 Task: Find connections with filter location Tetuán de las Victorias with filter topic #Businessmindsetswith filter profile language English with filter current company Dubai Jobs, Gulf Jobs, Jobs in Dubai, Qatar, Kuwait - Boyen Haddin & The Giant HR Consultant with filter school Chaudhary Devi Lal University with filter industry Wineries with filter service category Tax Law with filter keywords title Technical Writer
Action: Mouse moved to (635, 72)
Screenshot: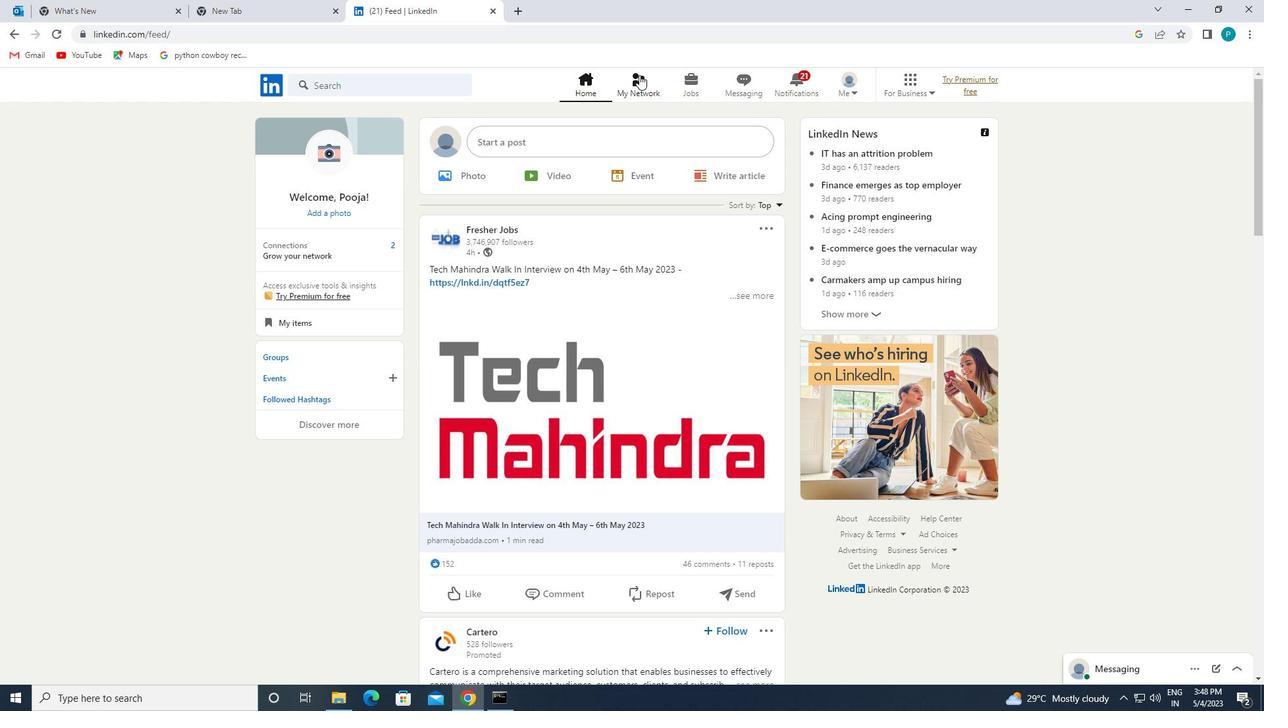 
Action: Mouse pressed left at (635, 72)
Screenshot: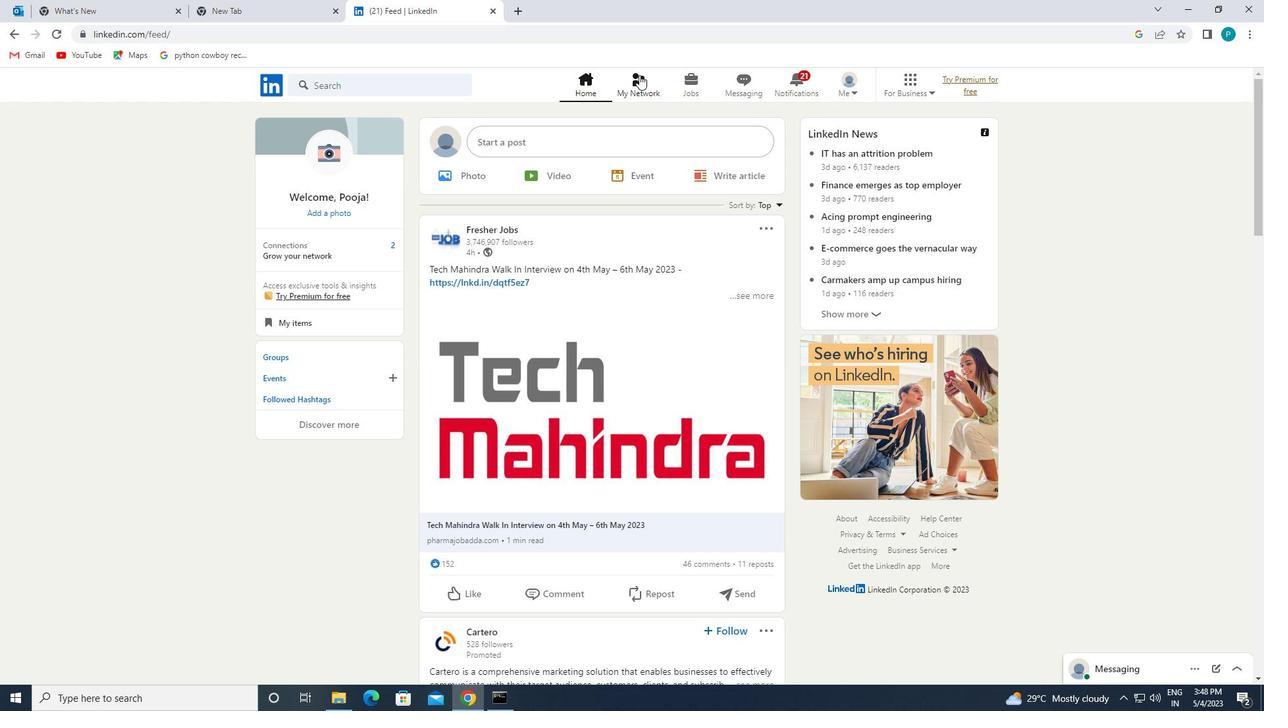 
Action: Mouse moved to (372, 163)
Screenshot: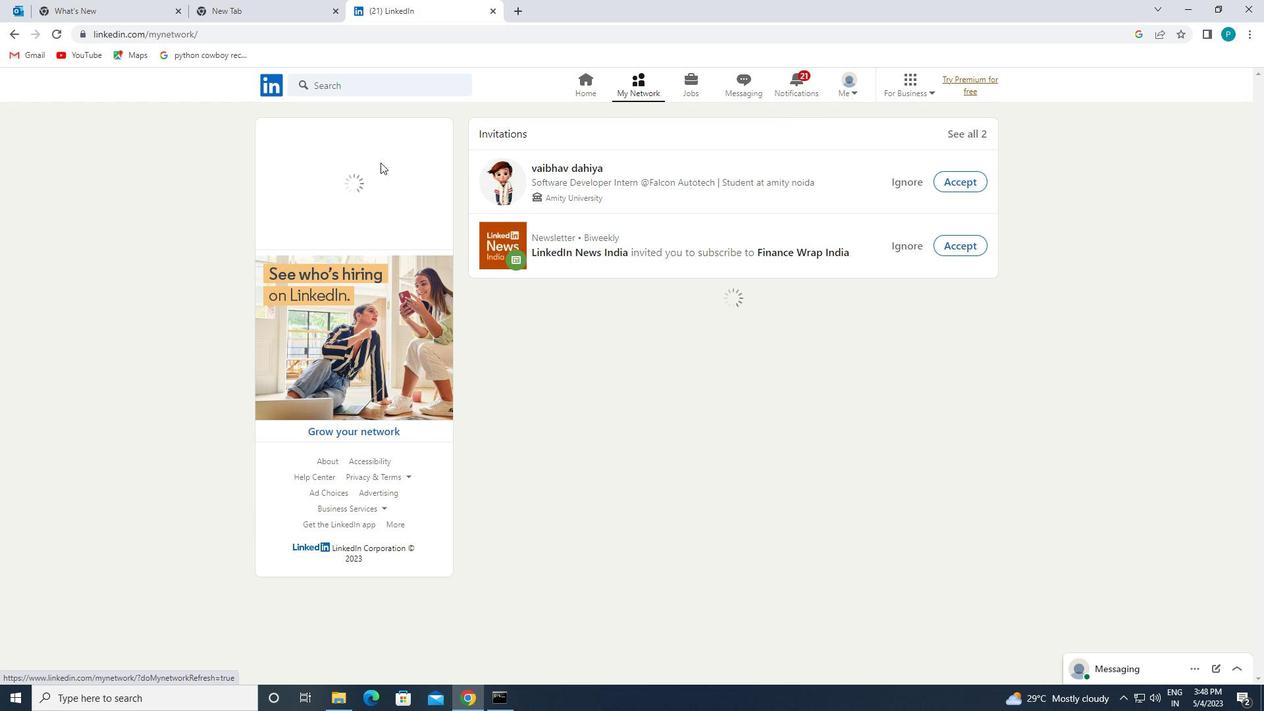 
Action: Mouse pressed left at (372, 163)
Screenshot: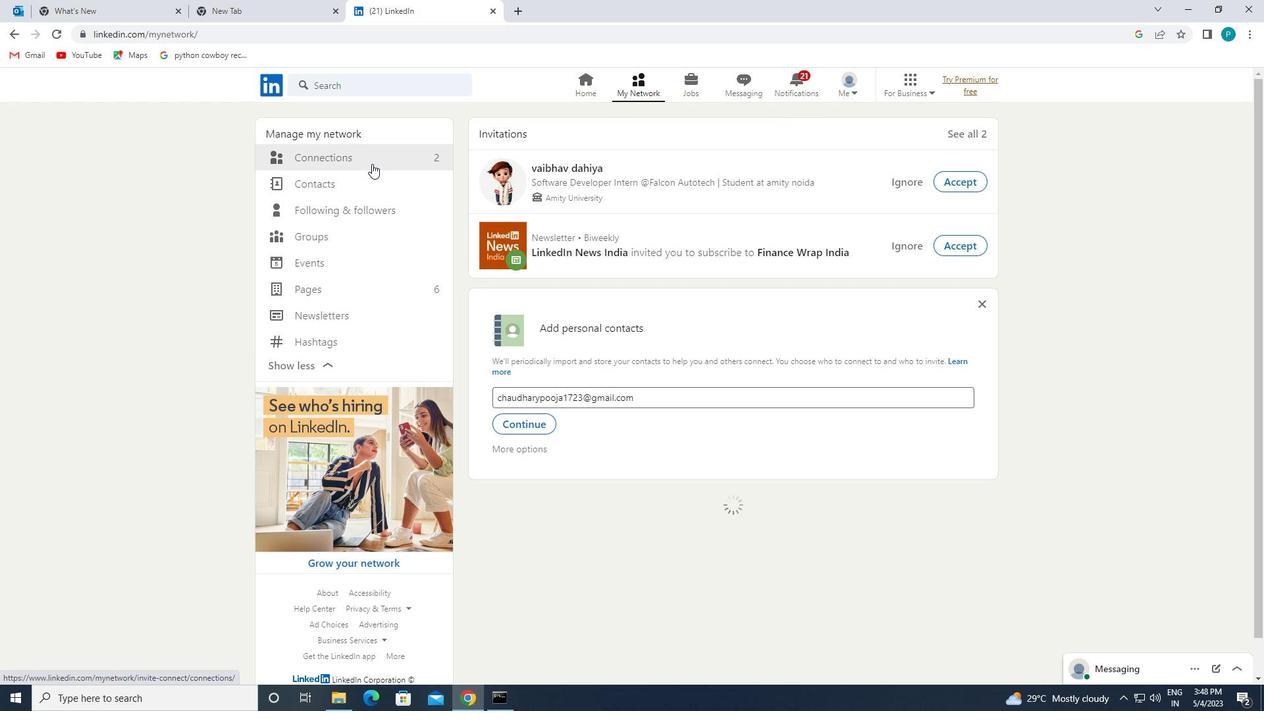 
Action: Mouse moved to (723, 156)
Screenshot: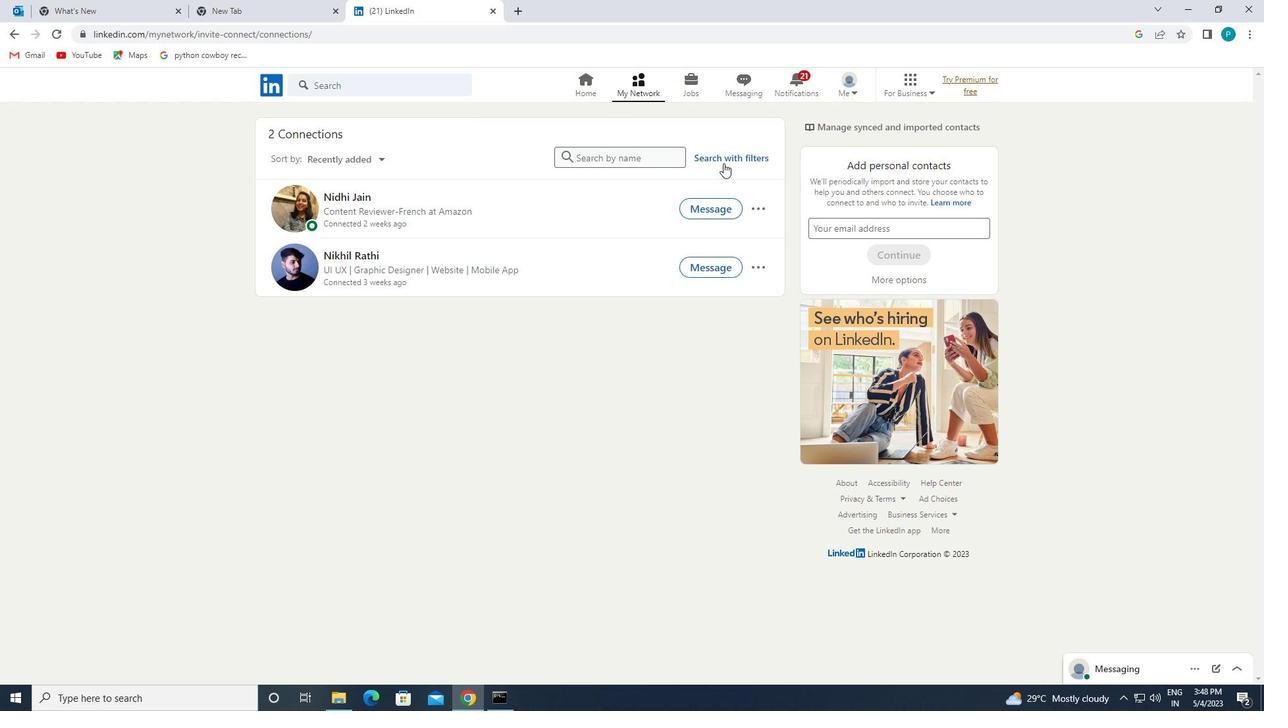 
Action: Mouse pressed left at (723, 156)
Screenshot: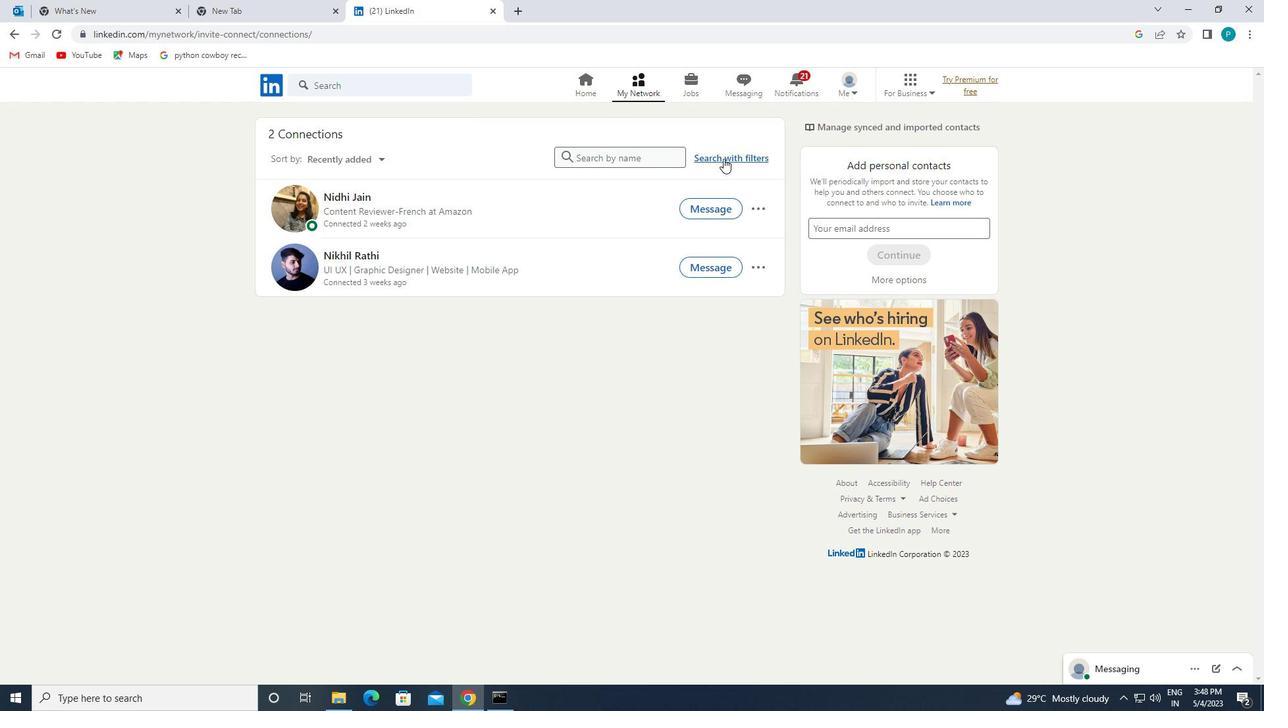 
Action: Mouse moved to (679, 125)
Screenshot: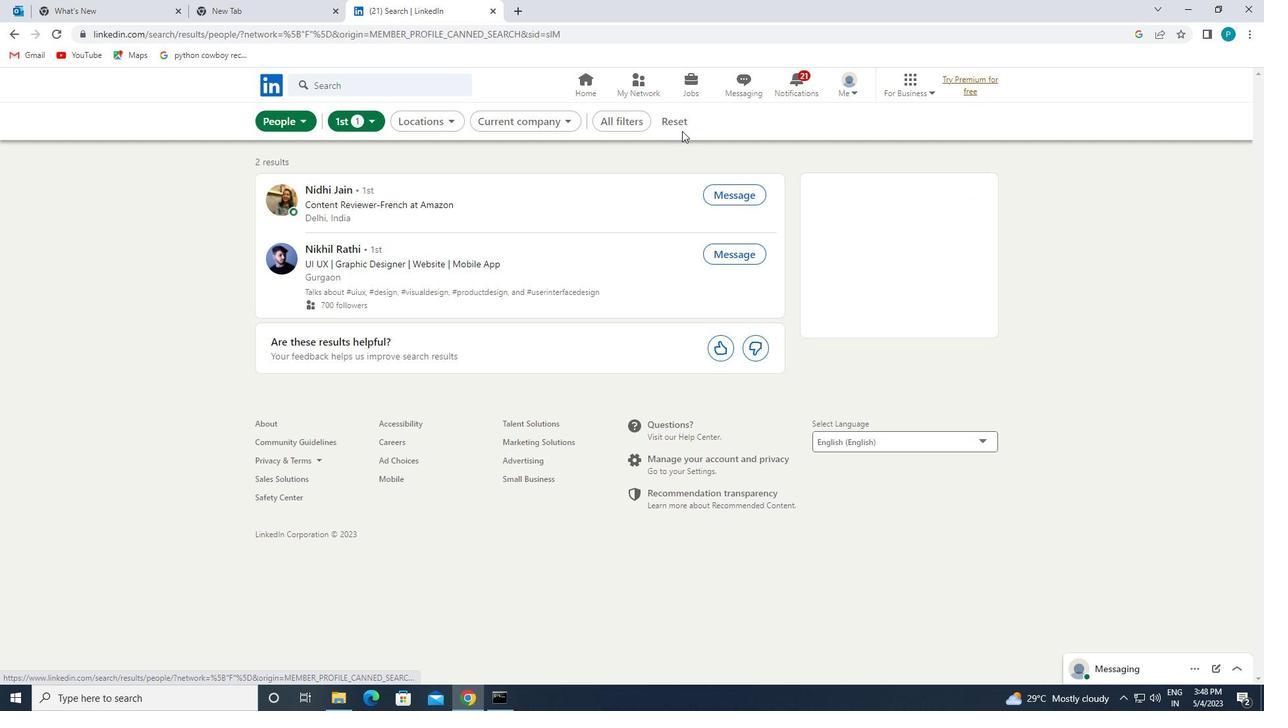 
Action: Mouse pressed left at (679, 125)
Screenshot: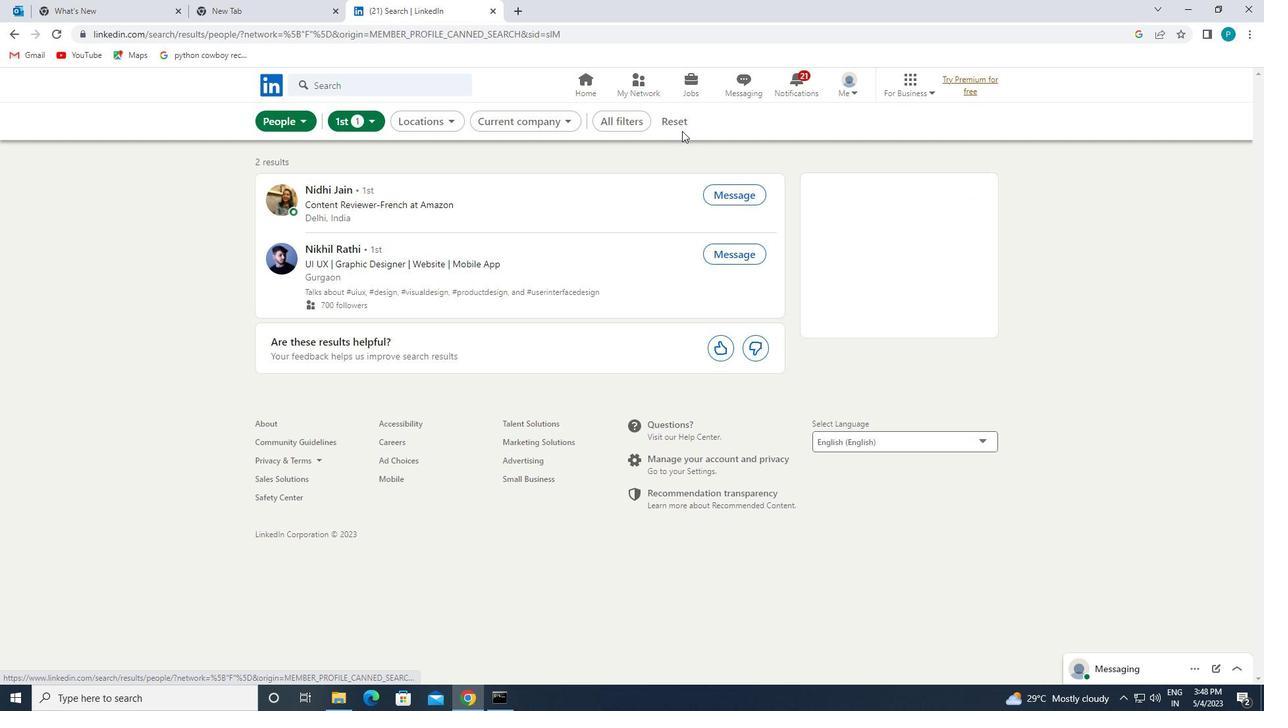
Action: Mouse moved to (666, 115)
Screenshot: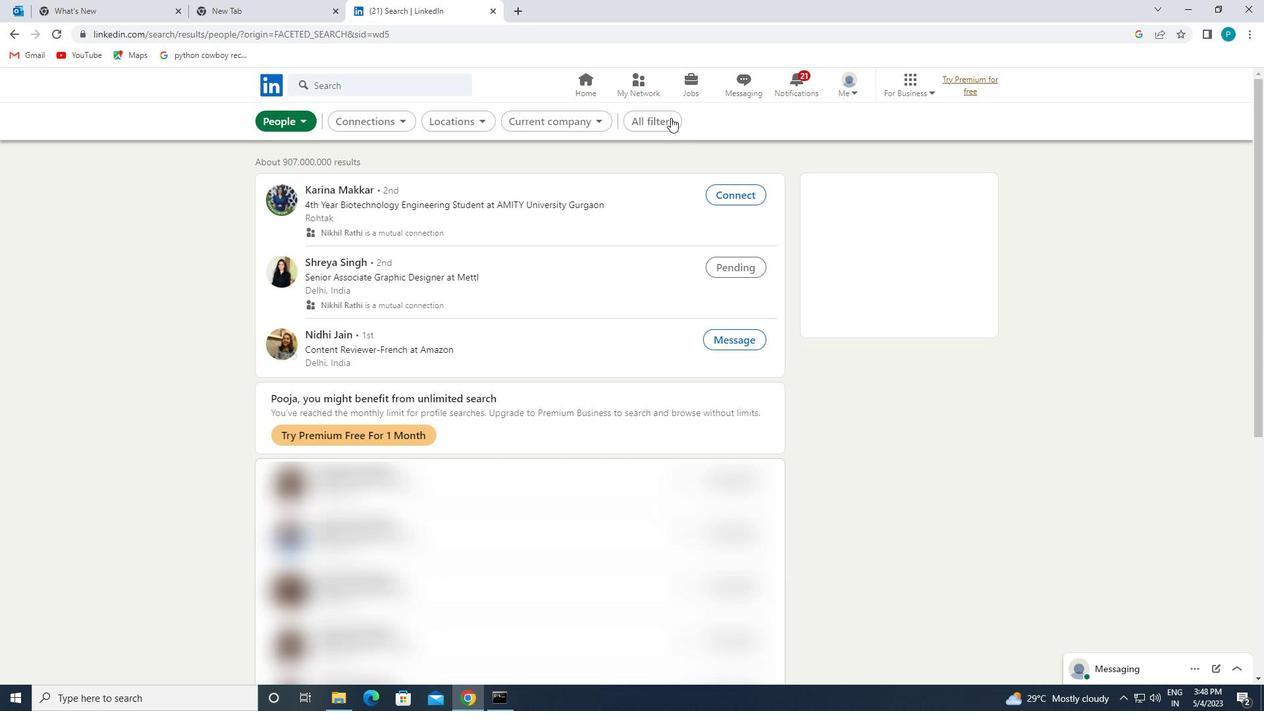
Action: Mouse pressed left at (666, 115)
Screenshot: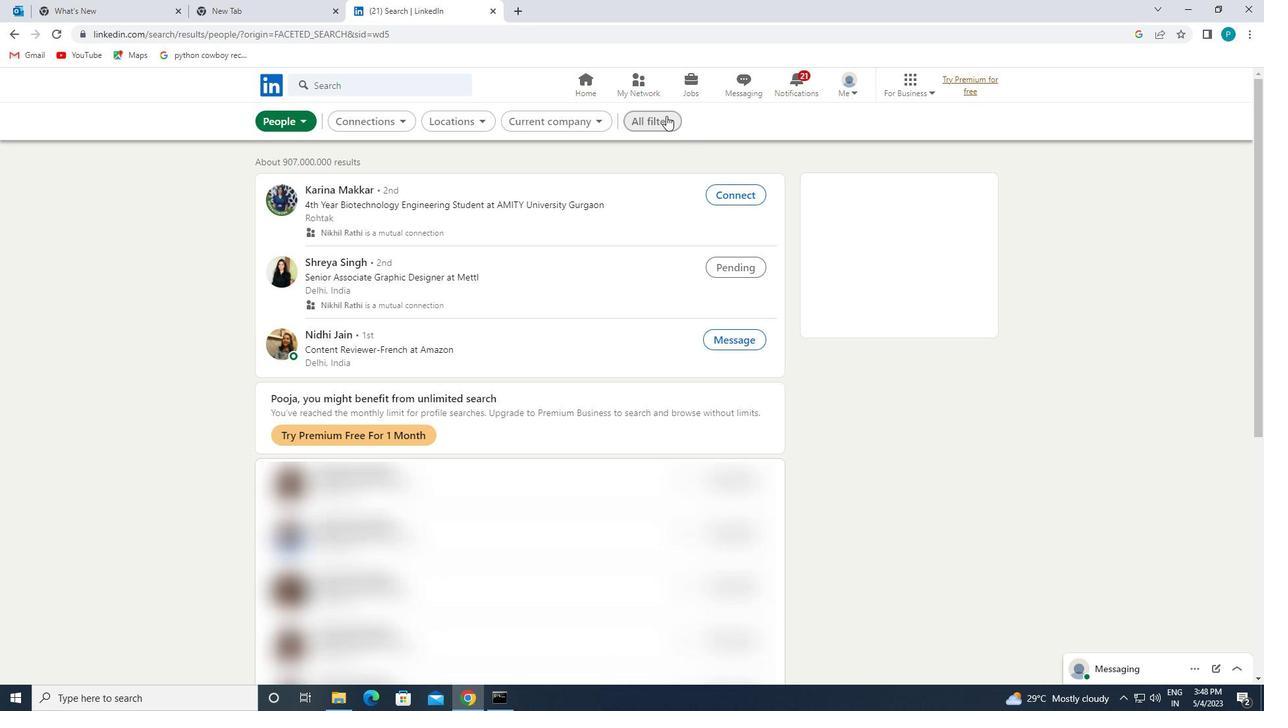 
Action: Mouse moved to (1263, 493)
Screenshot: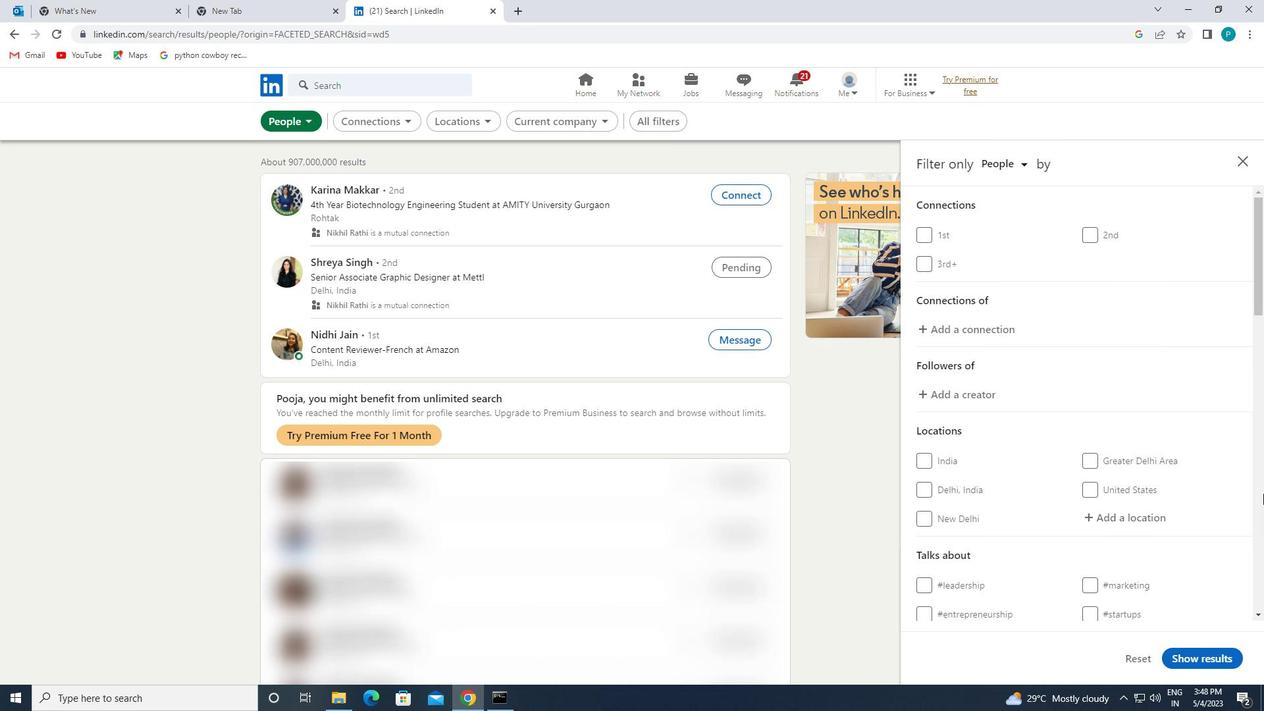 
Action: Mouse scrolled (1263, 493) with delta (0, 0)
Screenshot: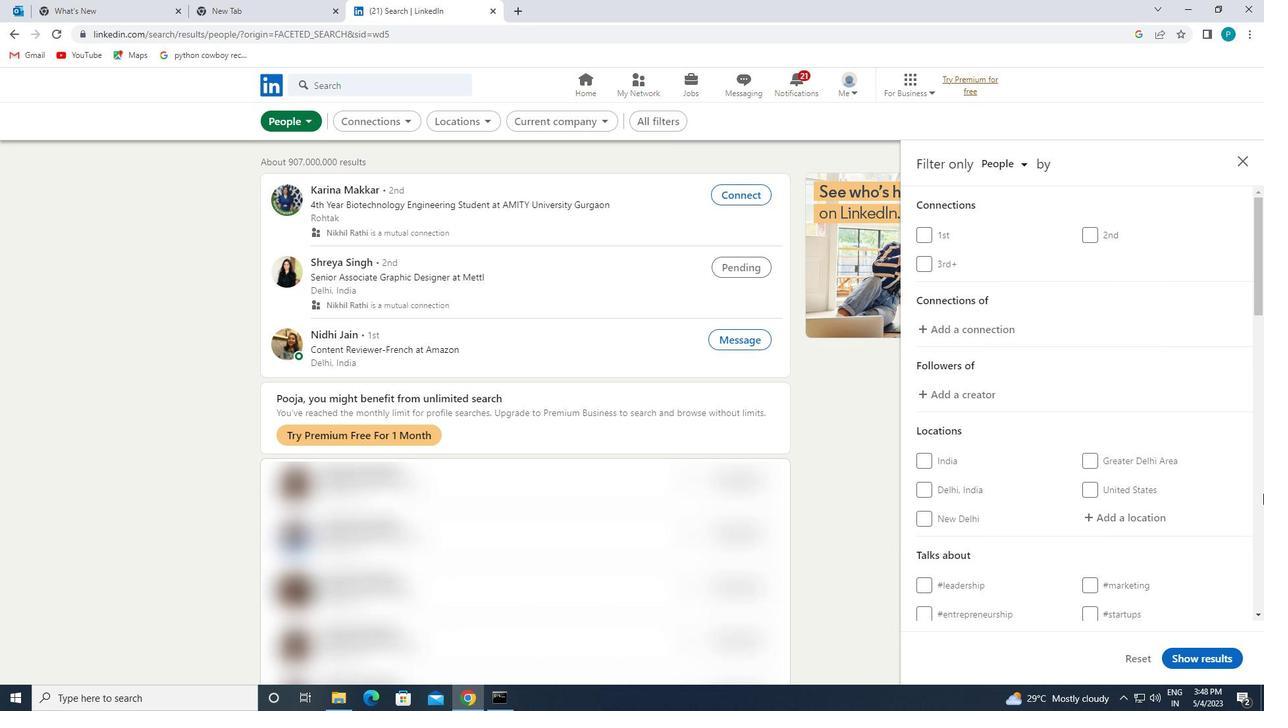 
Action: Mouse moved to (1251, 489)
Screenshot: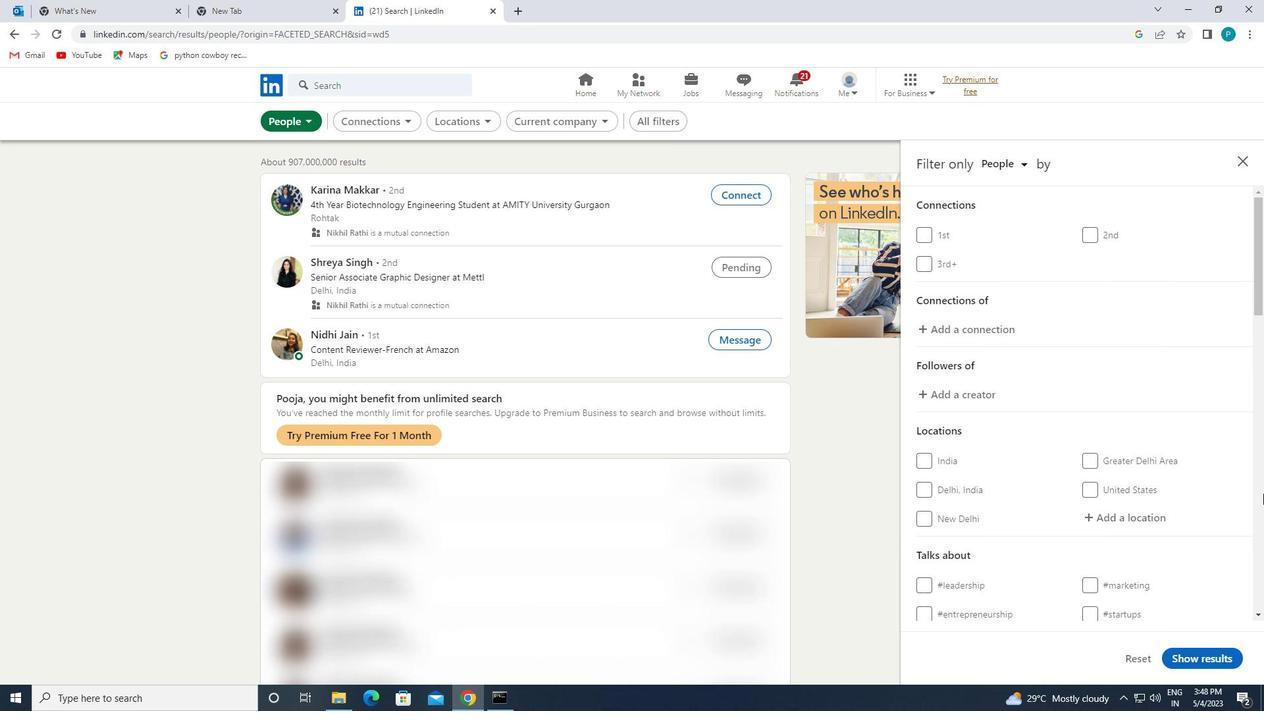 
Action: Mouse scrolled (1251, 488) with delta (0, 0)
Screenshot: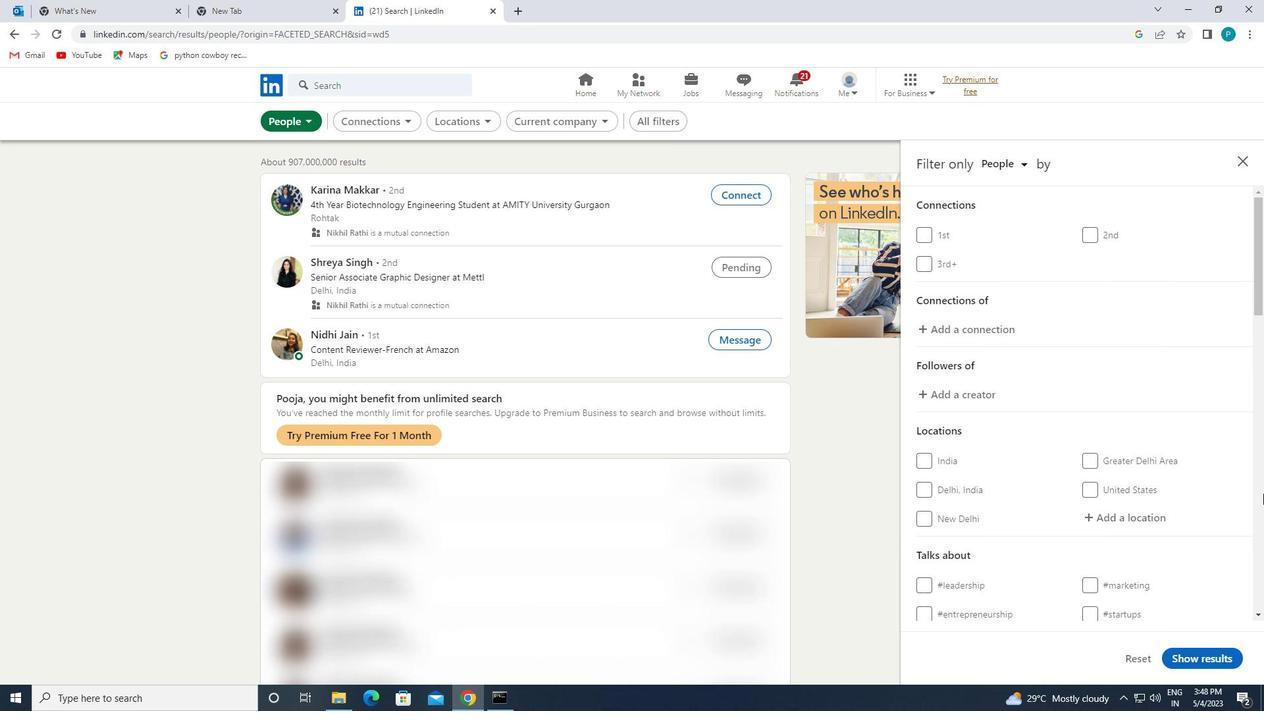 
Action: Mouse moved to (1132, 388)
Screenshot: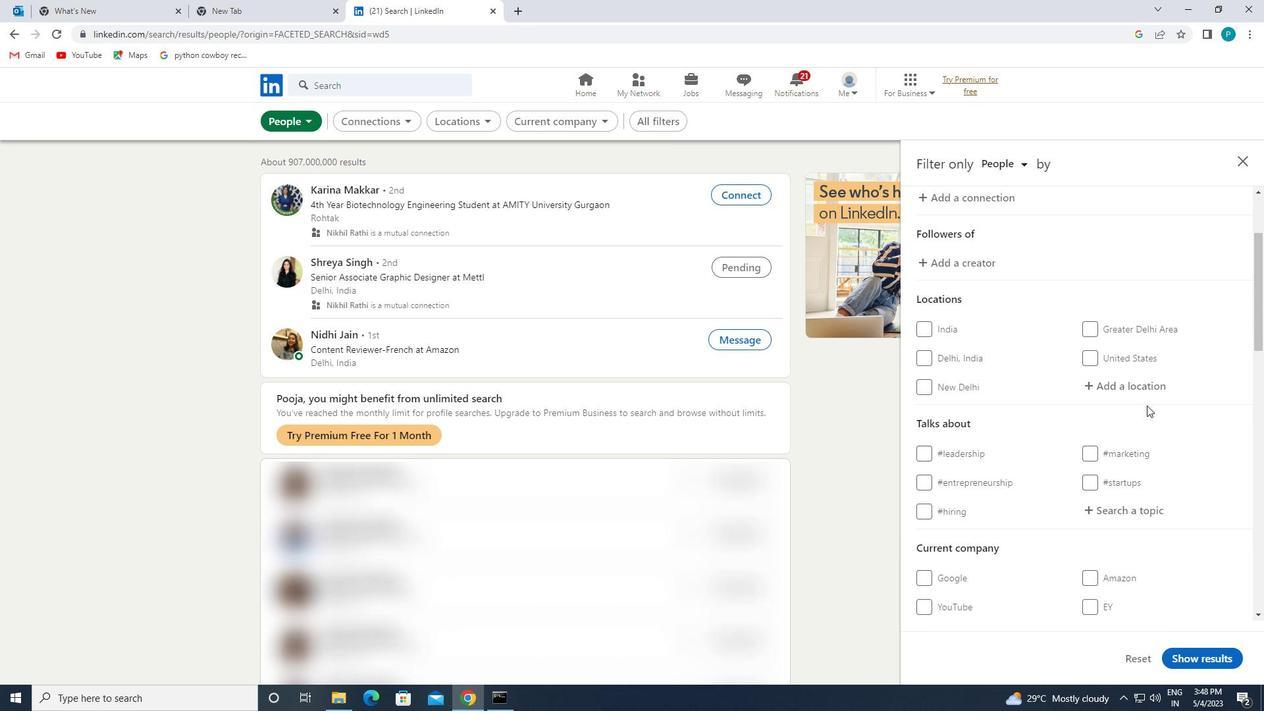 
Action: Mouse pressed left at (1132, 388)
Screenshot: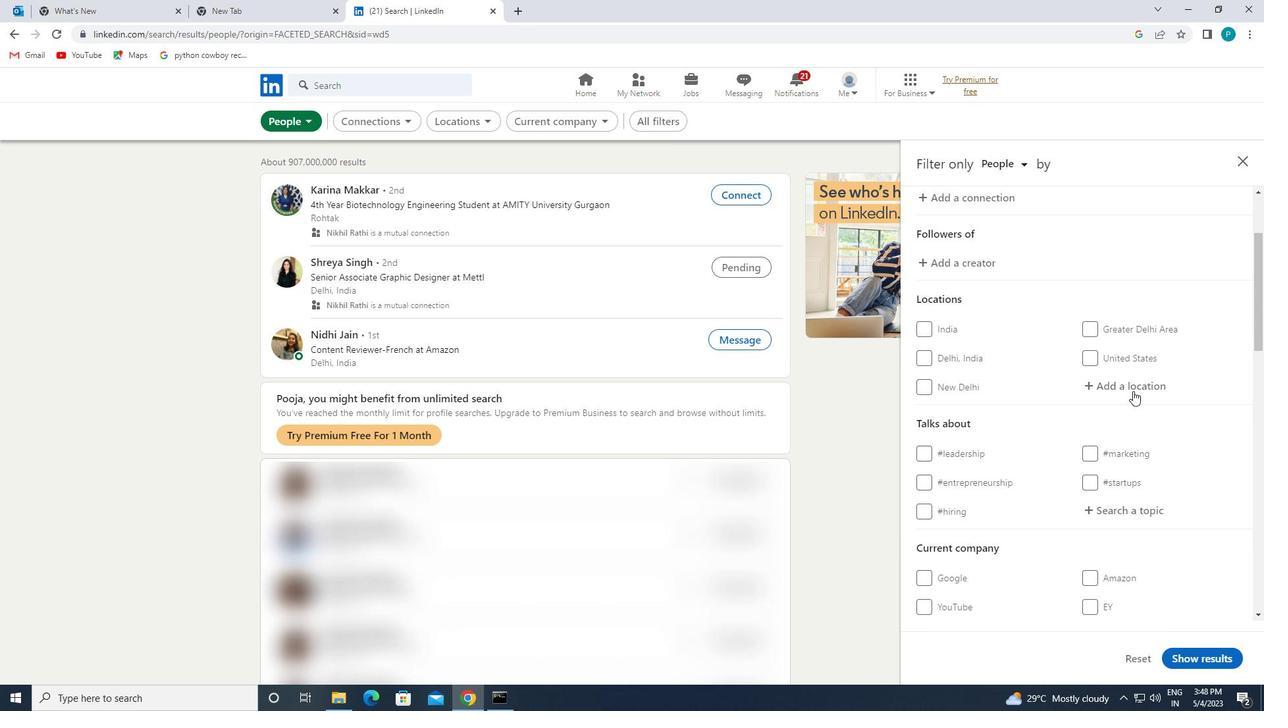 
Action: Key pressed <Key.caps_lock>t<Key.caps_lock>etuan<Key.space>de<Key.space>las
Screenshot: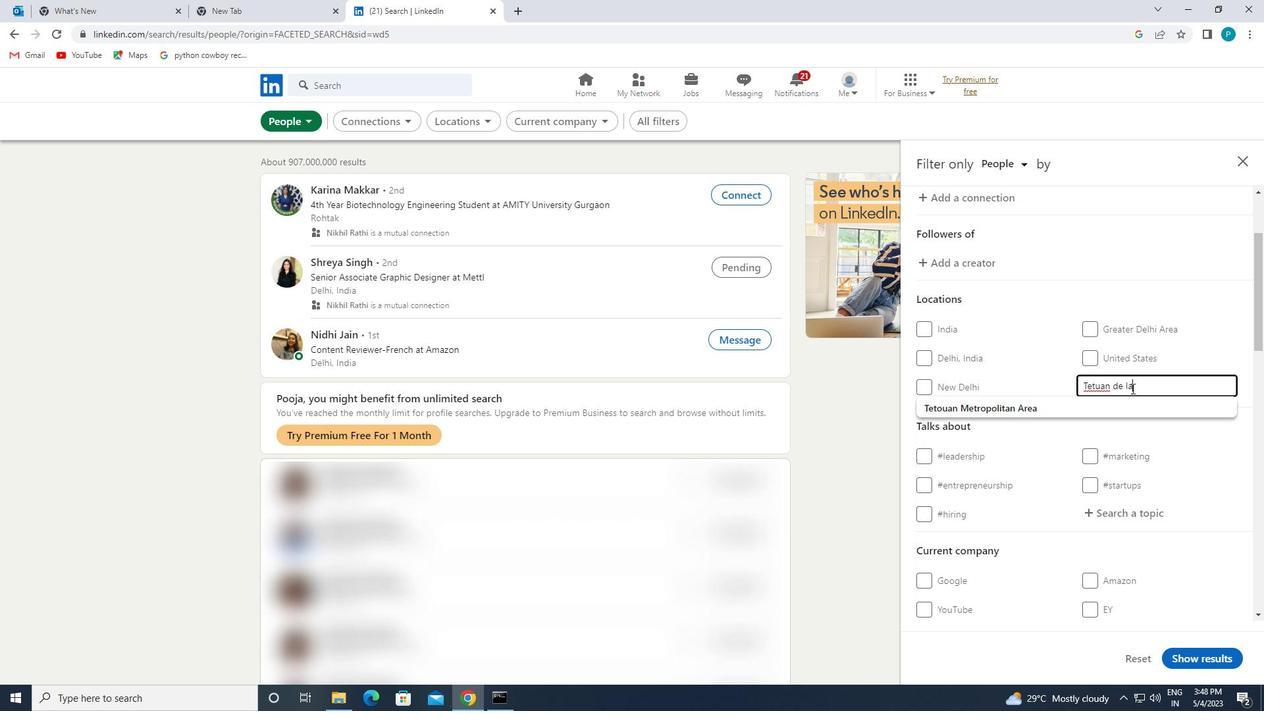 
Action: Mouse moved to (1170, 383)
Screenshot: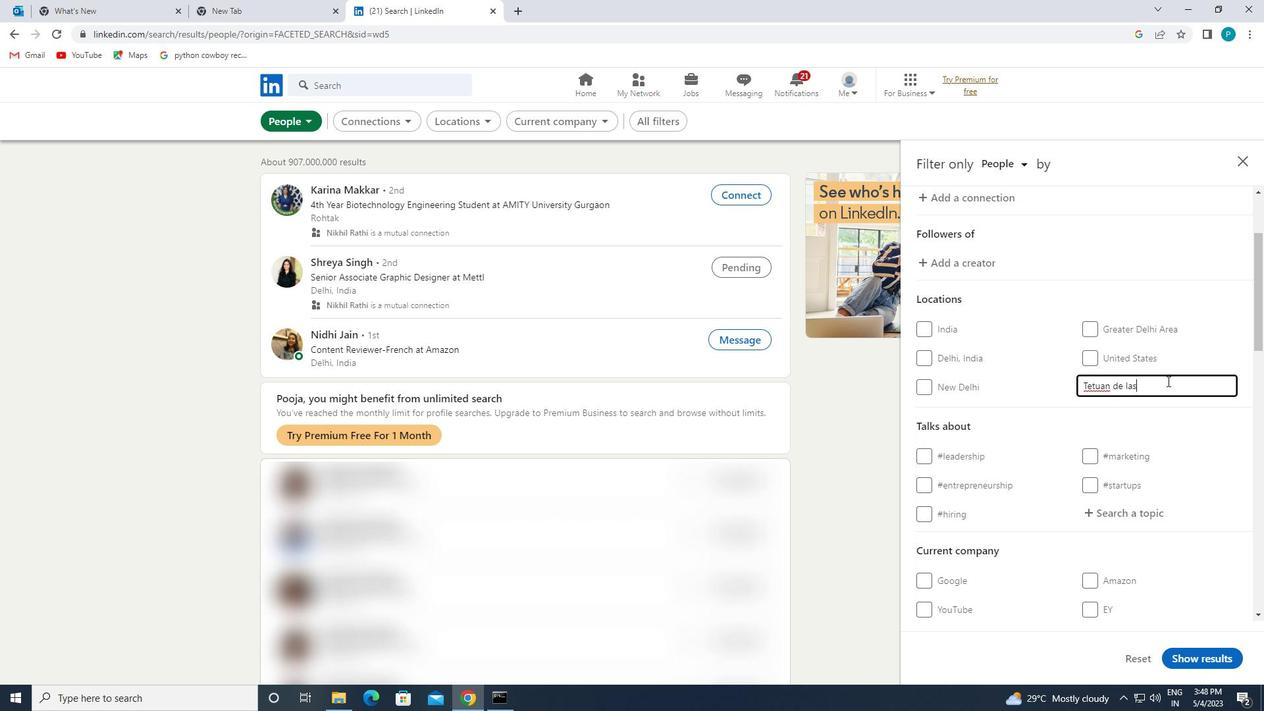 
Action: Key pressed <Key.space><Key.caps_lock>v<Key.caps_lock>ictorias
Screenshot: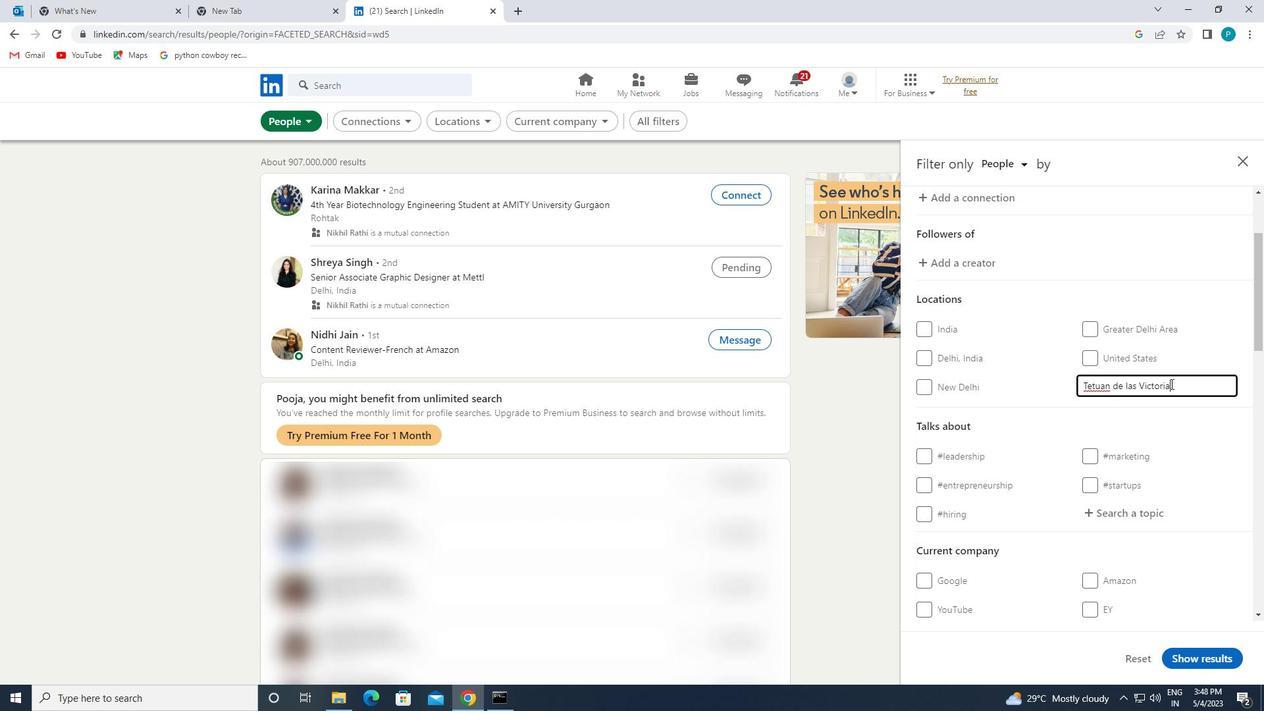 
Action: Mouse moved to (1170, 426)
Screenshot: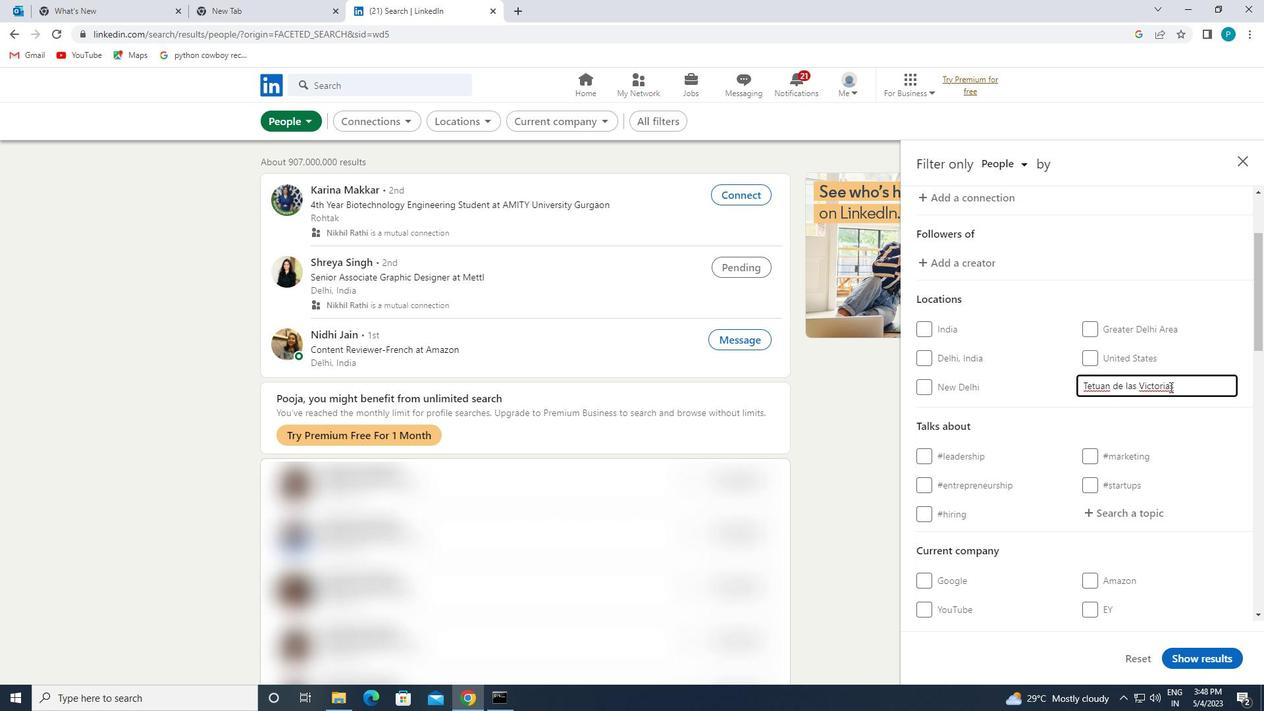 
Action: Mouse scrolled (1170, 425) with delta (0, 0)
Screenshot: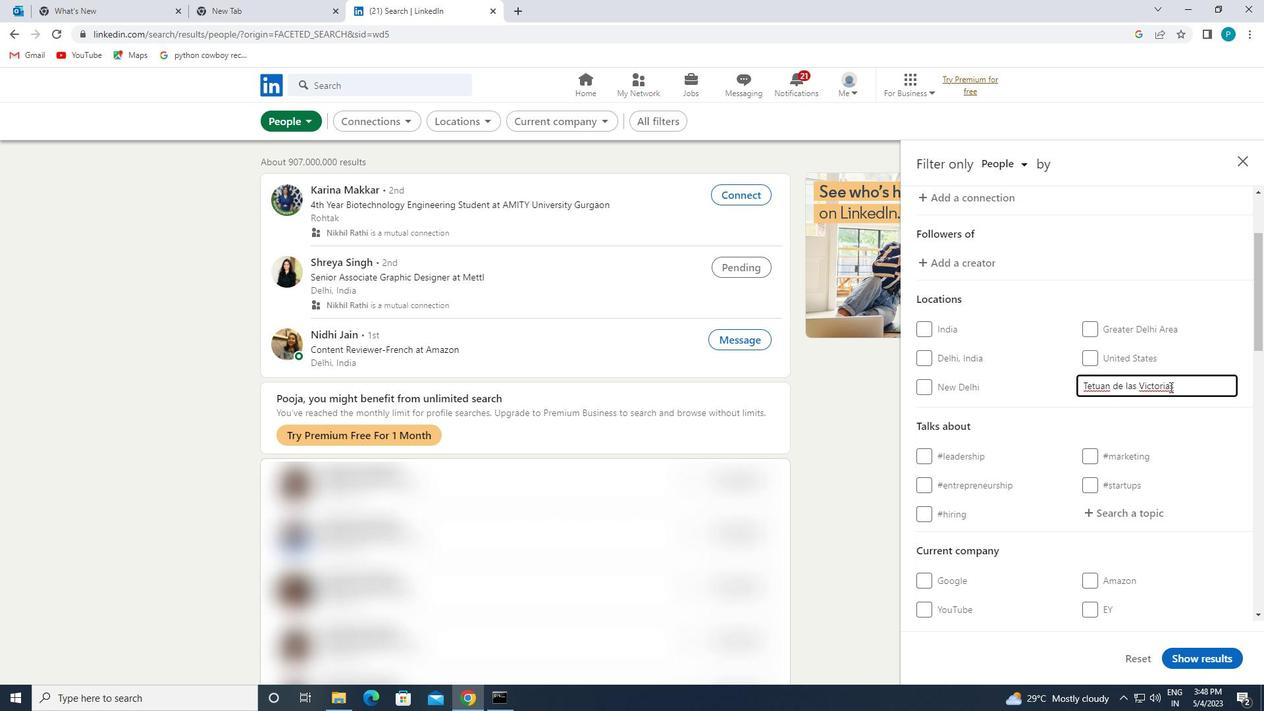 
Action: Mouse moved to (1170, 431)
Screenshot: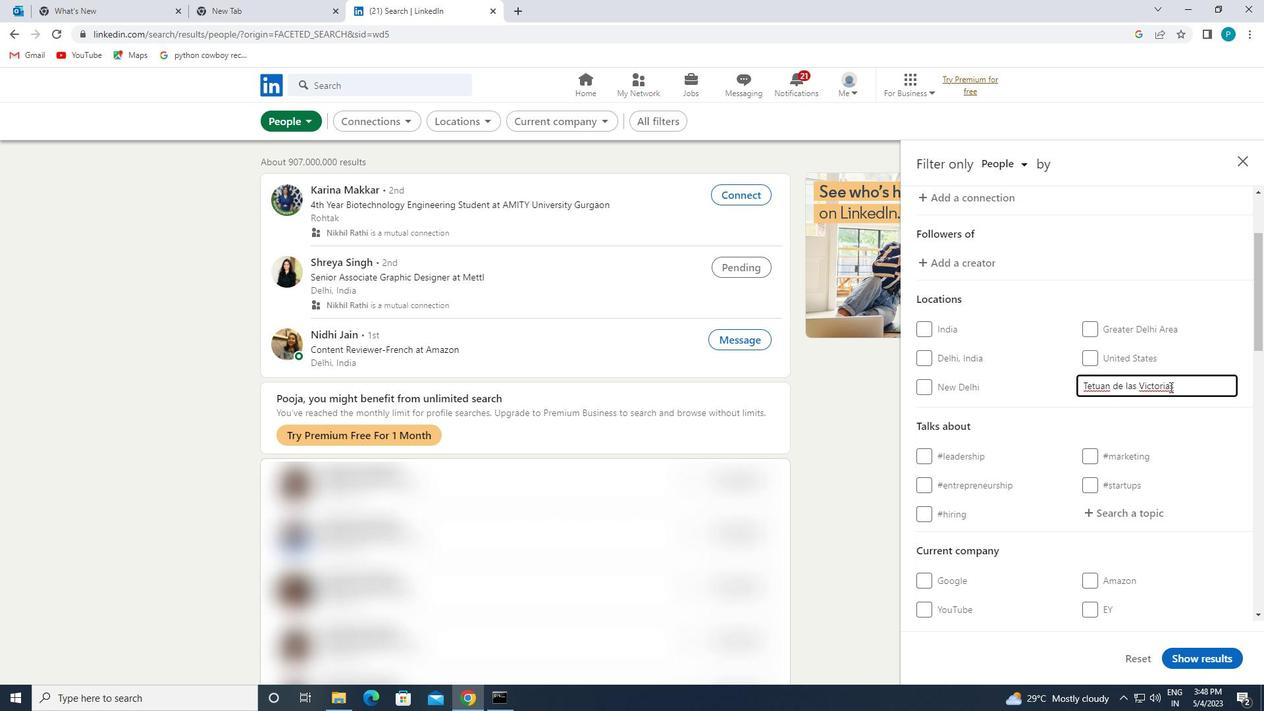 
Action: Mouse scrolled (1170, 430) with delta (0, 0)
Screenshot: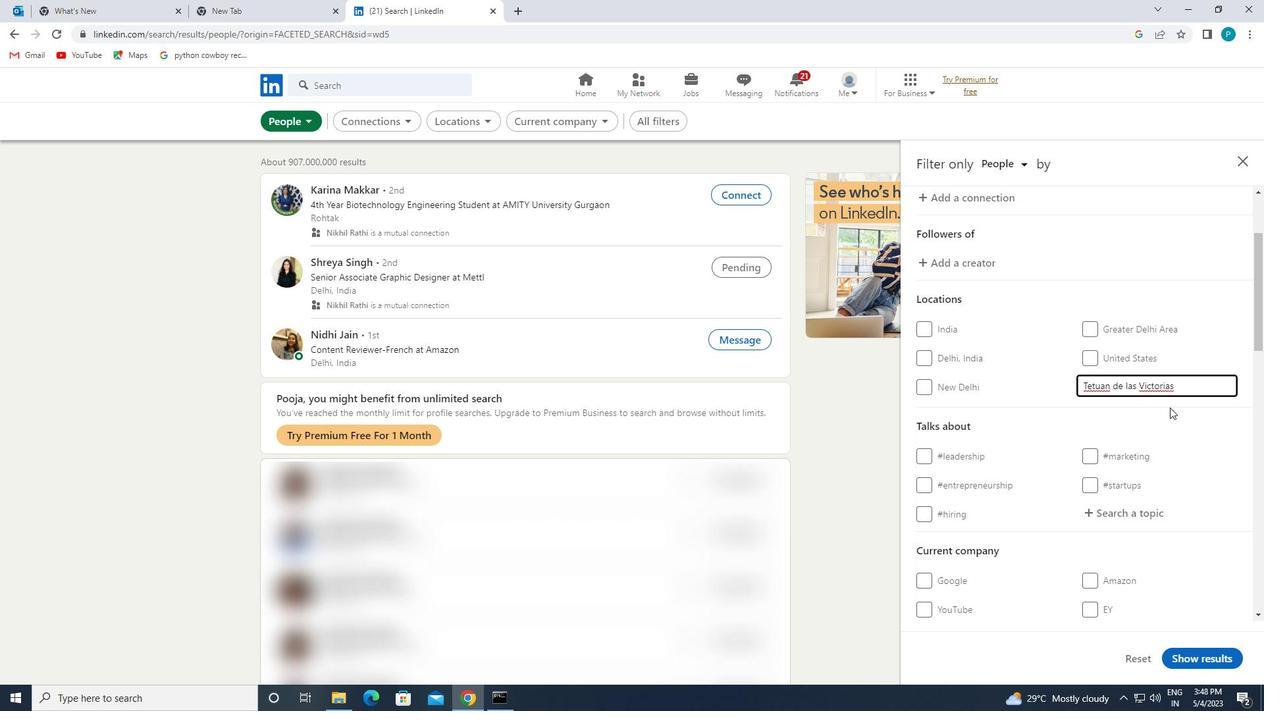 
Action: Mouse moved to (1128, 399)
Screenshot: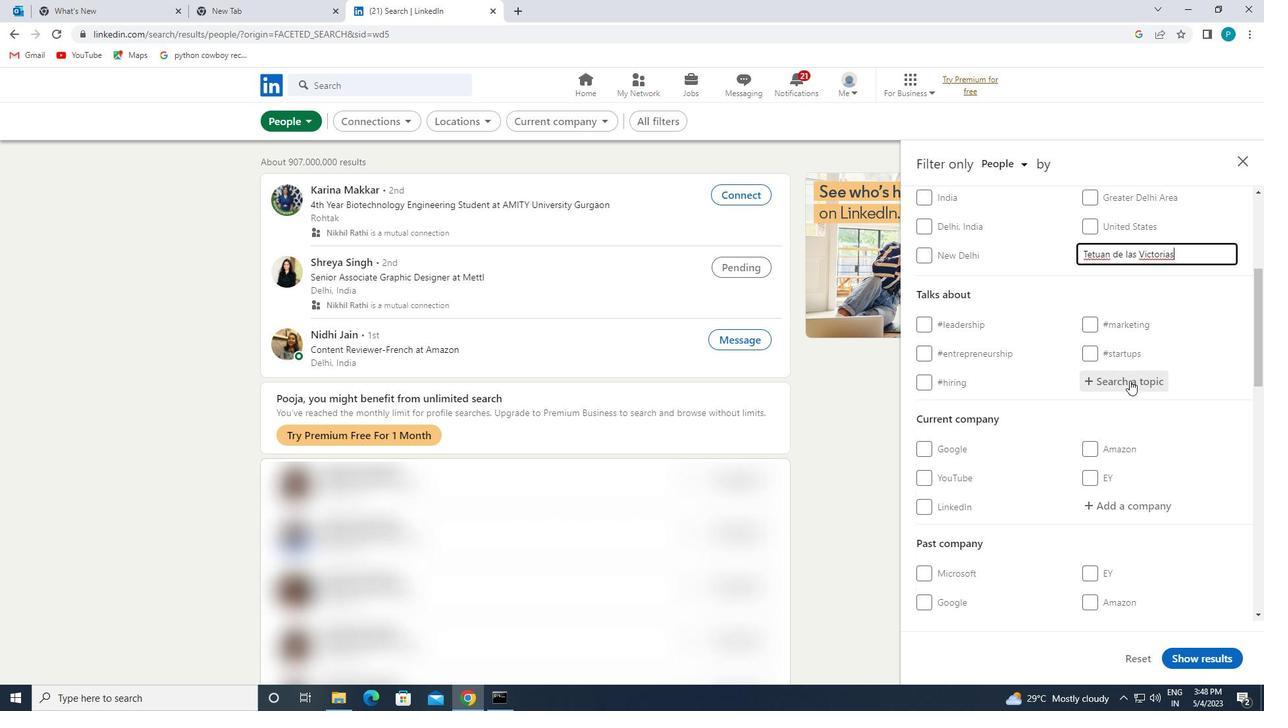 
Action: Mouse scrolled (1128, 398) with delta (0, 0)
Screenshot: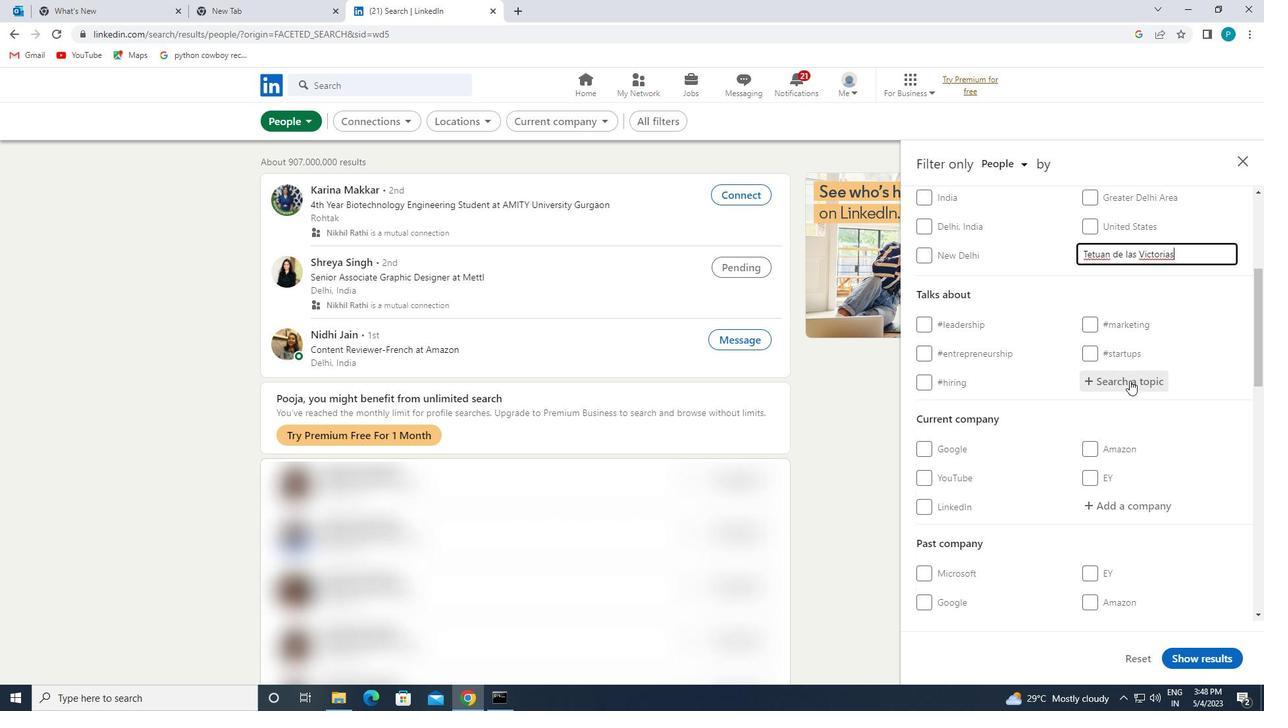 
Action: Mouse moved to (1128, 399)
Screenshot: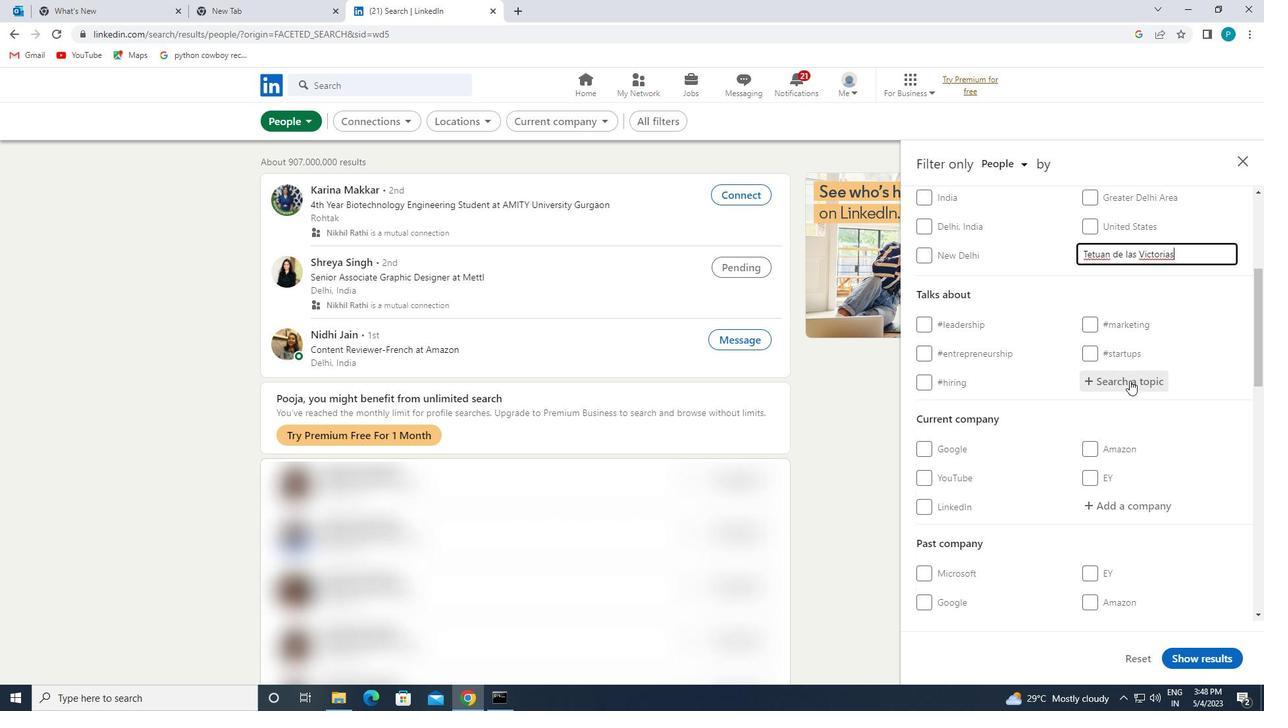 
Action: Mouse scrolled (1128, 399) with delta (0, 0)
Screenshot: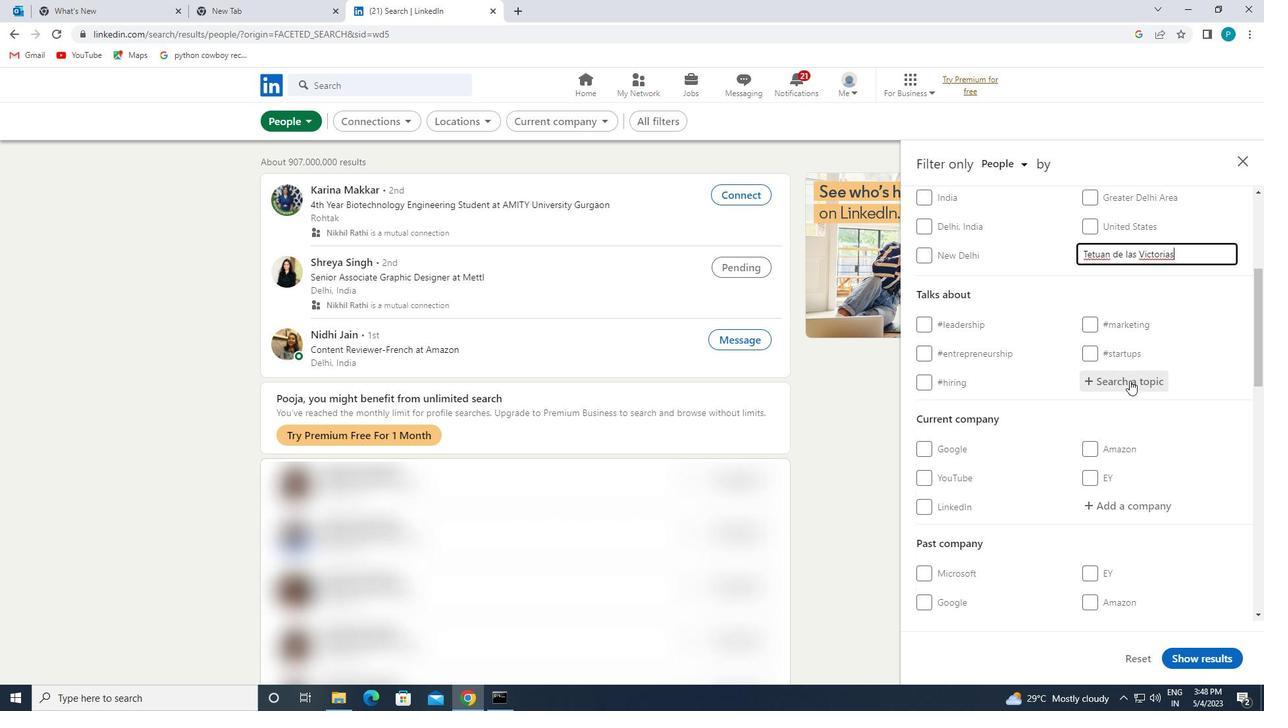
Action: Mouse moved to (1128, 401)
Screenshot: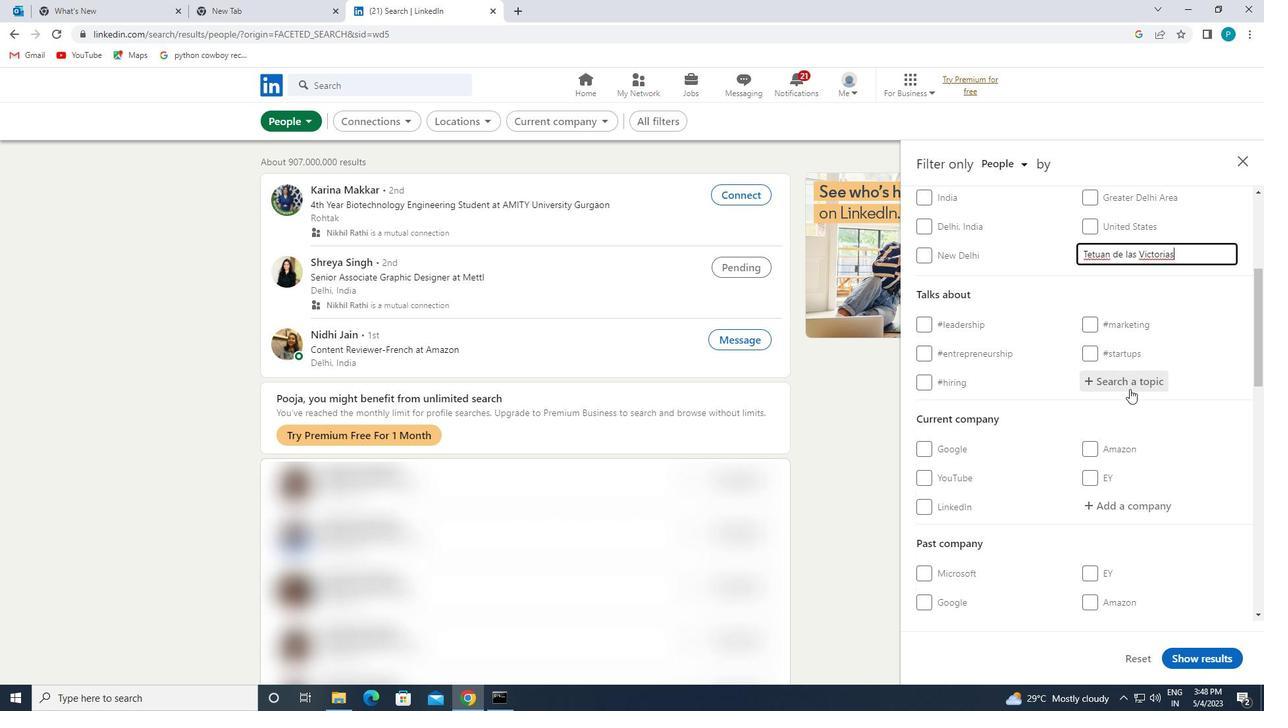 
Action: Mouse scrolled (1128, 401) with delta (0, 0)
Screenshot: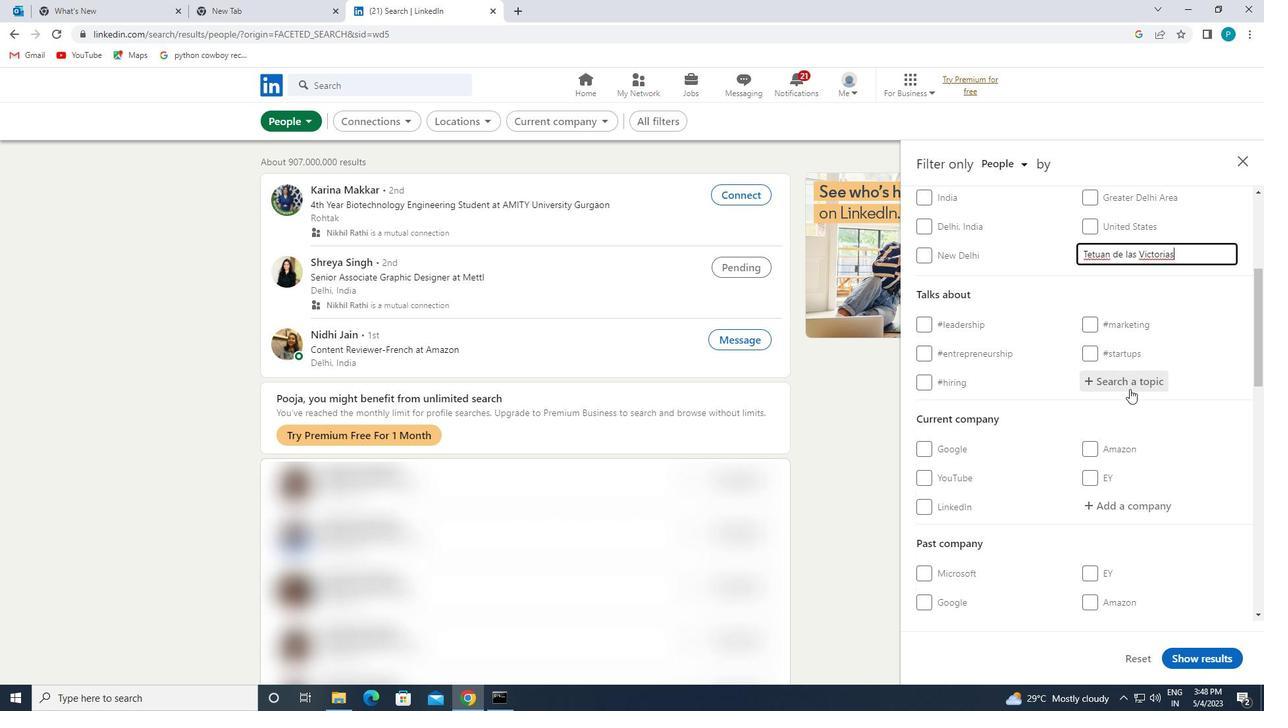 
Action: Mouse moved to (1127, 404)
Screenshot: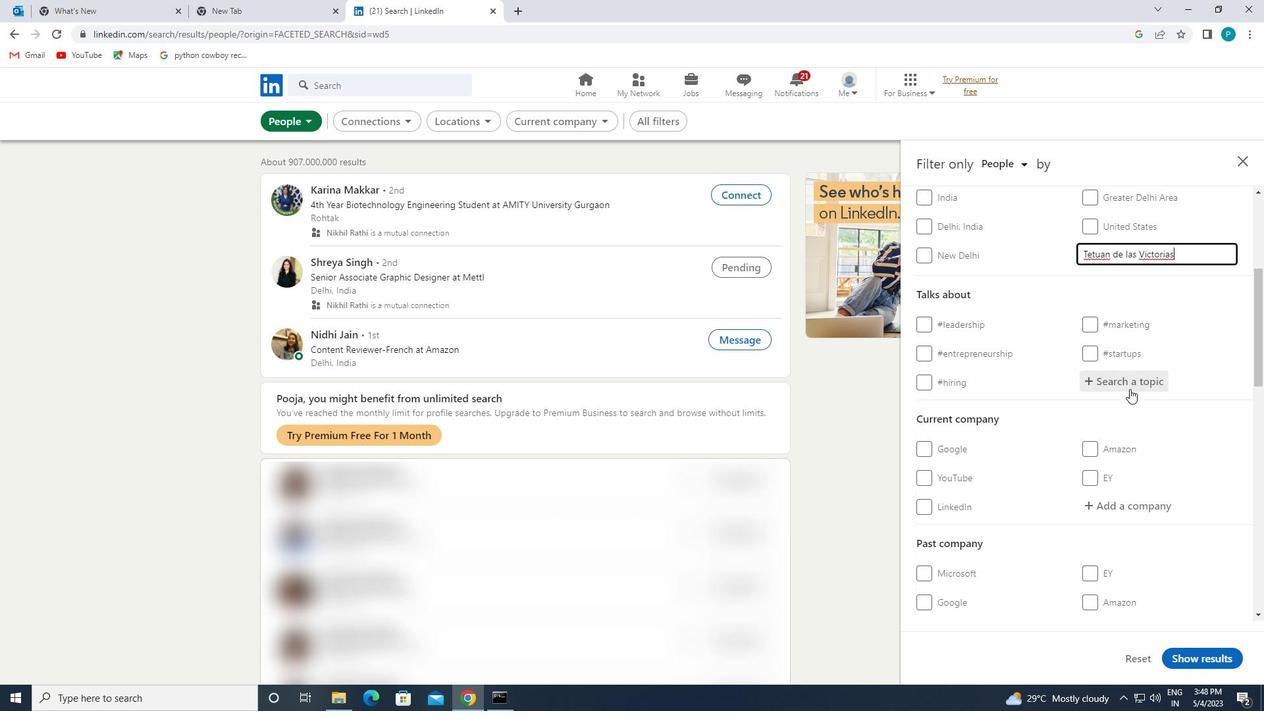 
Action: Mouse scrolled (1127, 403) with delta (0, 0)
Screenshot: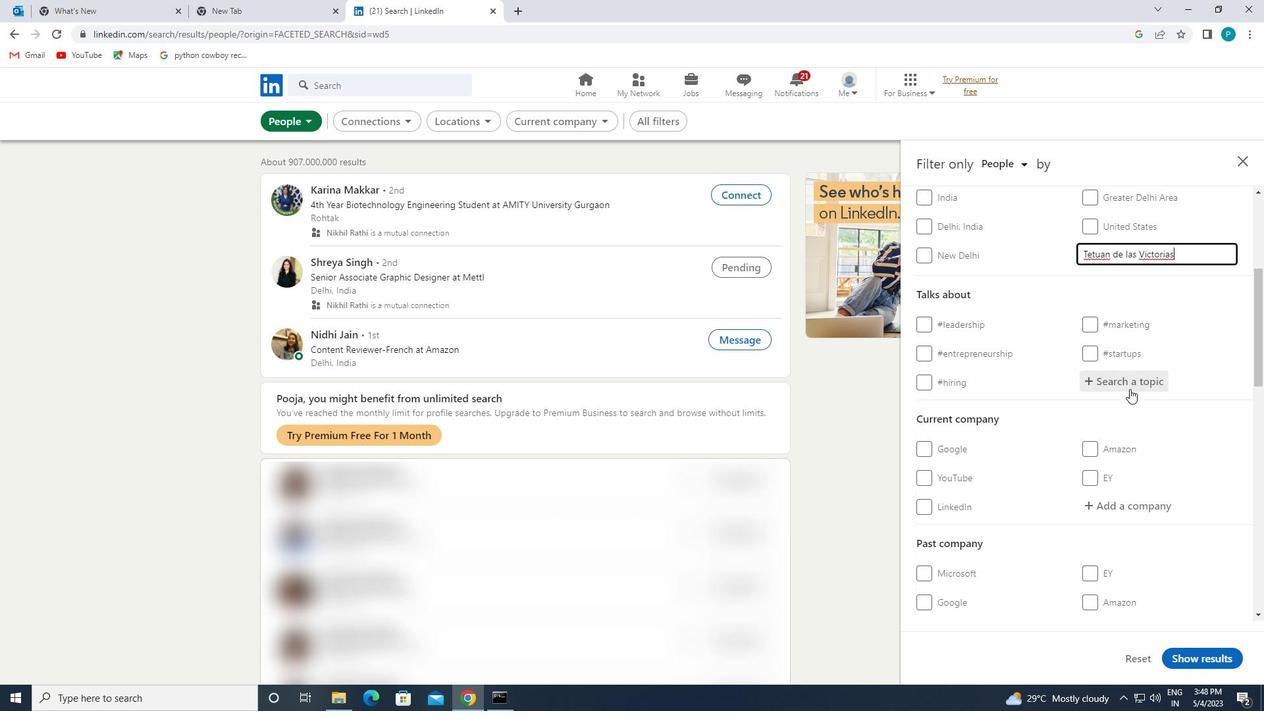 
Action: Mouse moved to (1131, 264)
Screenshot: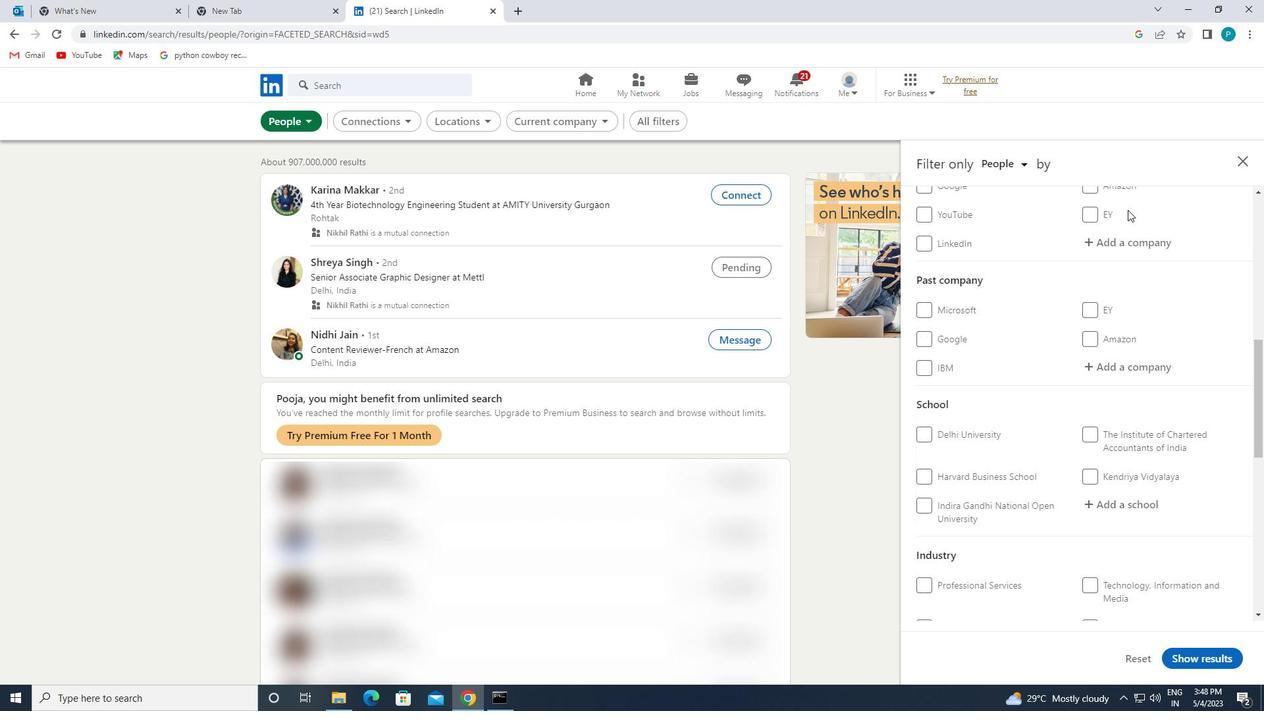 
Action: Mouse scrolled (1131, 265) with delta (0, 0)
Screenshot: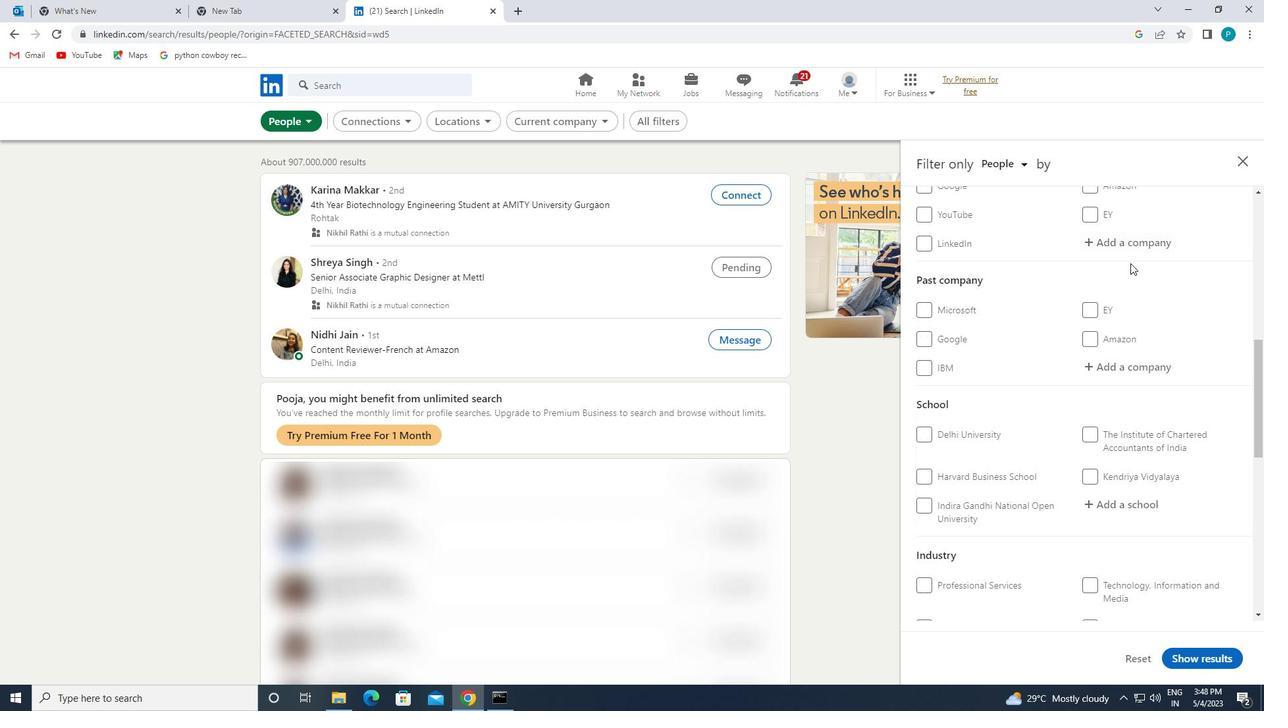 
Action: Mouse scrolled (1131, 265) with delta (0, 0)
Screenshot: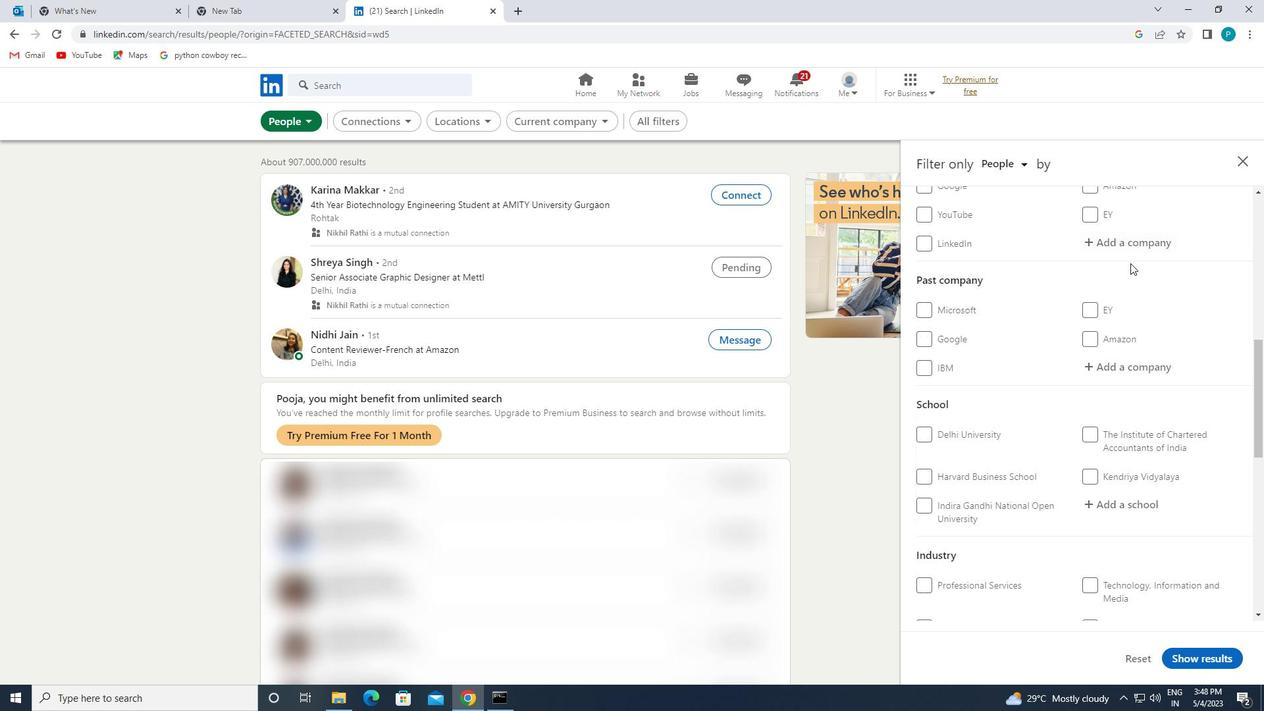 
Action: Mouse scrolled (1131, 265) with delta (0, 0)
Screenshot: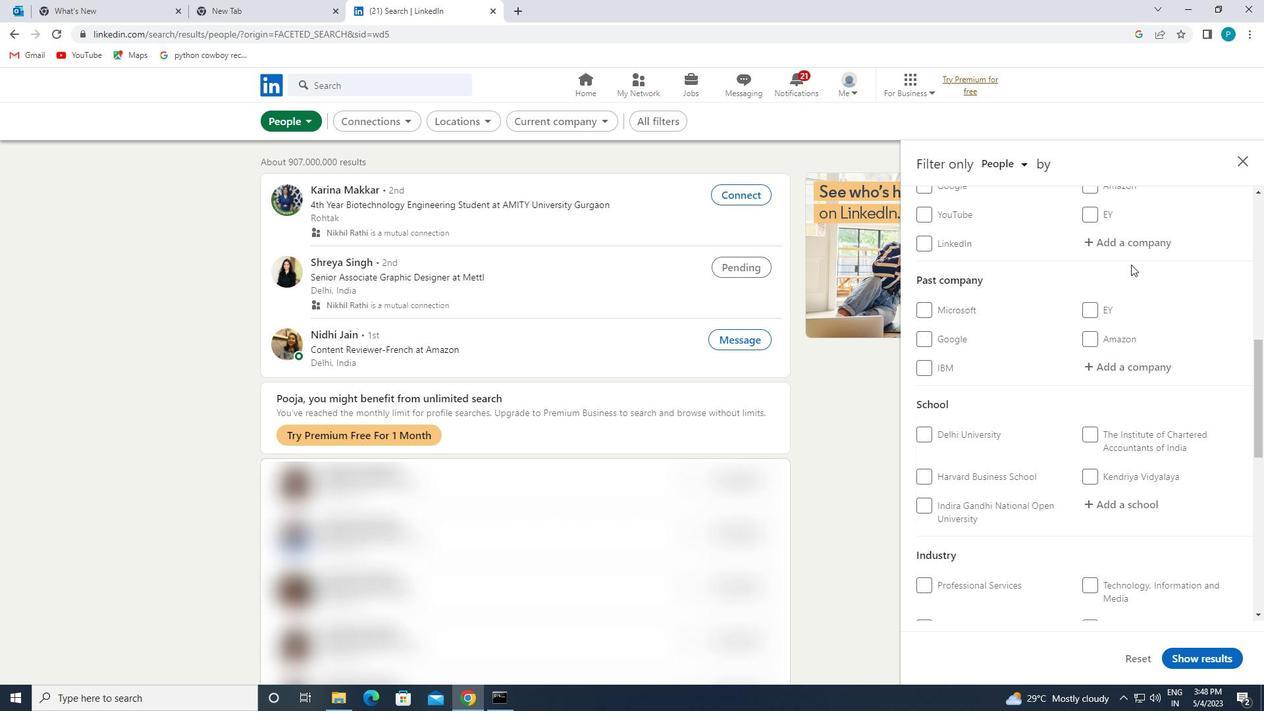 
Action: Mouse moved to (1147, 312)
Screenshot: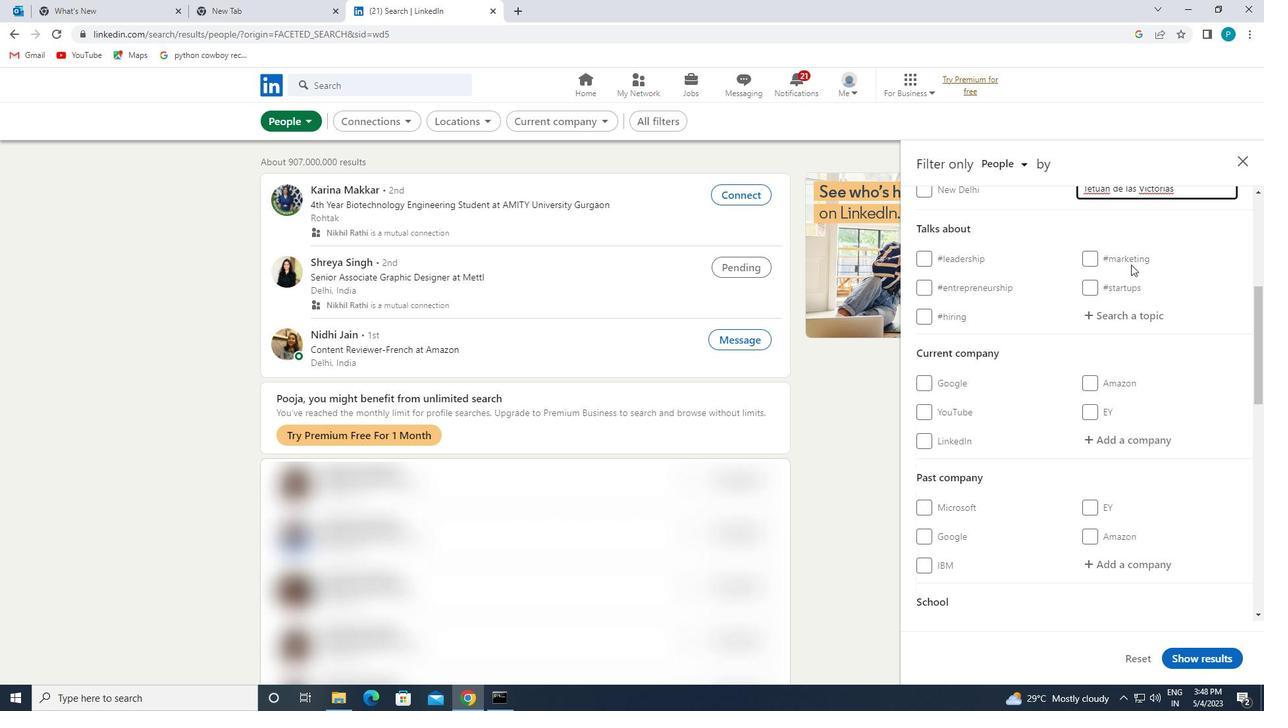 
Action: Mouse pressed left at (1147, 312)
Screenshot: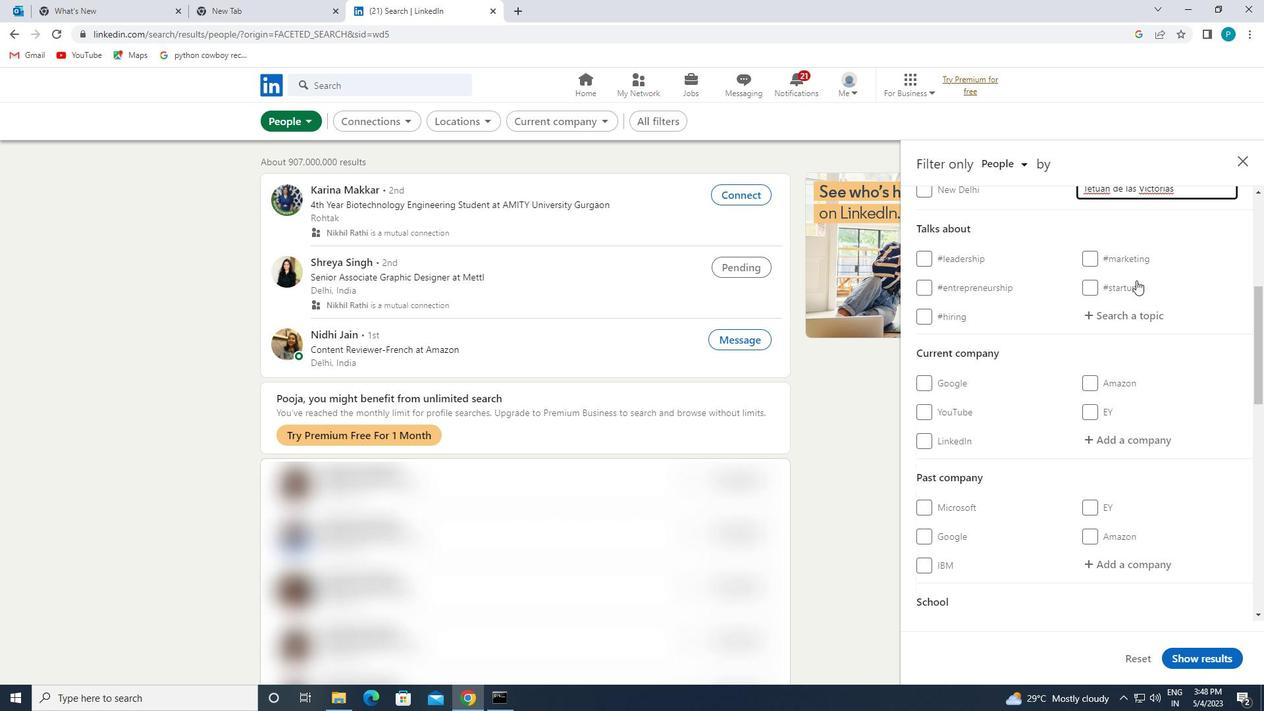 
Action: Key pressed <Key.shift>#<Key.caps_lock>B<Key.caps_lock>USINESSMINDSETS
Screenshot: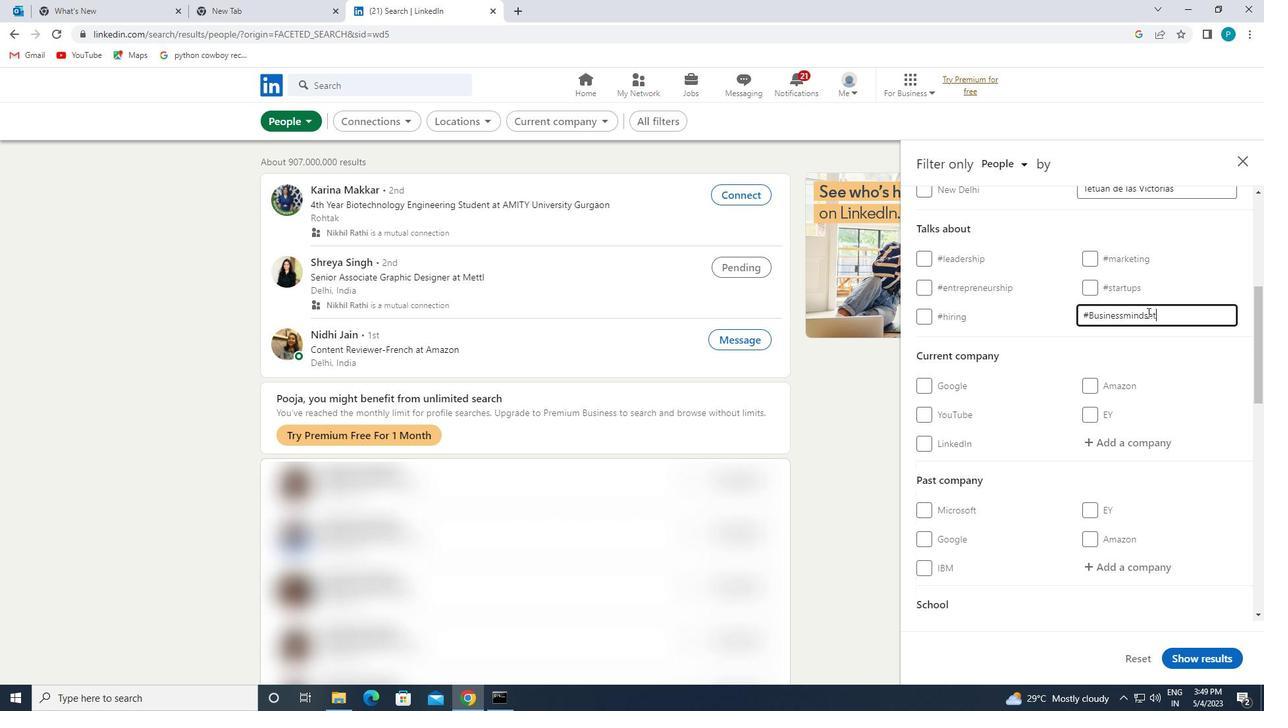 
Action: Mouse moved to (1133, 302)
Screenshot: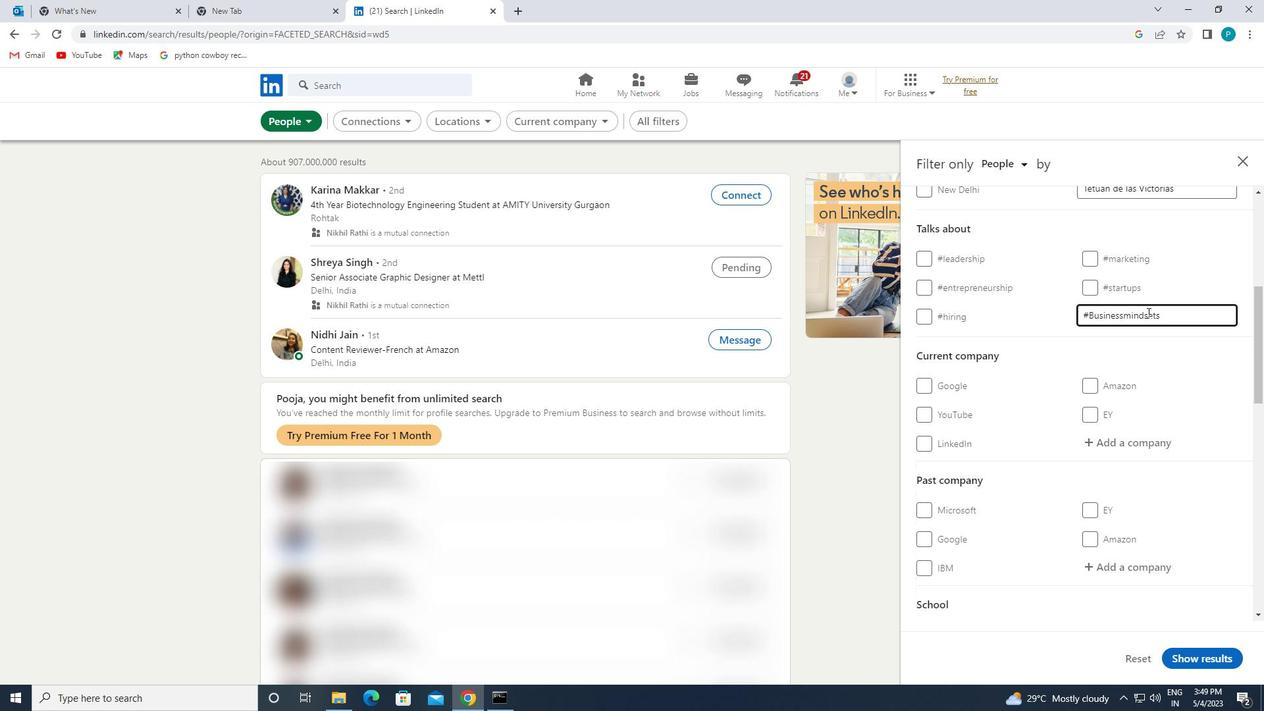 
Action: Mouse scrolled (1133, 301) with delta (0, 0)
Screenshot: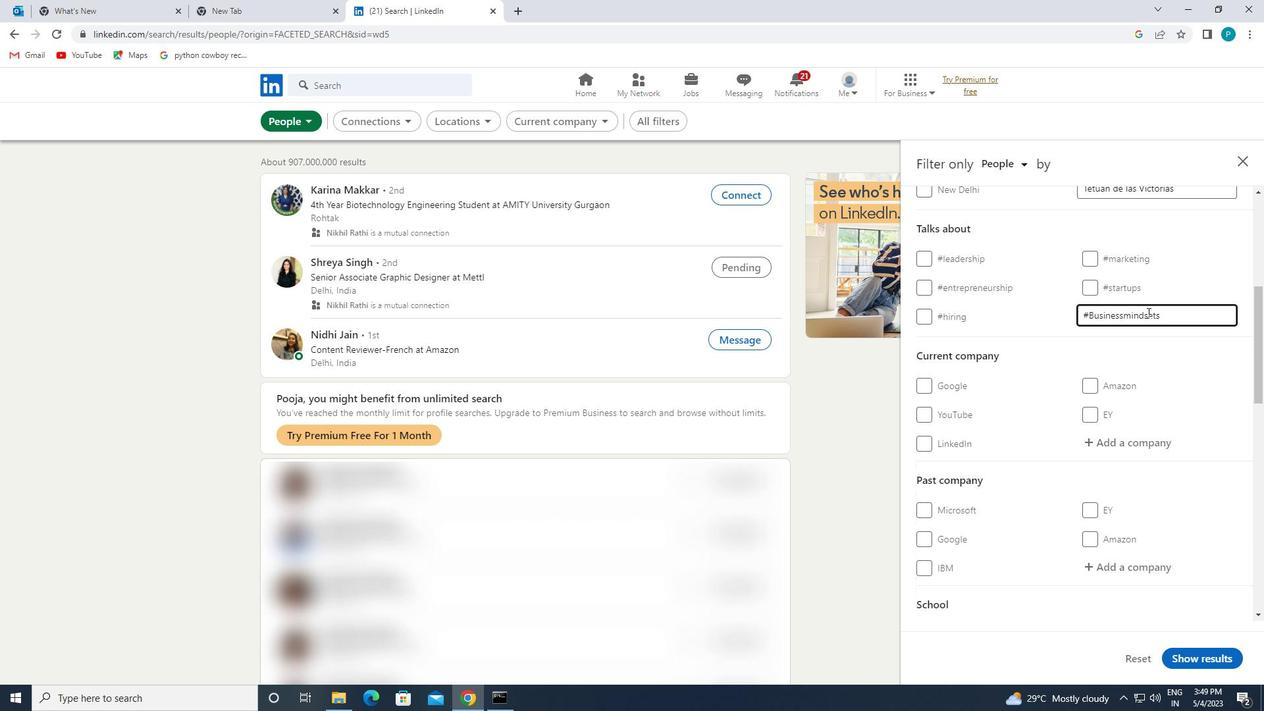 
Action: Mouse scrolled (1133, 301) with delta (0, 0)
Screenshot: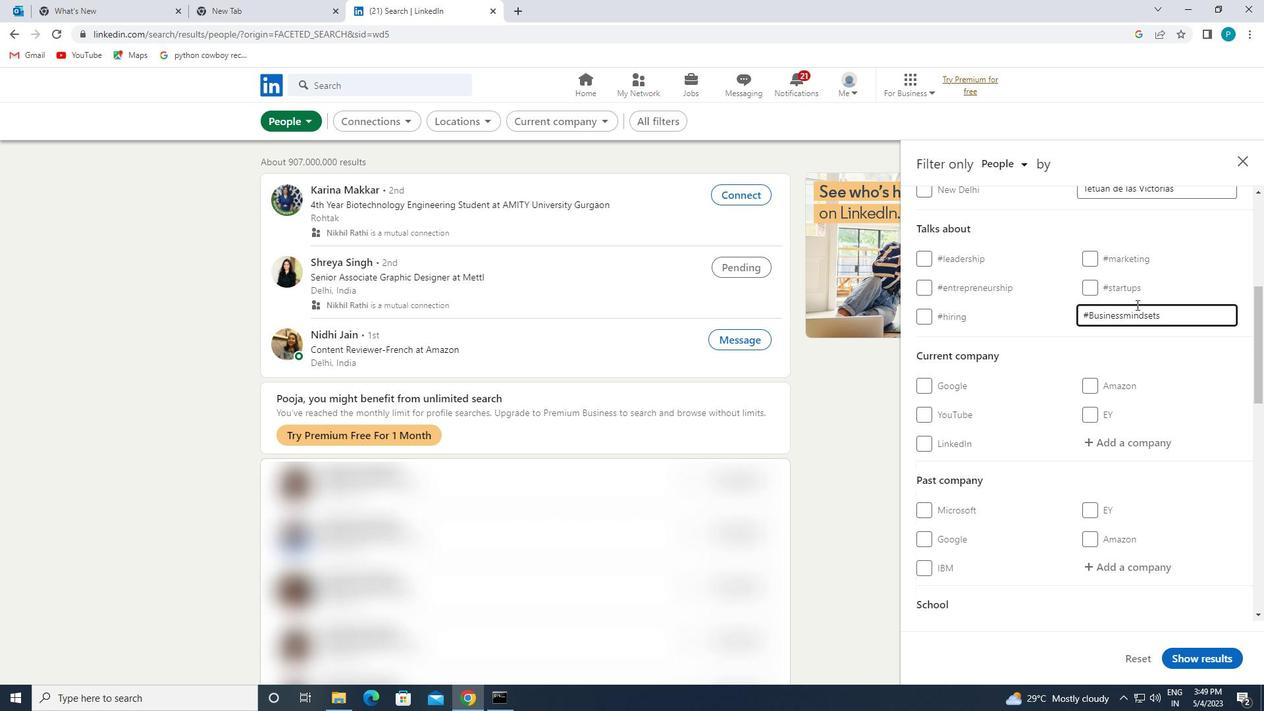 
Action: Mouse scrolled (1133, 301) with delta (0, 0)
Screenshot: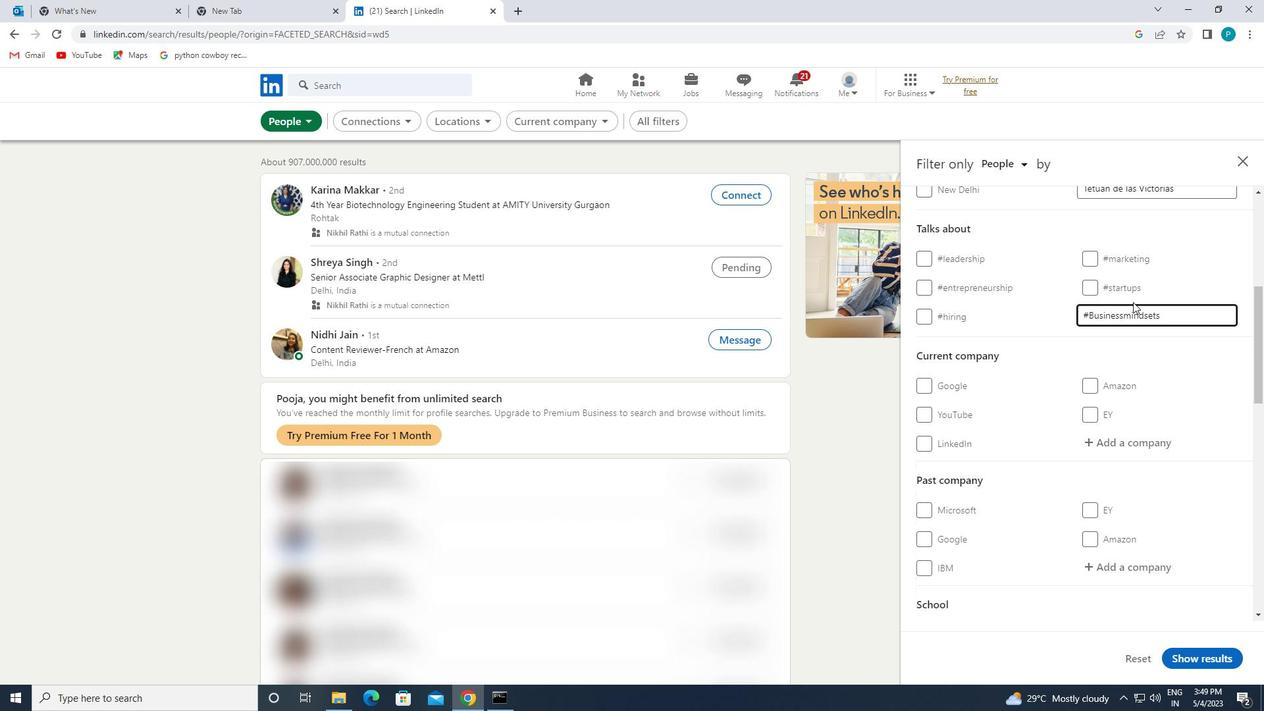 
Action: Mouse moved to (1039, 391)
Screenshot: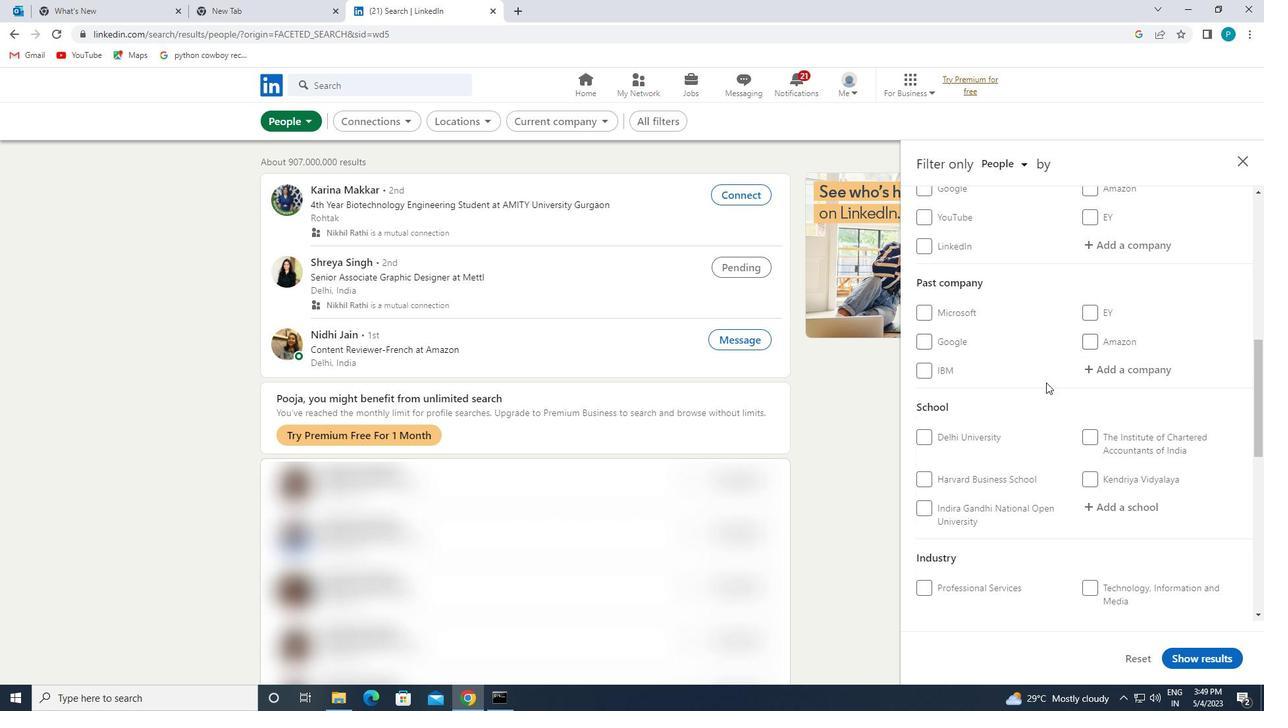 
Action: Mouse scrolled (1039, 390) with delta (0, 0)
Screenshot: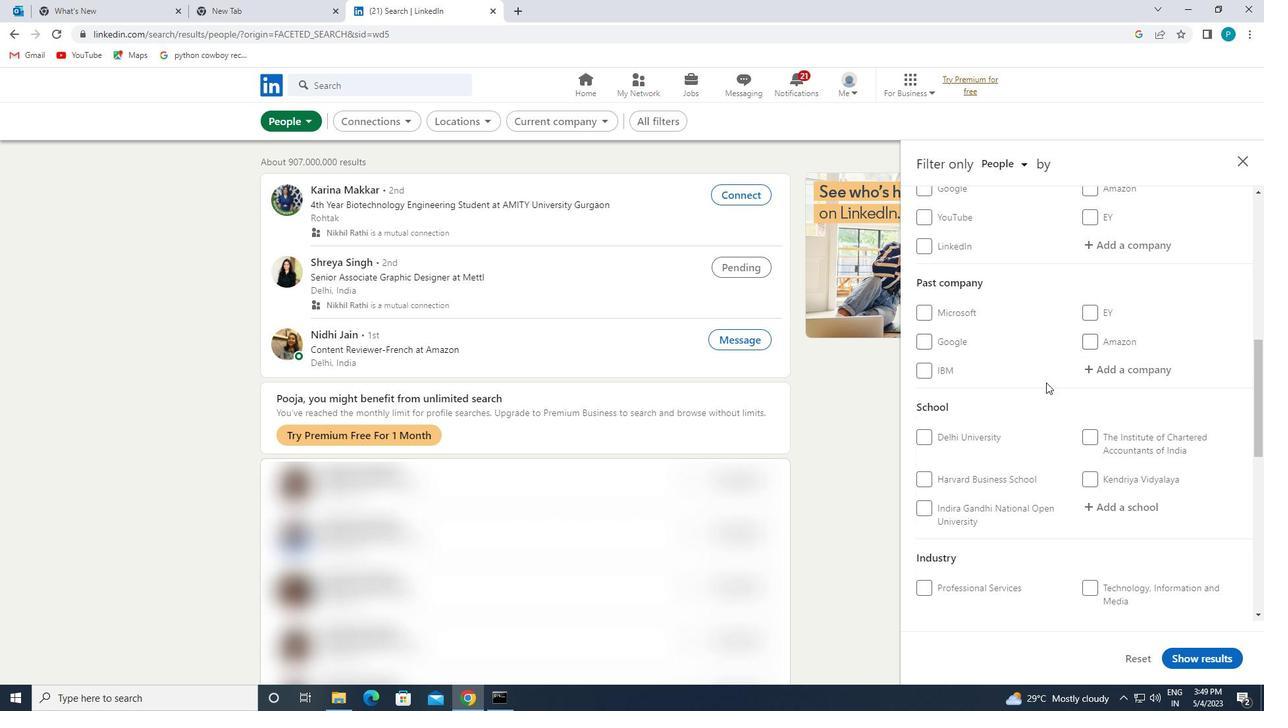
Action: Mouse moved to (1033, 402)
Screenshot: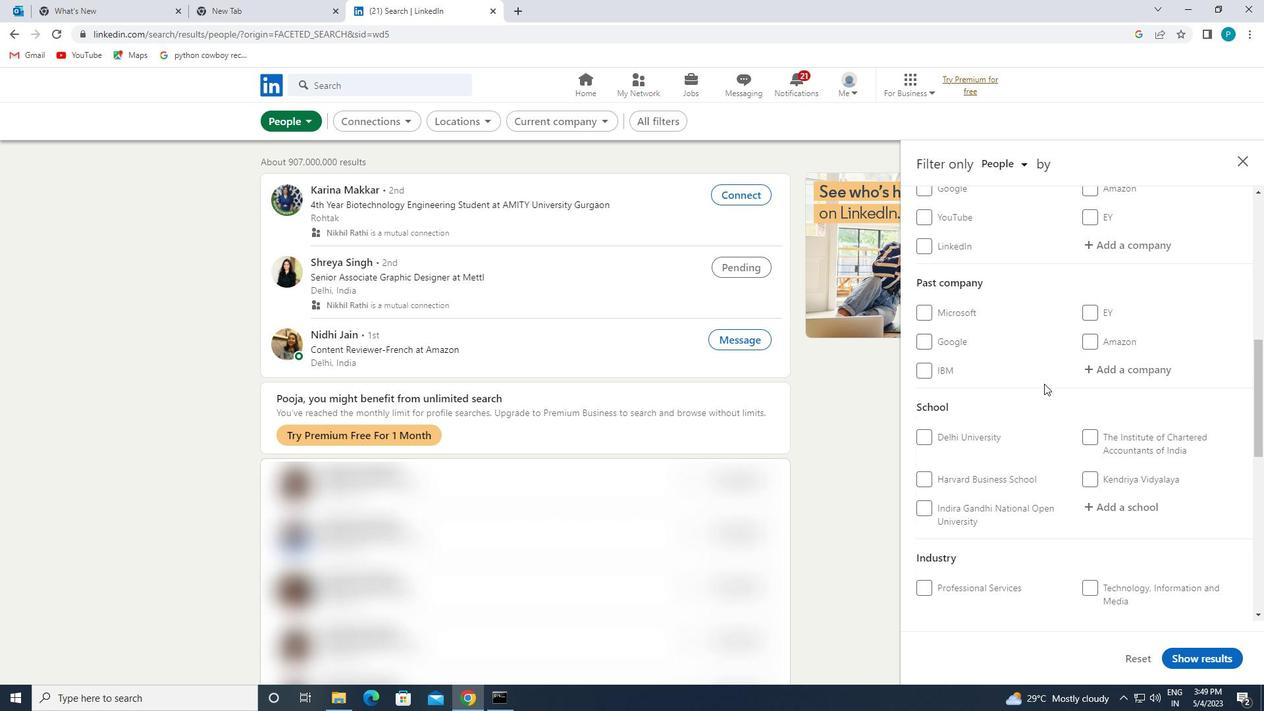 
Action: Mouse scrolled (1033, 401) with delta (0, 0)
Screenshot: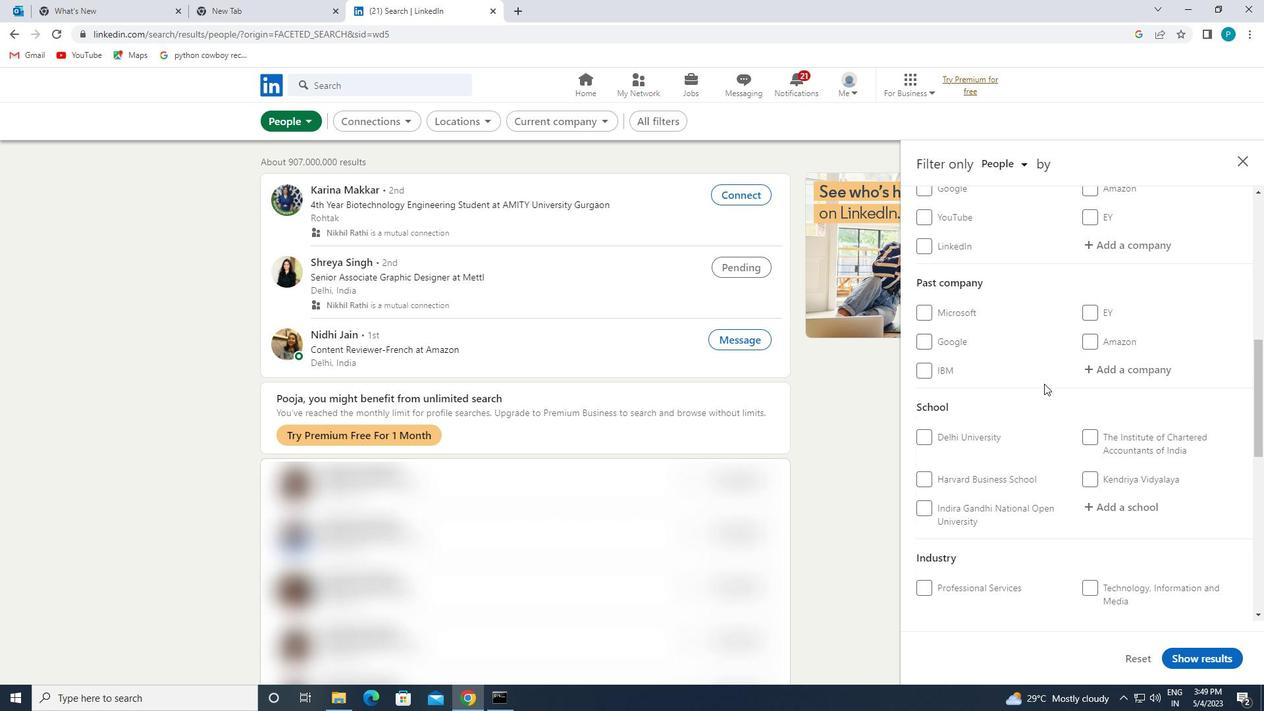 
Action: Mouse moved to (976, 474)
Screenshot: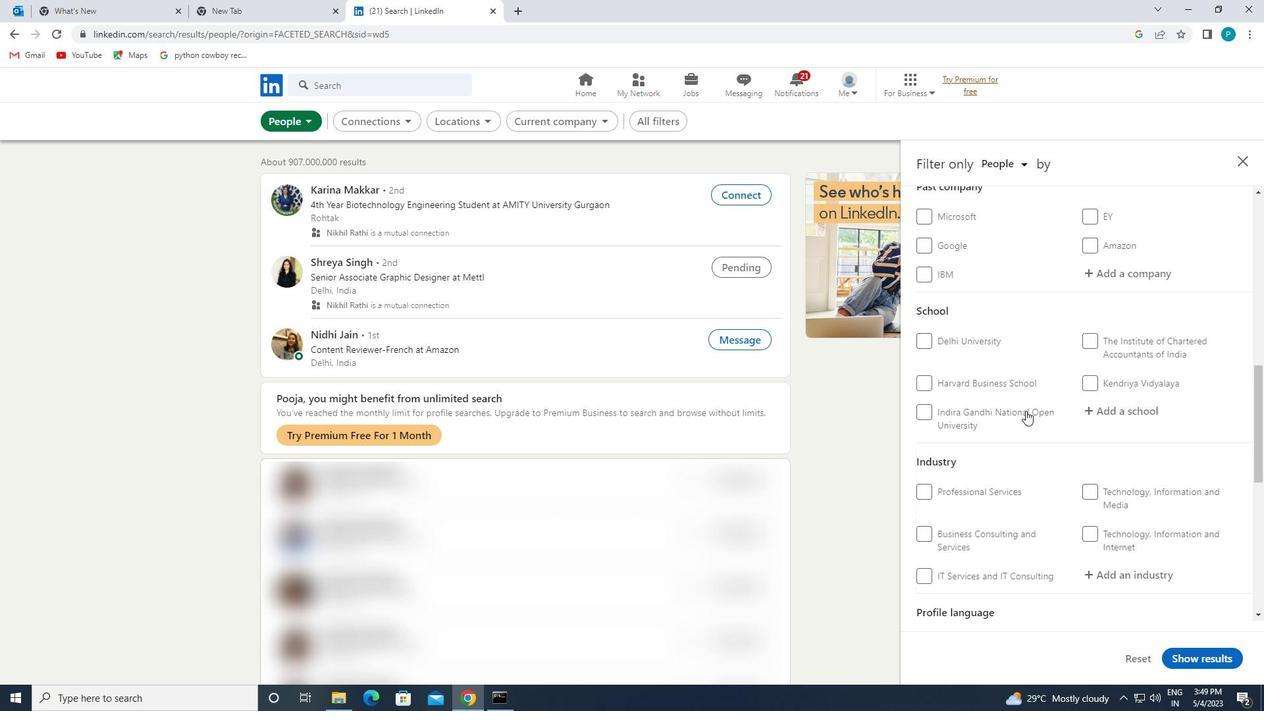 
Action: Mouse scrolled (976, 474) with delta (0, 0)
Screenshot: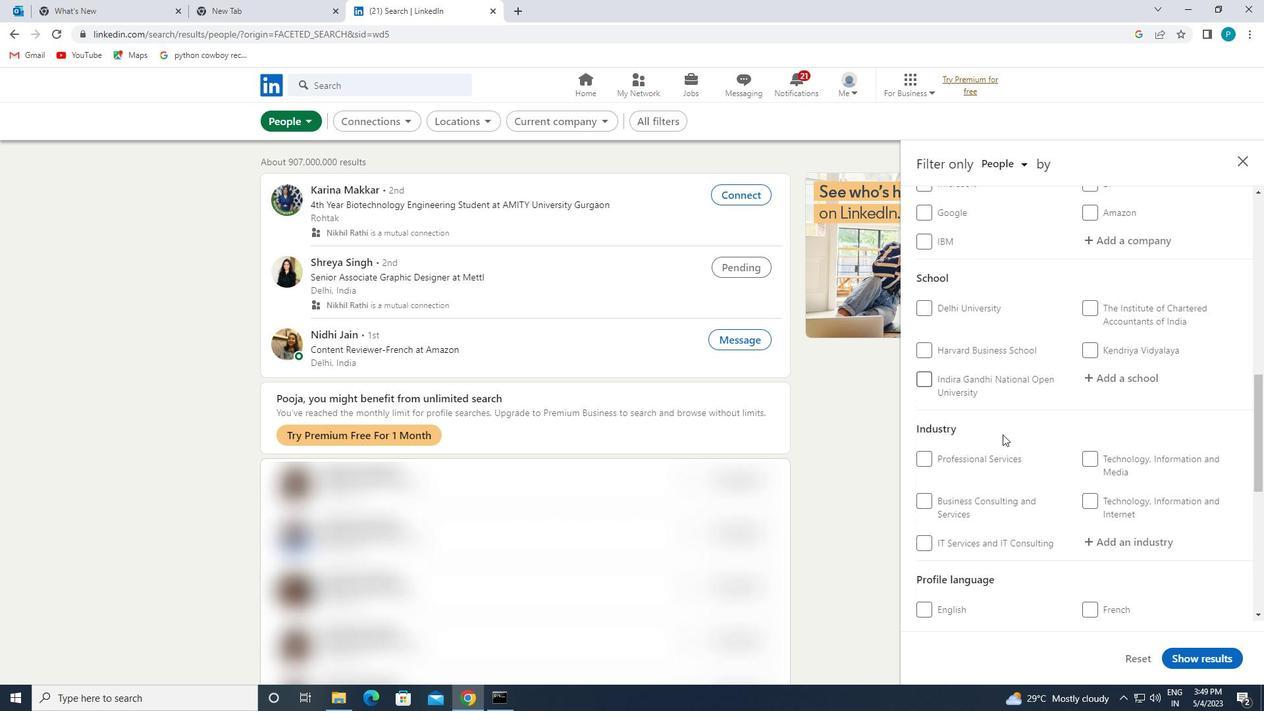 
Action: Mouse moved to (976, 475)
Screenshot: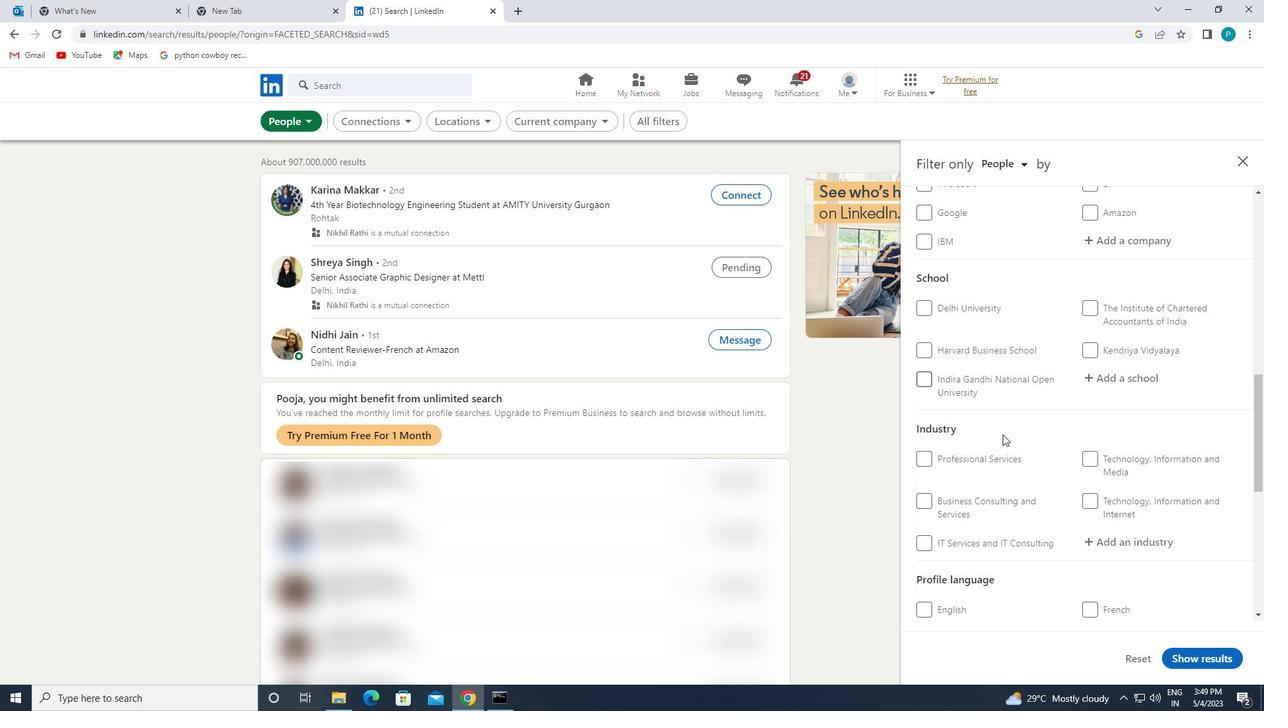 
Action: Mouse scrolled (976, 474) with delta (0, 0)
Screenshot: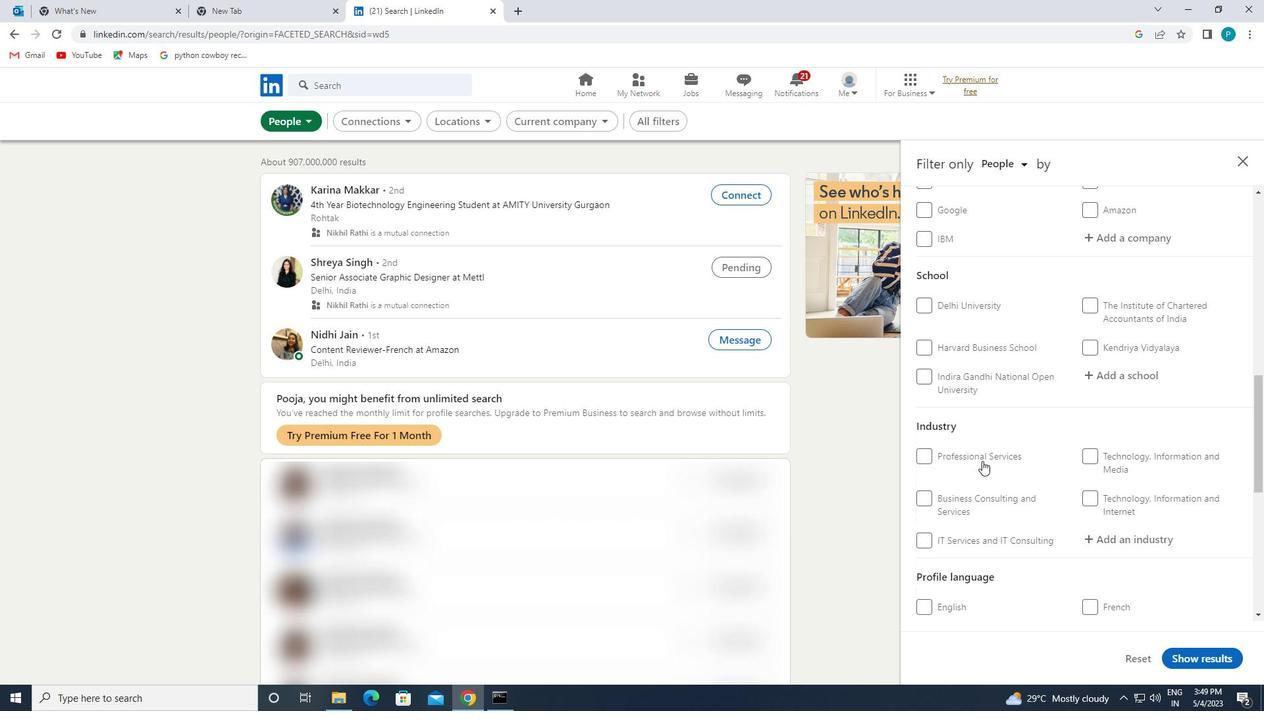 
Action: Mouse moved to (962, 475)
Screenshot: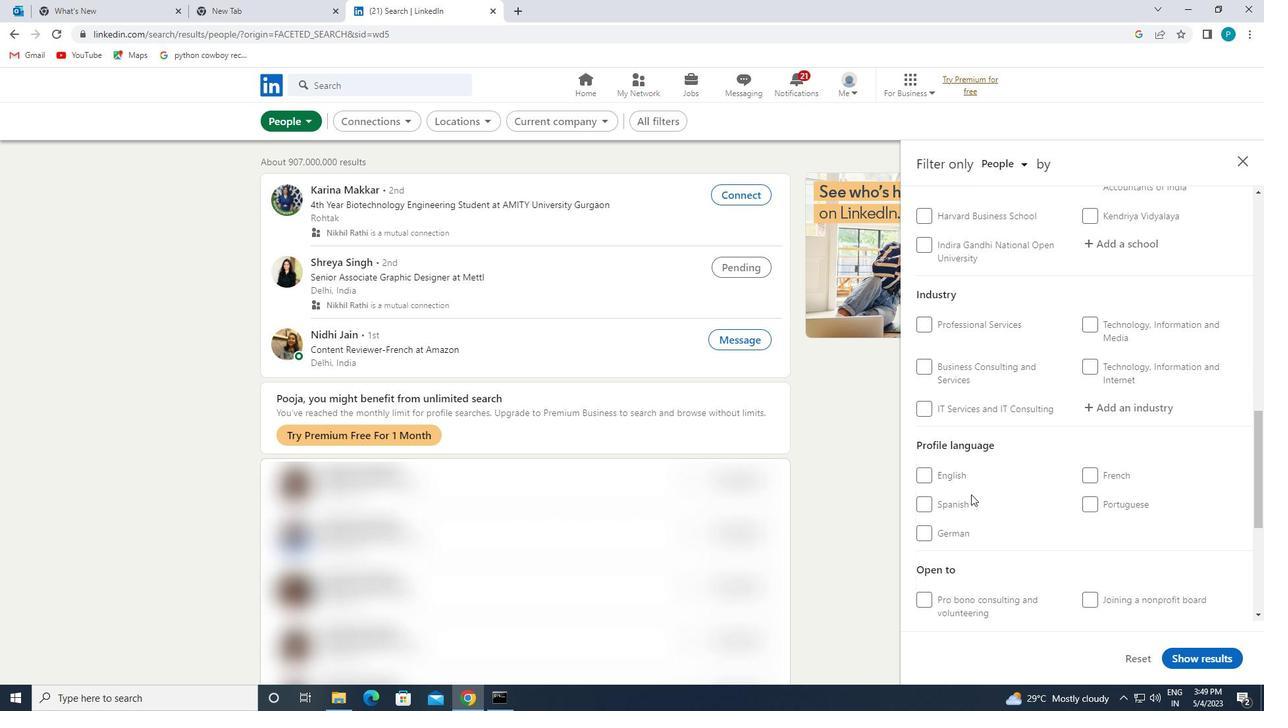
Action: Mouse pressed left at (962, 475)
Screenshot: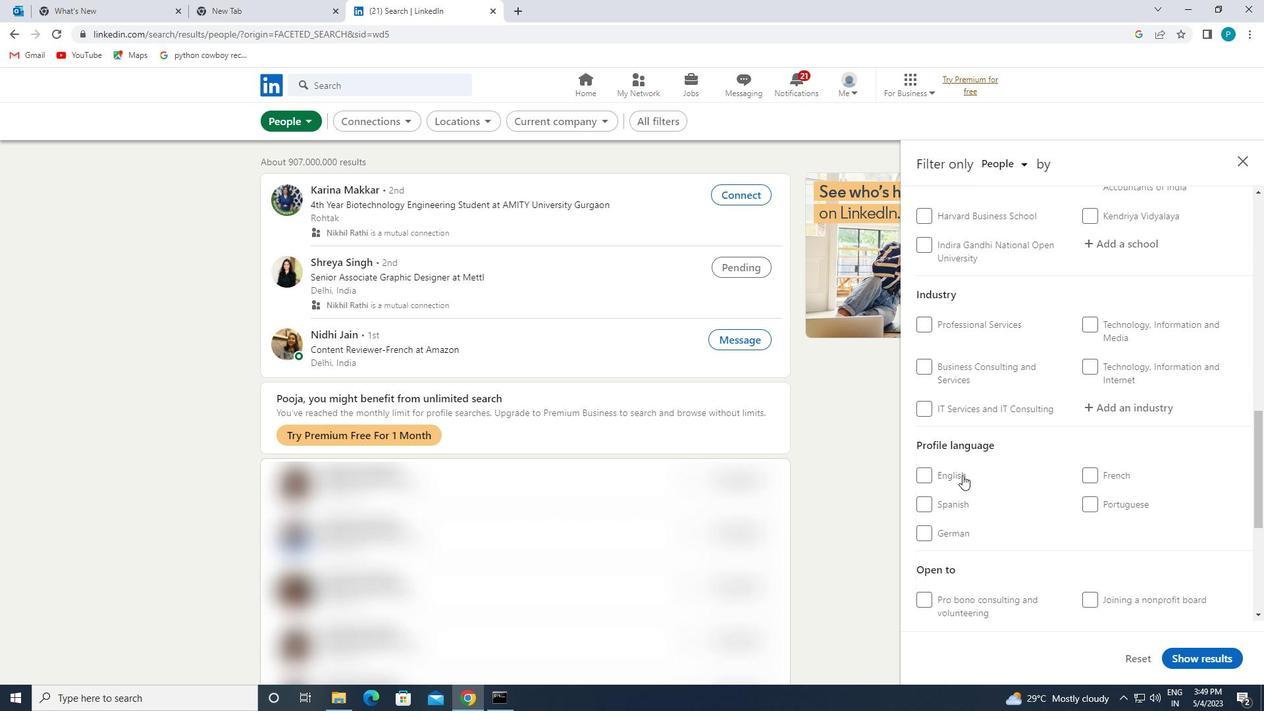
Action: Mouse moved to (1110, 439)
Screenshot: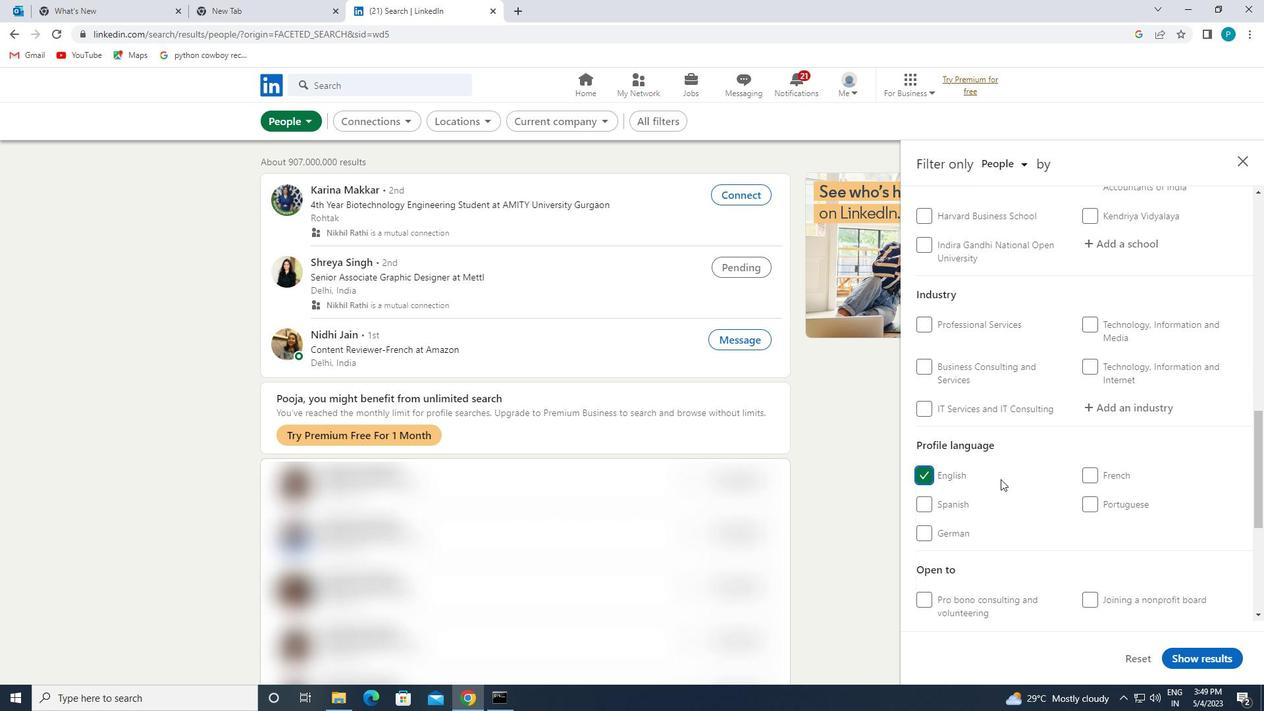 
Action: Mouse scrolled (1110, 440) with delta (0, 0)
Screenshot: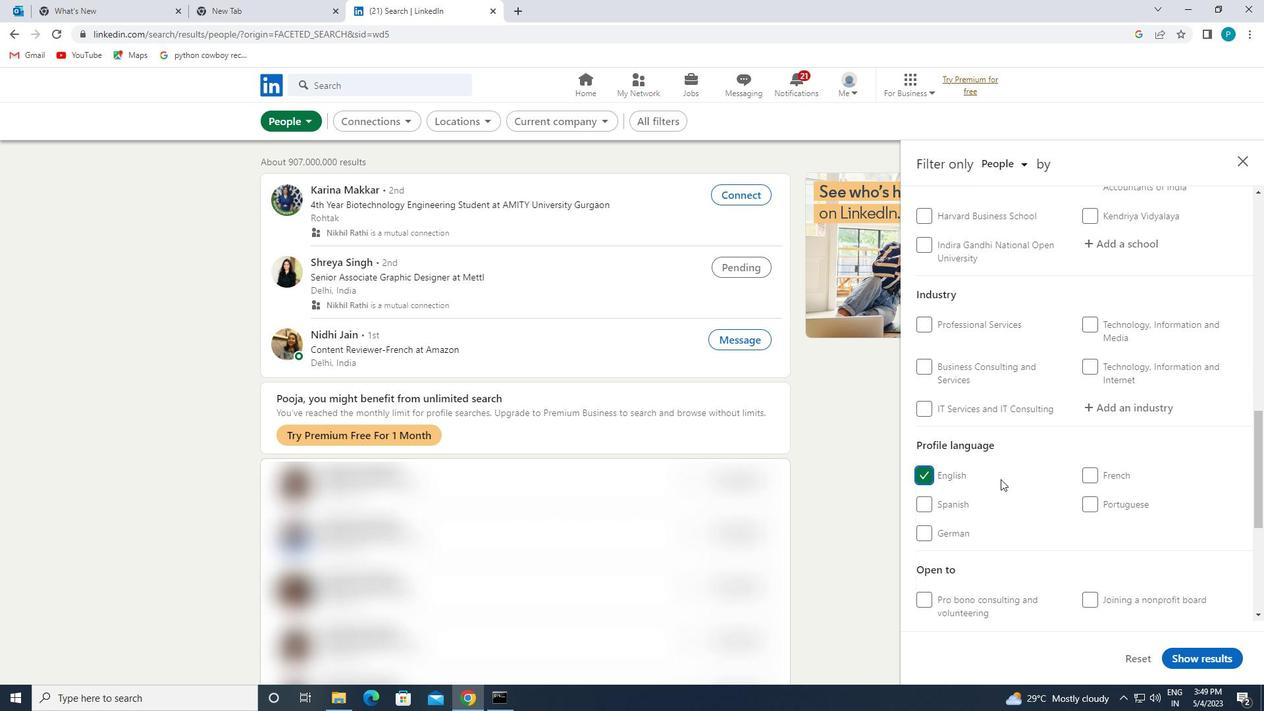 
Action: Mouse moved to (1110, 436)
Screenshot: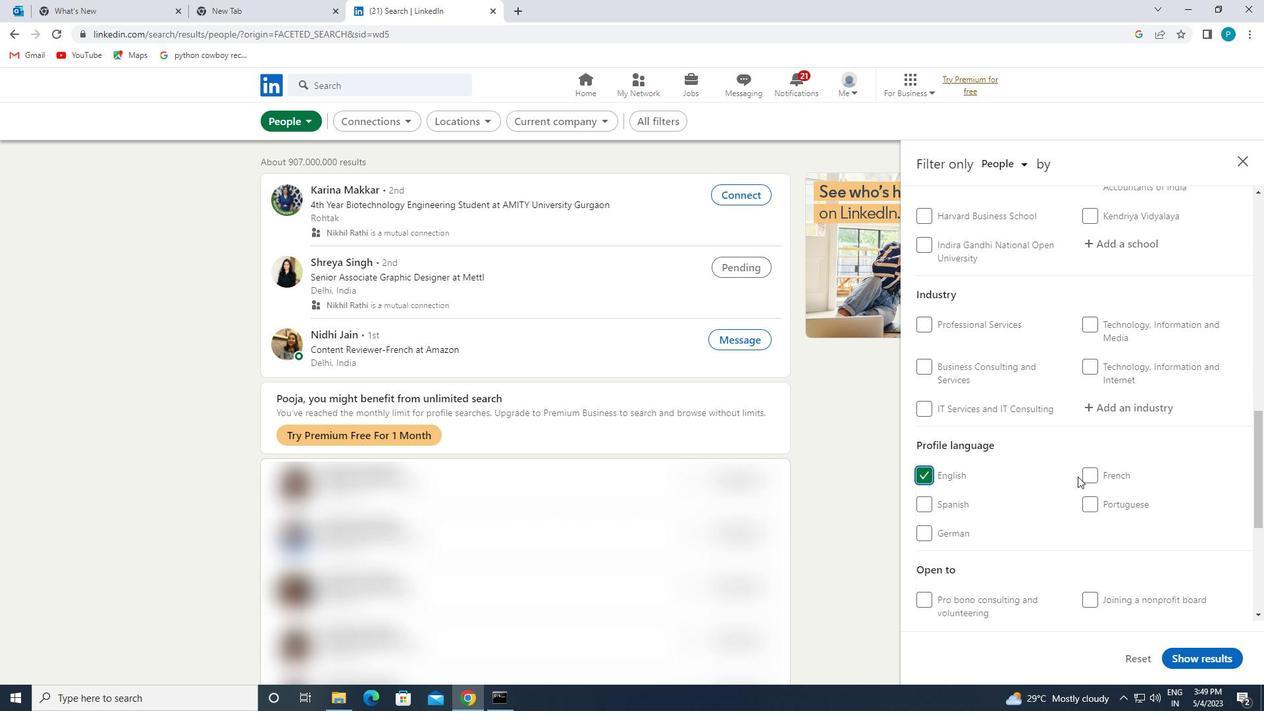 
Action: Mouse scrolled (1110, 437) with delta (0, 0)
Screenshot: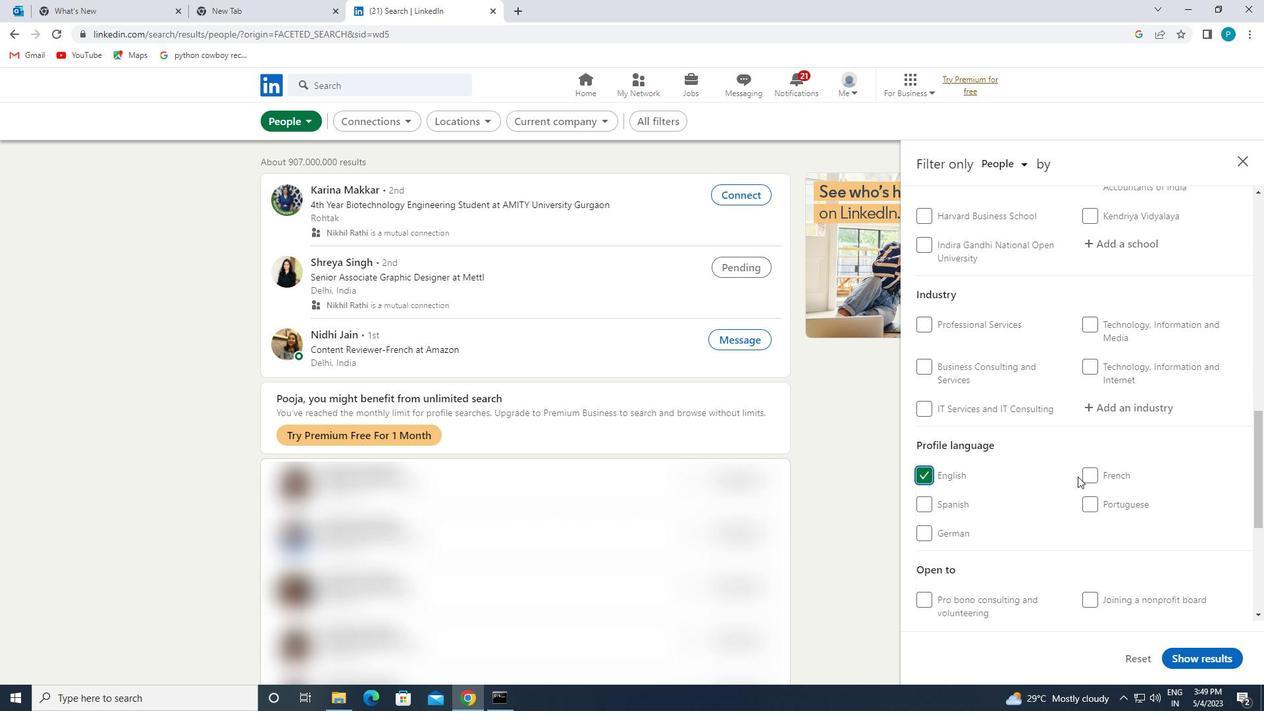 
Action: Mouse moved to (1110, 436)
Screenshot: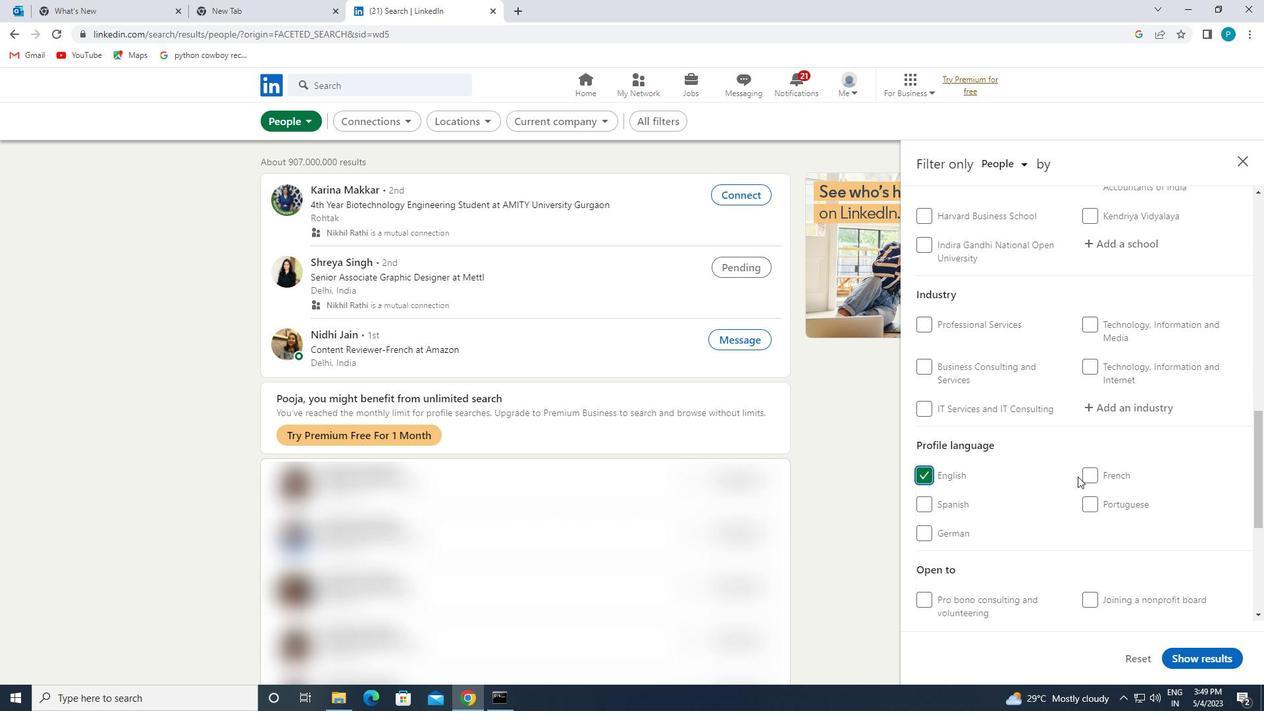 
Action: Mouse scrolled (1110, 437) with delta (0, 0)
Screenshot: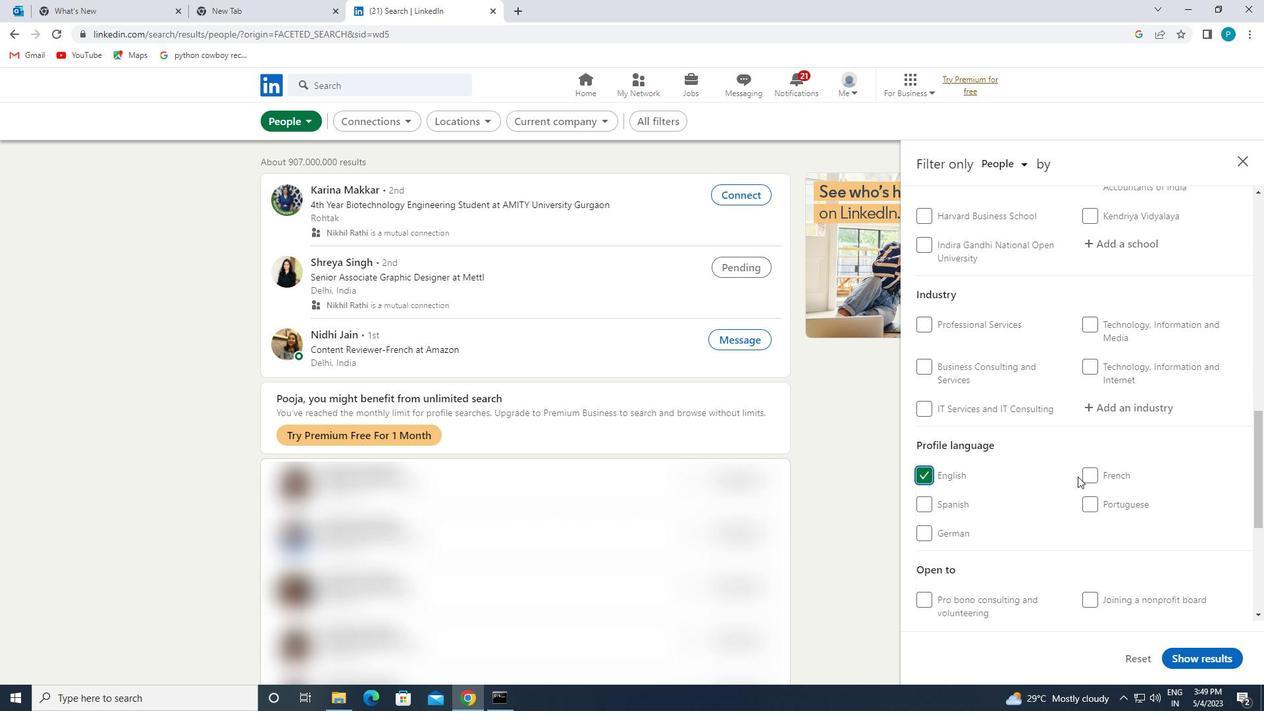 
Action: Mouse moved to (1121, 401)
Screenshot: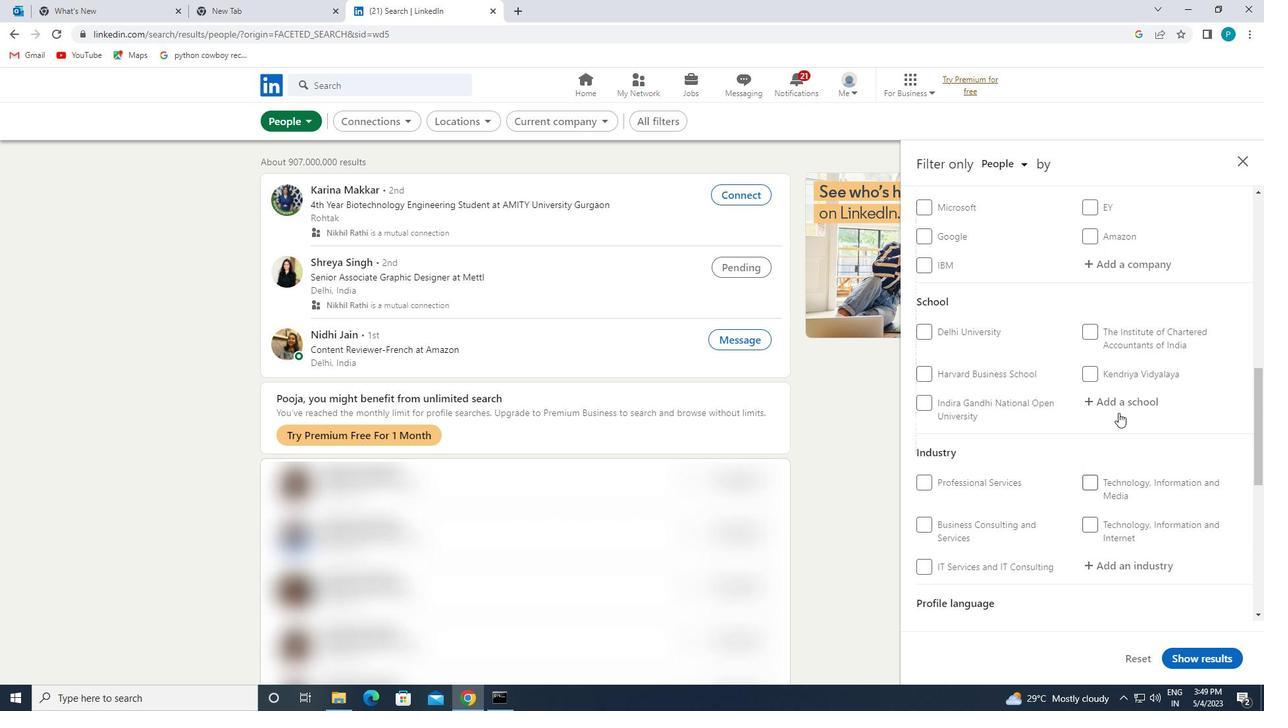 
Action: Mouse scrolled (1121, 402) with delta (0, 0)
Screenshot: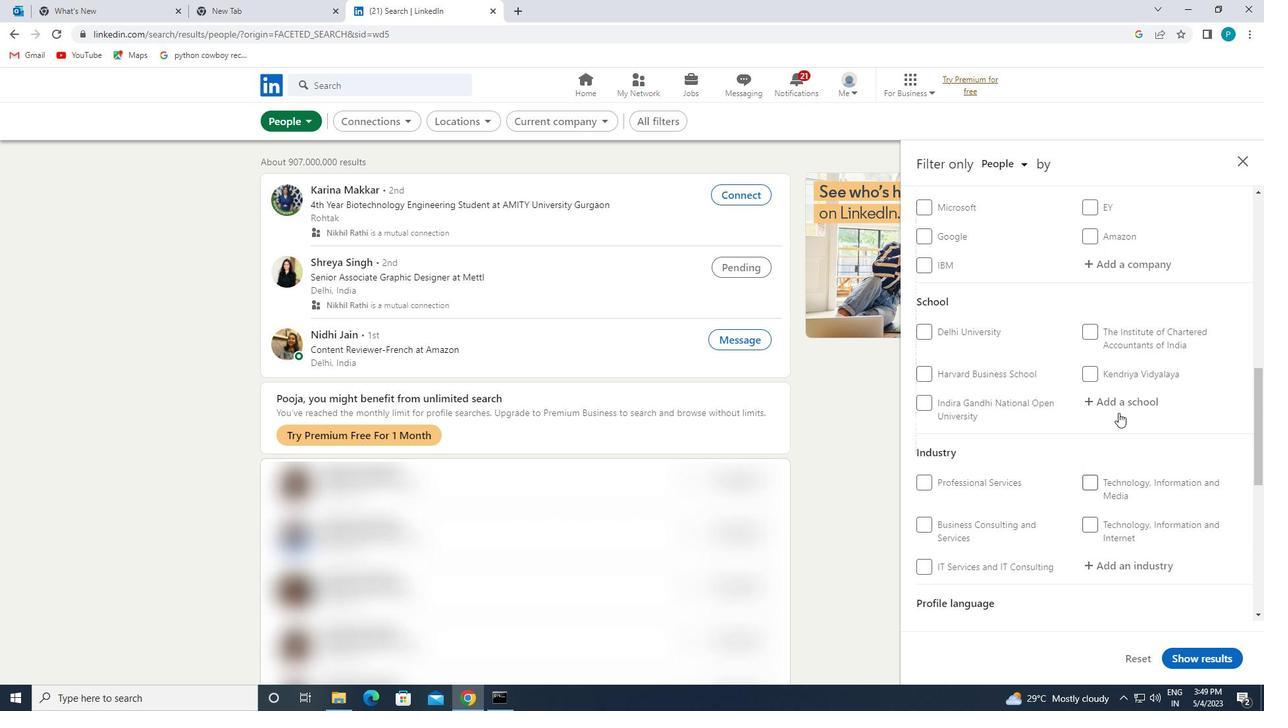 
Action: Mouse moved to (1121, 400)
Screenshot: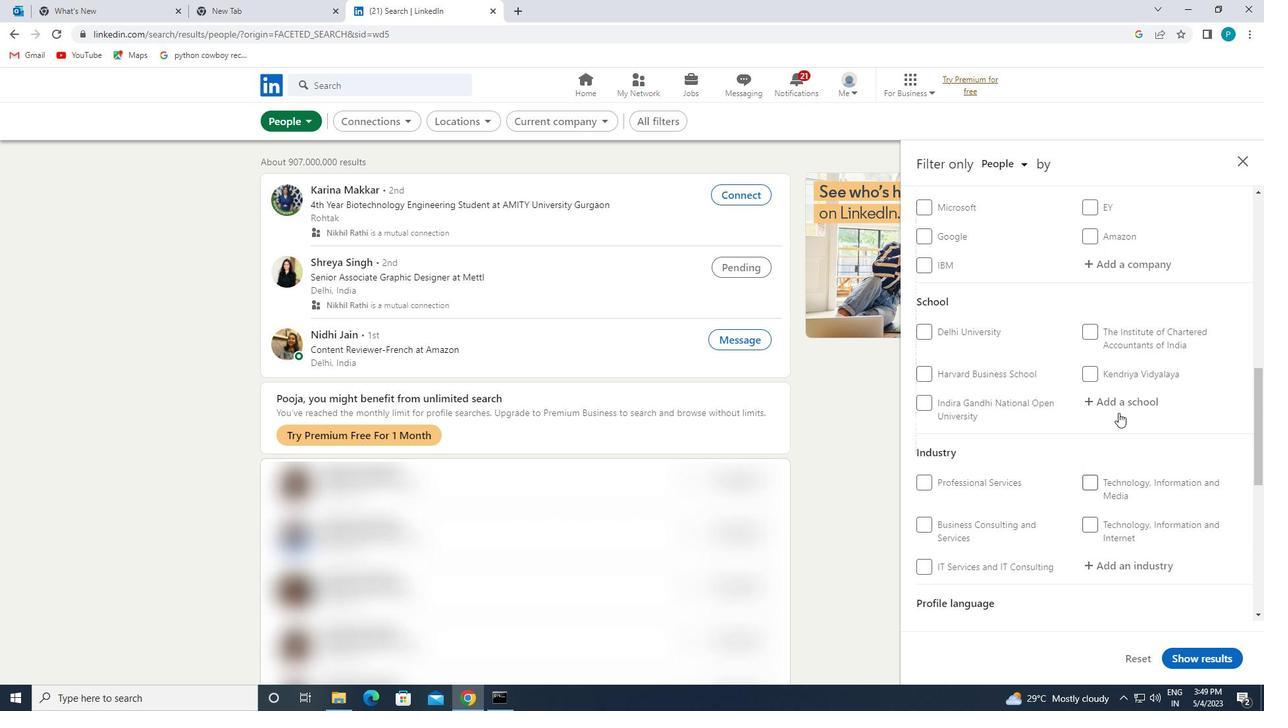 
Action: Mouse scrolled (1121, 401) with delta (0, 0)
Screenshot: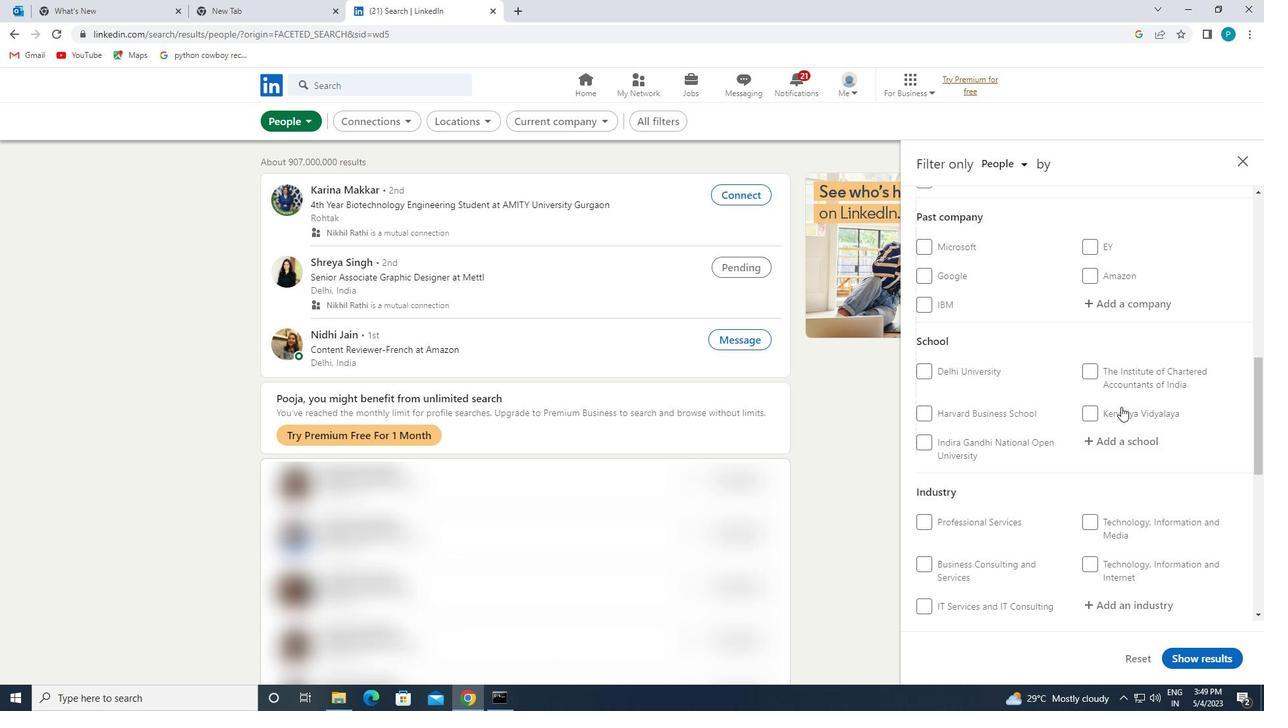 
Action: Mouse moved to (1121, 398)
Screenshot: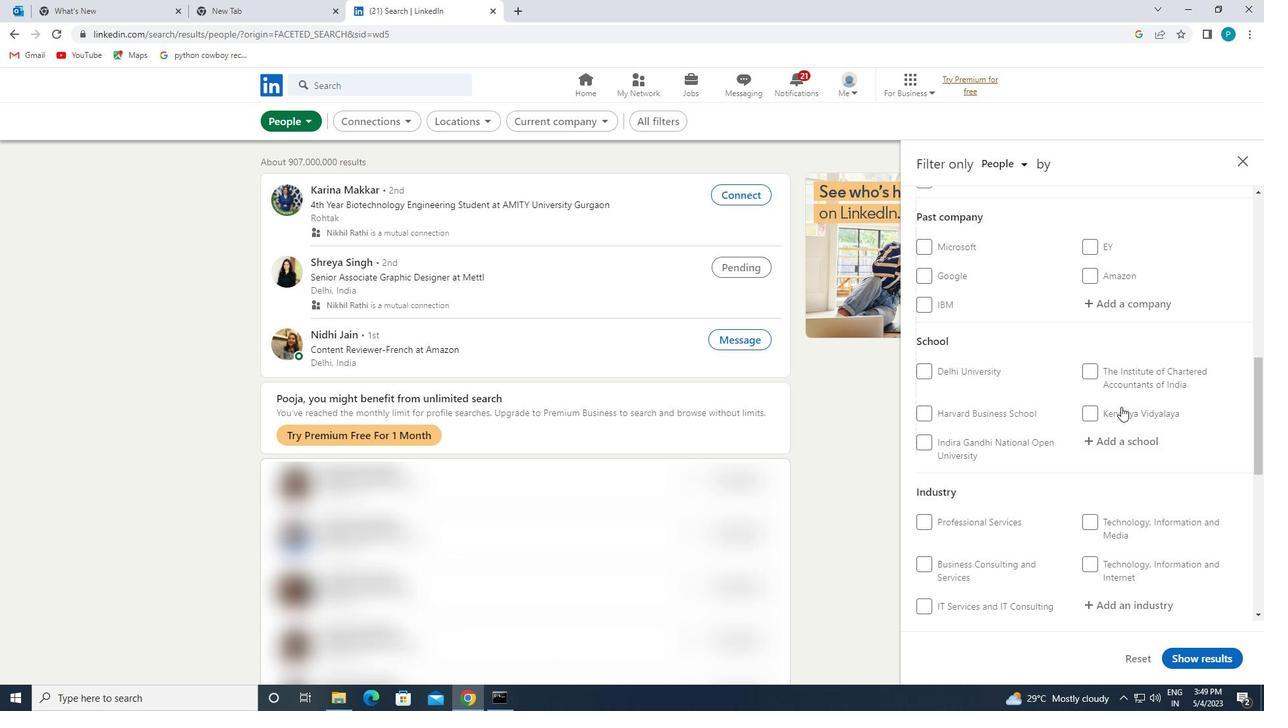 
Action: Mouse scrolled (1121, 399) with delta (0, 0)
Screenshot: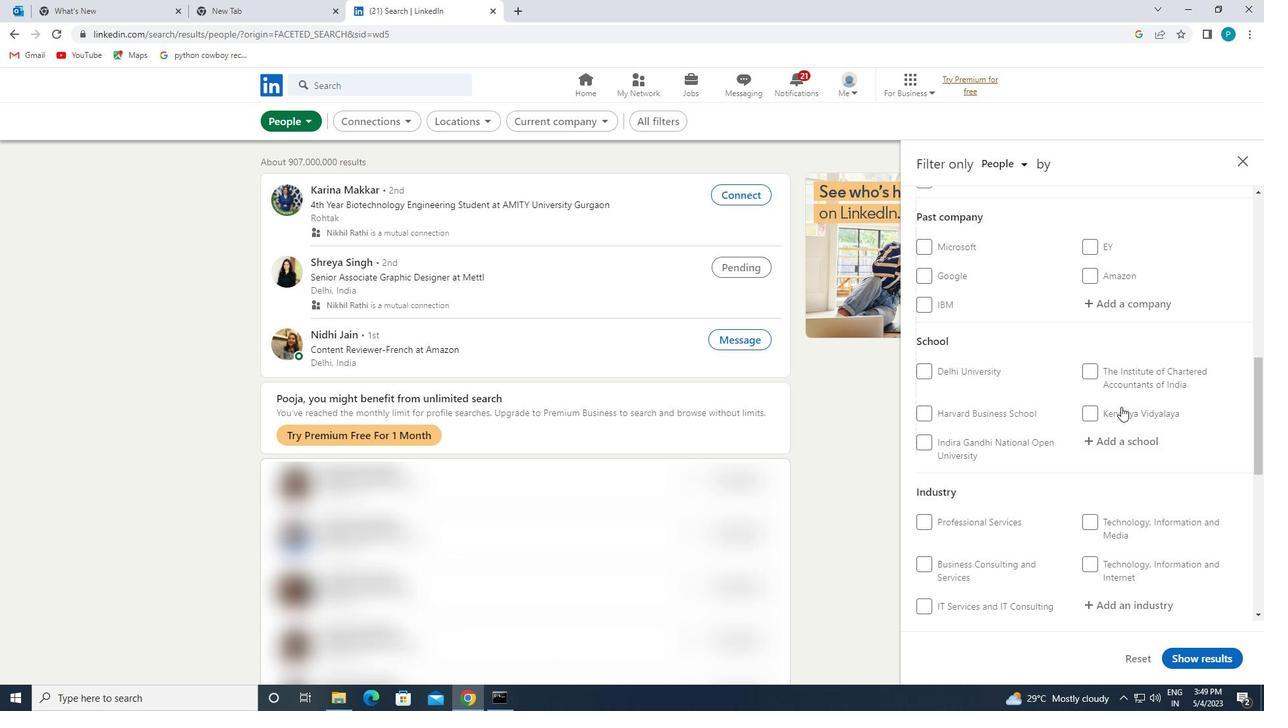 
Action: Mouse moved to (1121, 397)
Screenshot: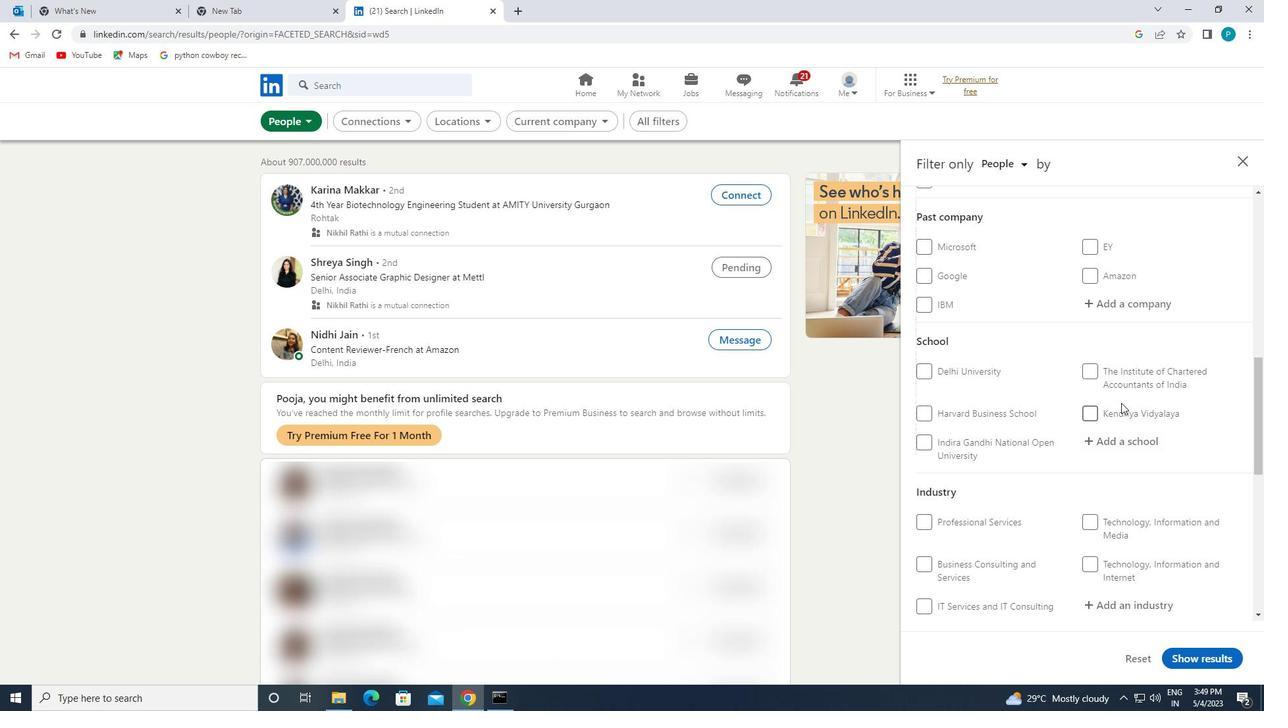 
Action: Mouse scrolled (1121, 398) with delta (0, 0)
Screenshot: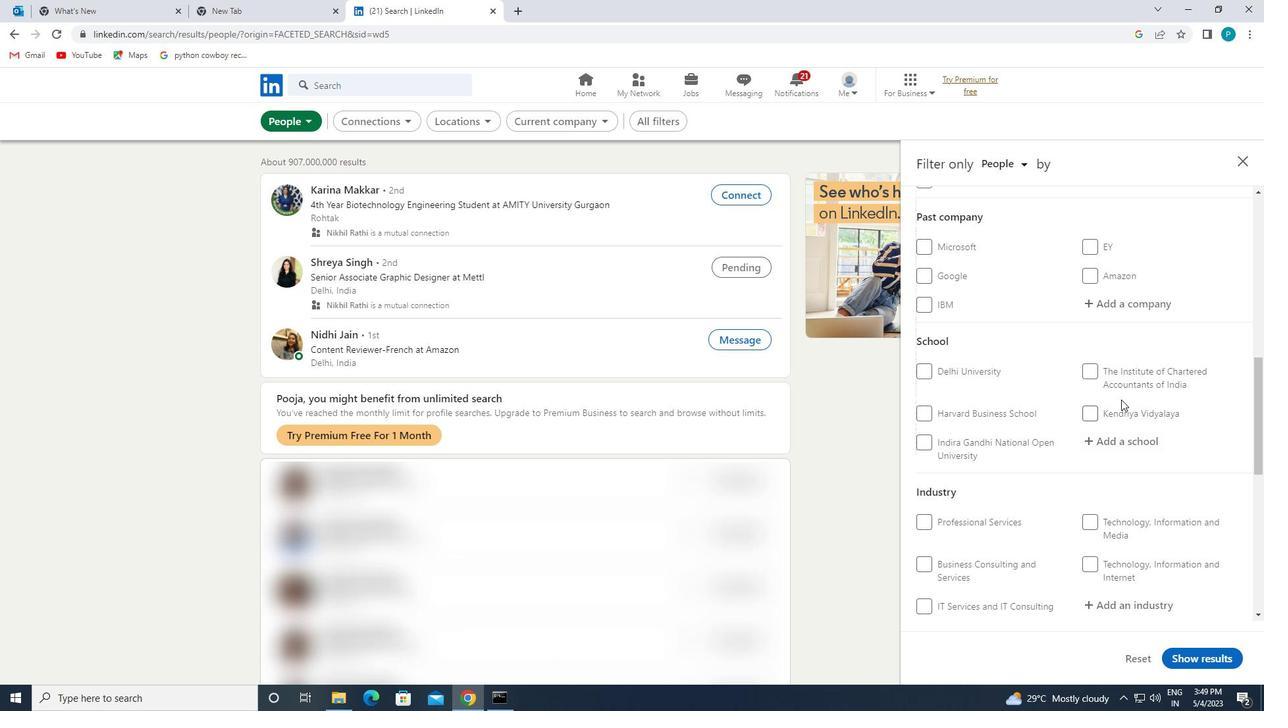 
Action: Mouse moved to (1119, 436)
Screenshot: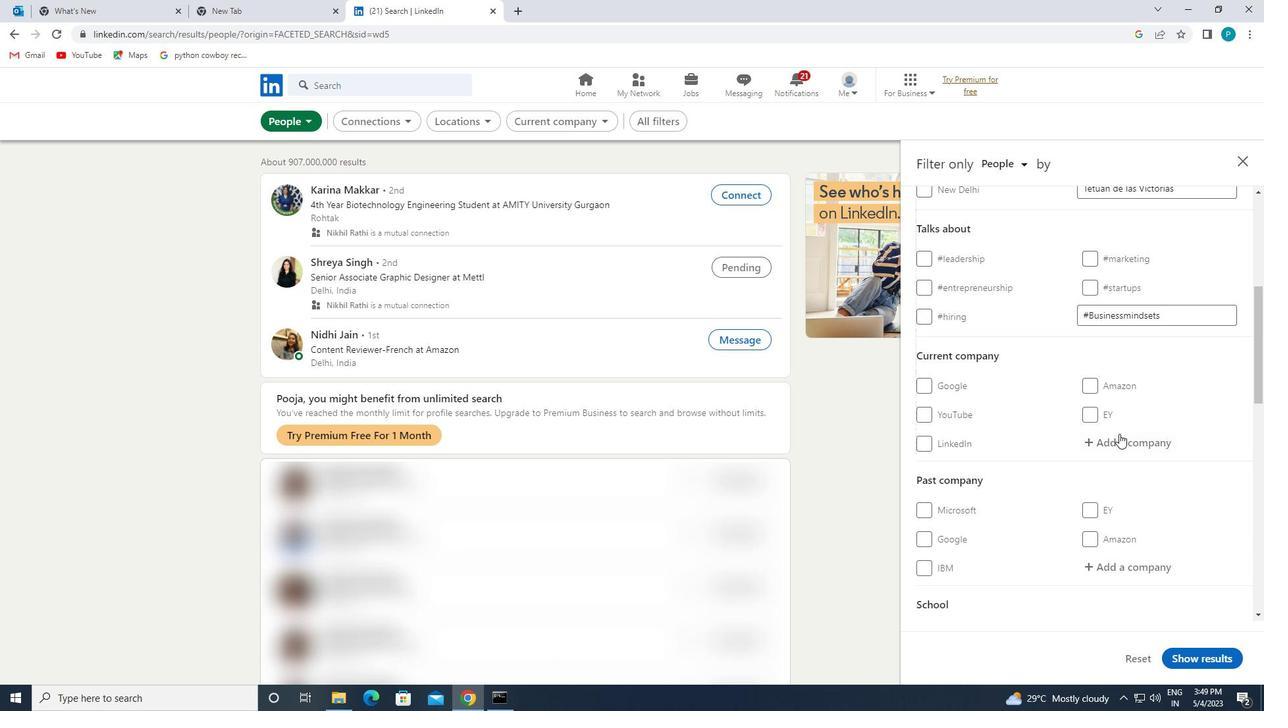 
Action: Mouse pressed left at (1119, 436)
Screenshot: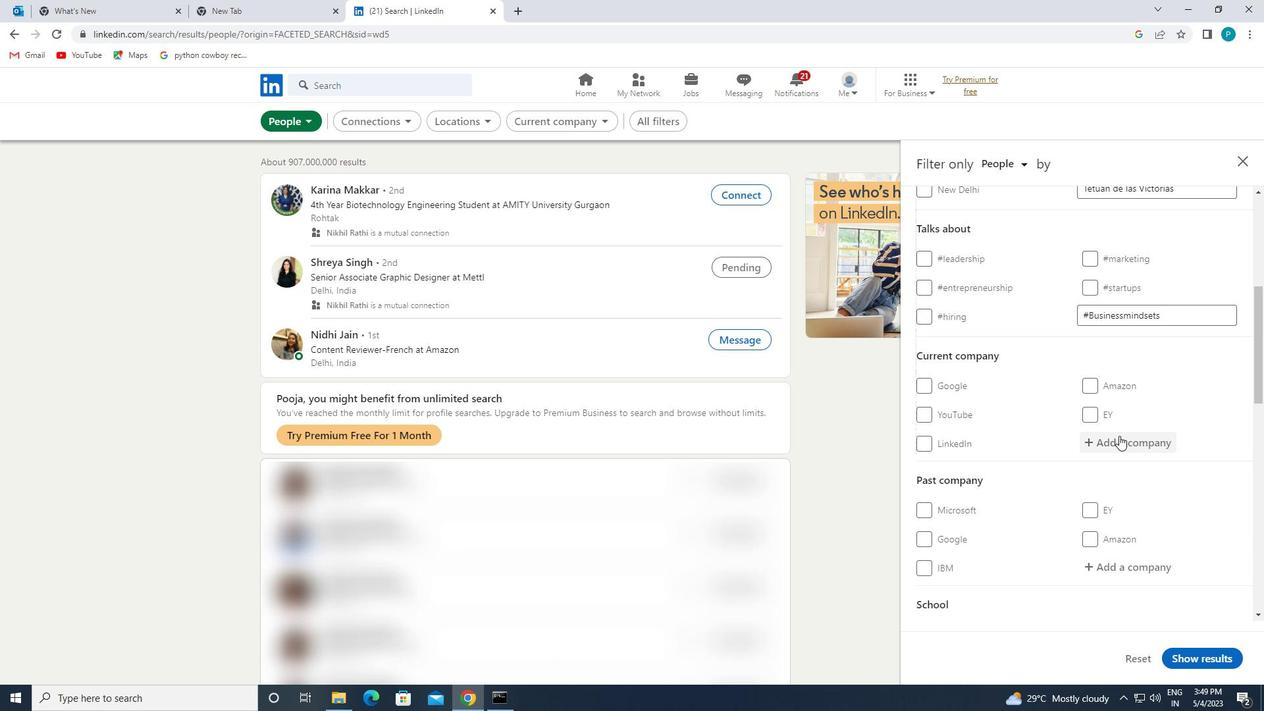 
Action: Key pressed <Key.caps_lock>D<Key.caps_lock>UBAI<Key.space><Key.caps_lock>JO<Key.backspace><Key.caps_lock>OBS
Screenshot: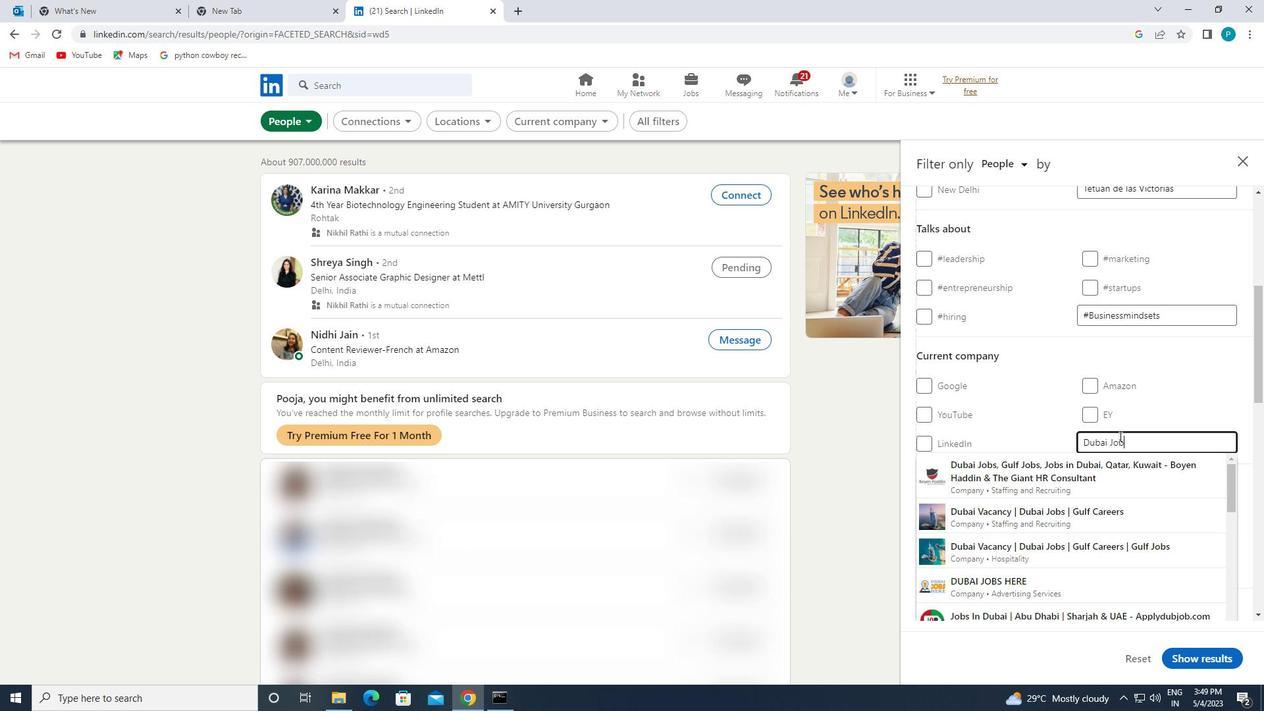 
Action: Mouse moved to (1103, 473)
Screenshot: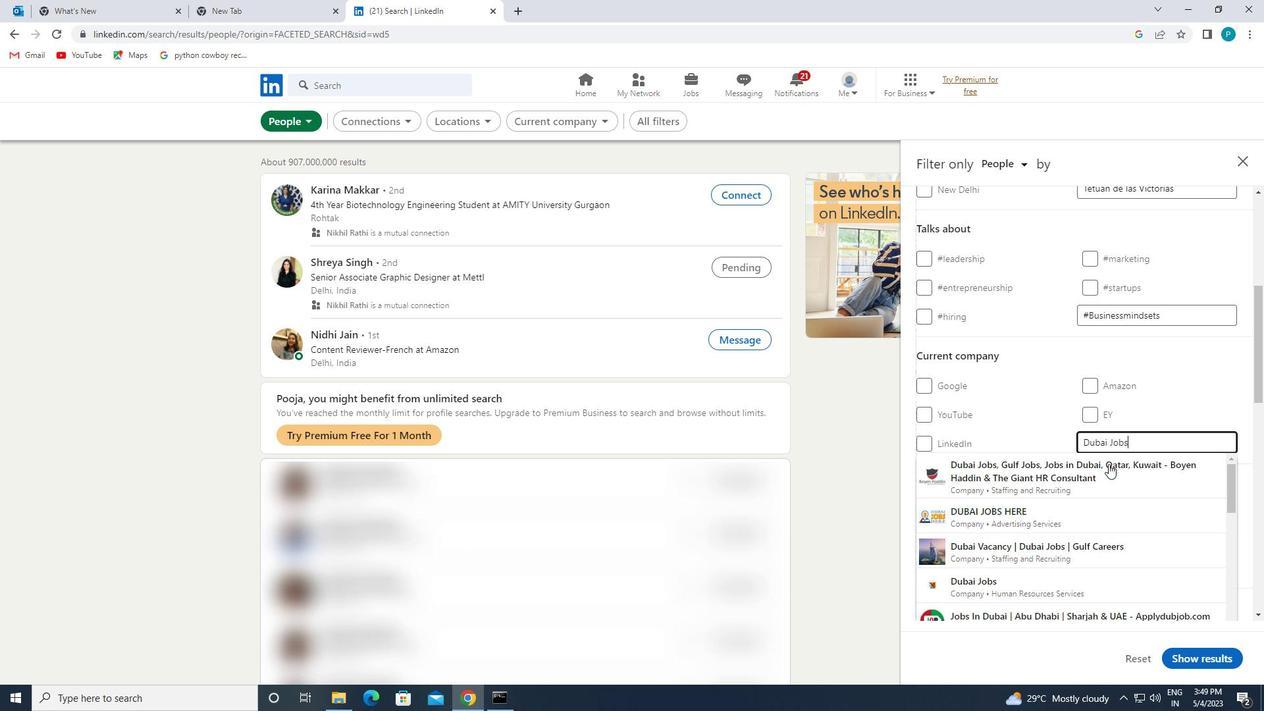 
Action: Mouse pressed left at (1103, 473)
Screenshot: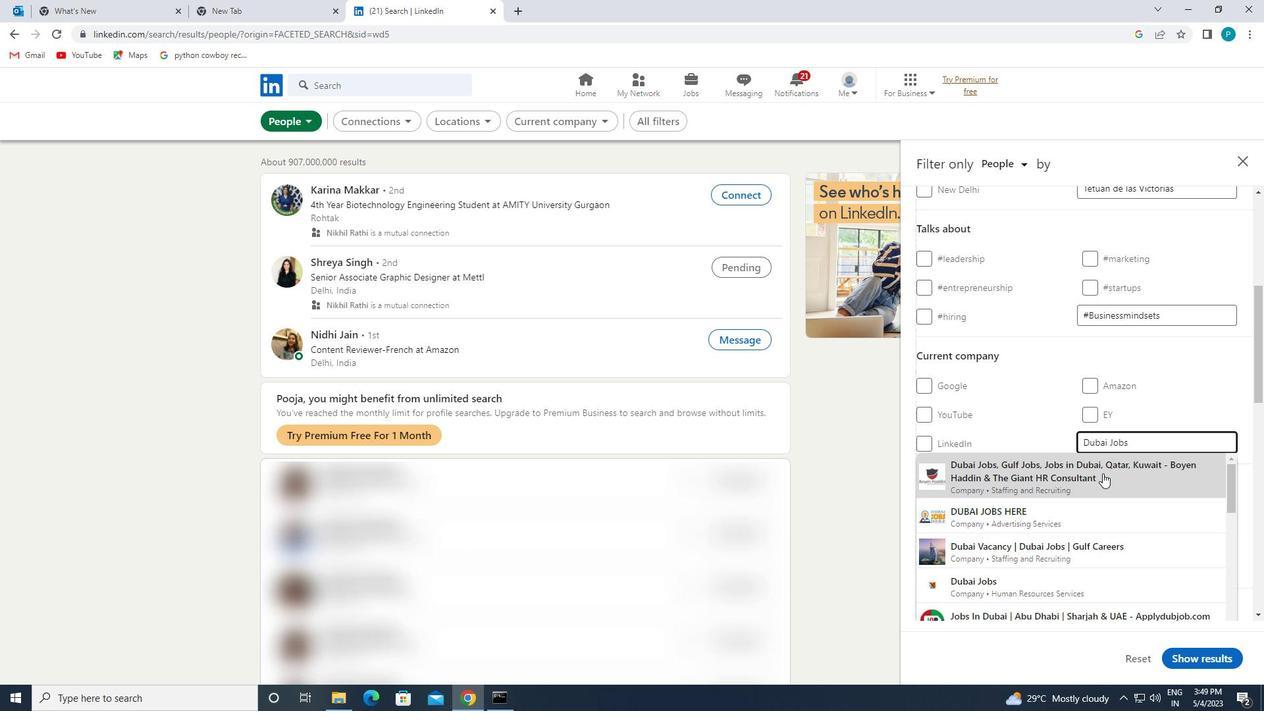 
Action: Mouse moved to (1115, 462)
Screenshot: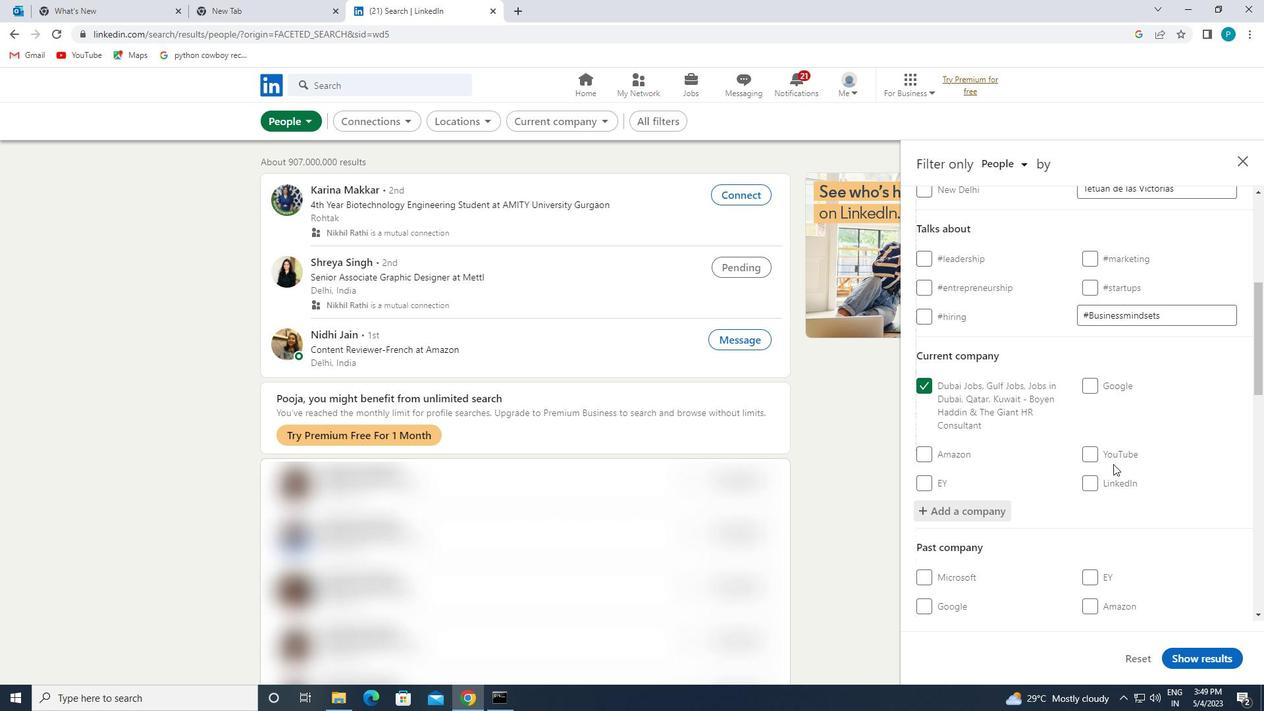 
Action: Mouse scrolled (1115, 461) with delta (0, 0)
Screenshot: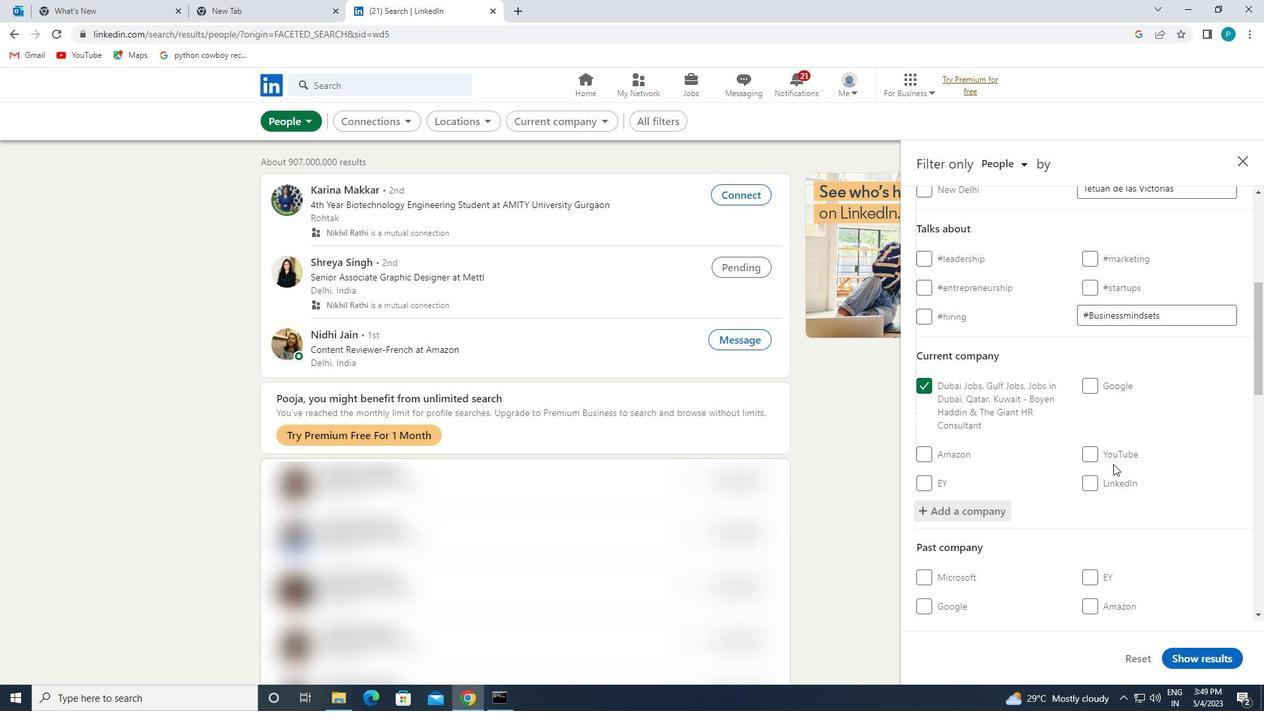 
Action: Mouse scrolled (1115, 461) with delta (0, 0)
Screenshot: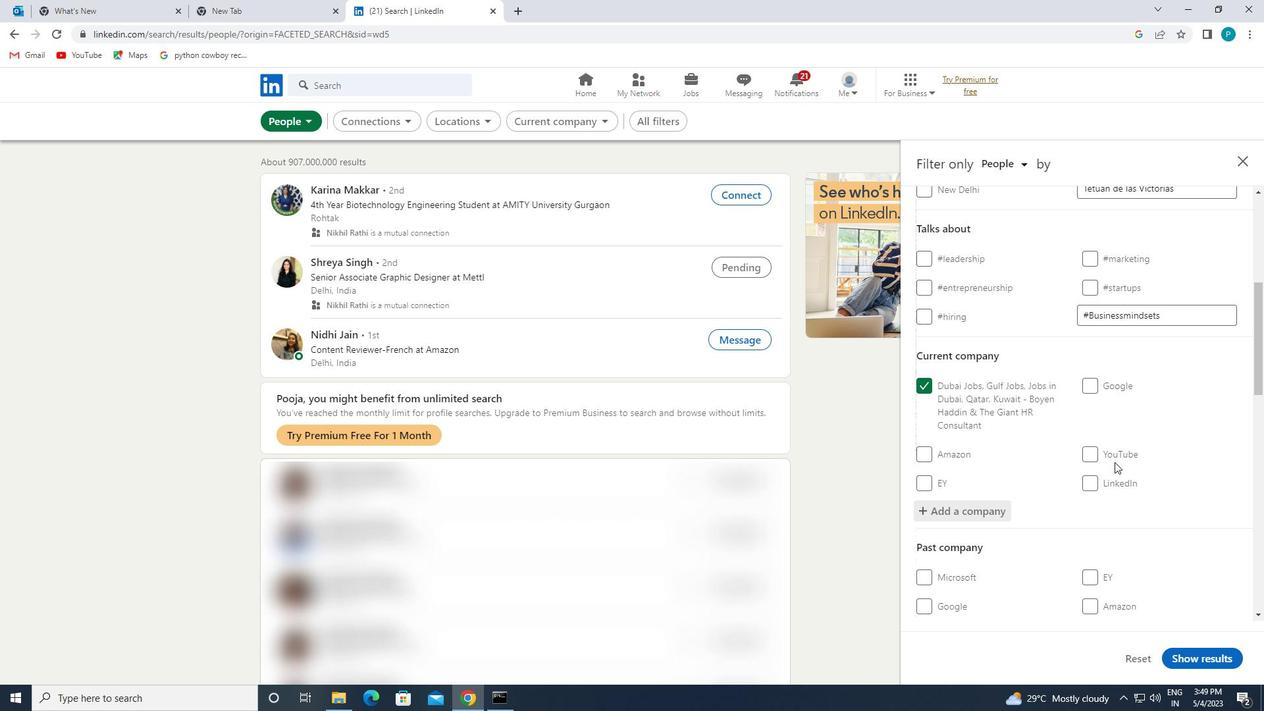 
Action: Mouse moved to (1124, 452)
Screenshot: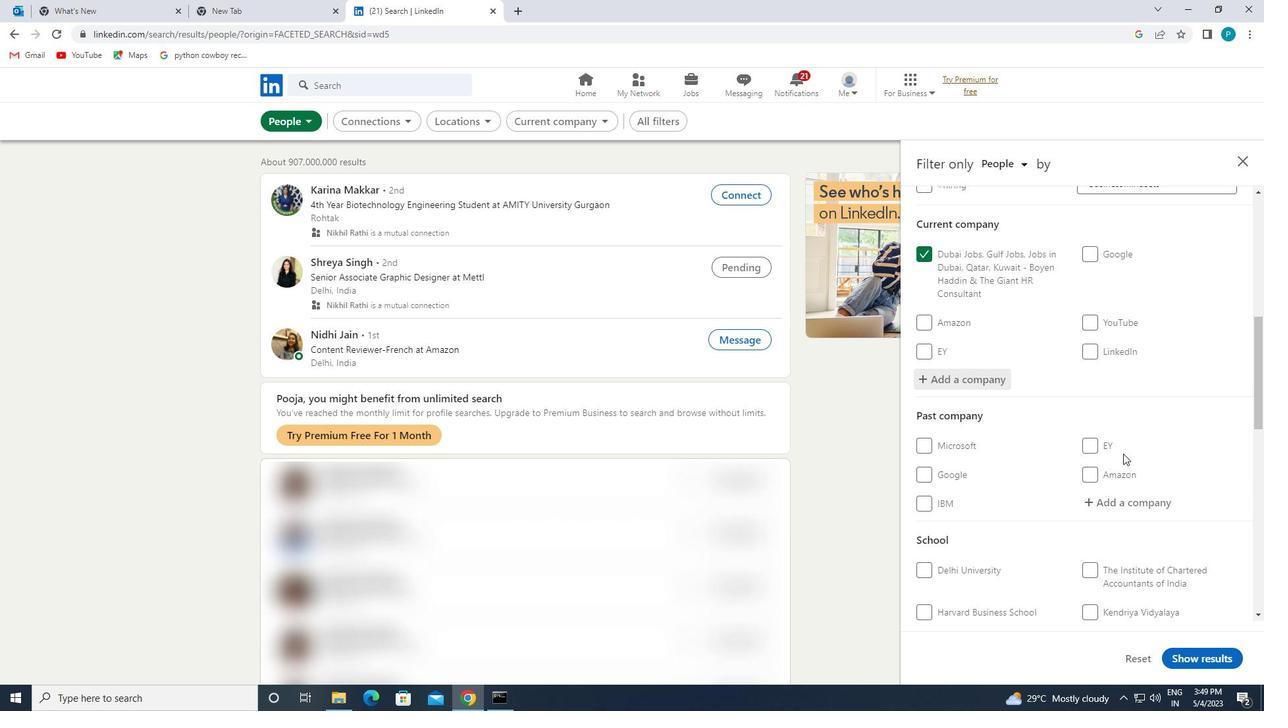 
Action: Mouse scrolled (1124, 451) with delta (0, 0)
Screenshot: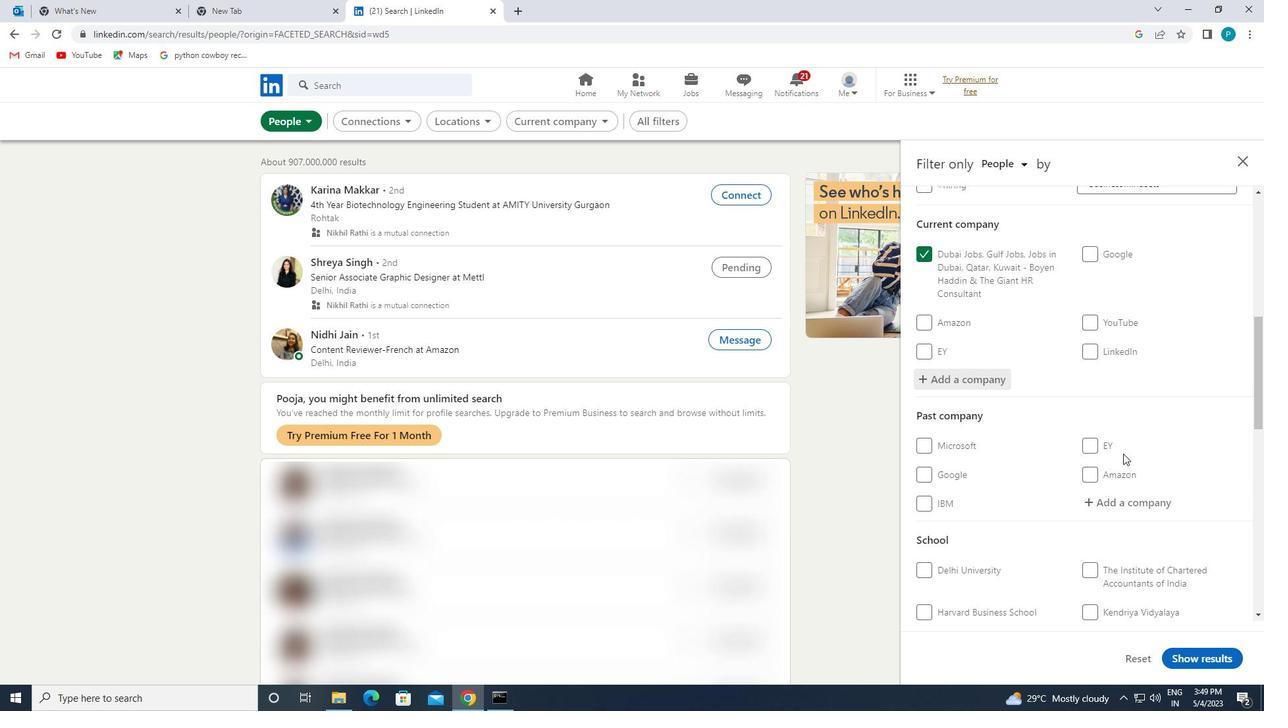 
Action: Mouse moved to (1123, 437)
Screenshot: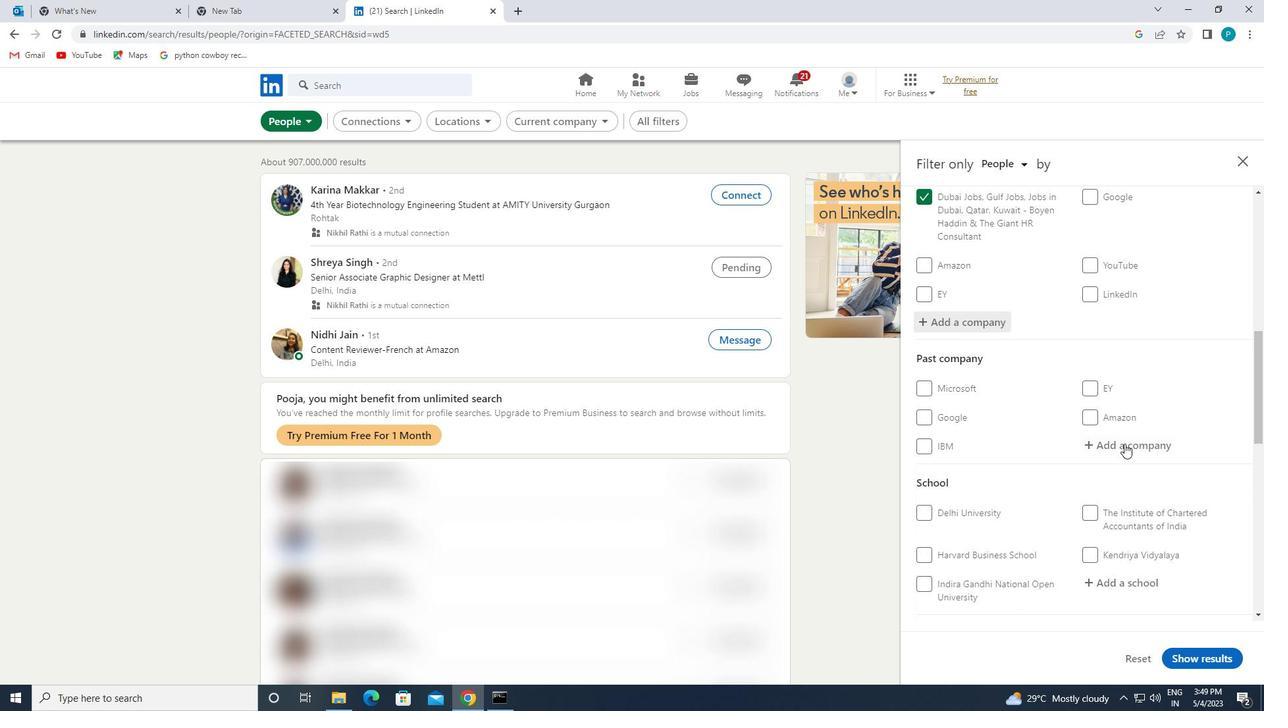 
Action: Mouse pressed left at (1123, 437)
Screenshot: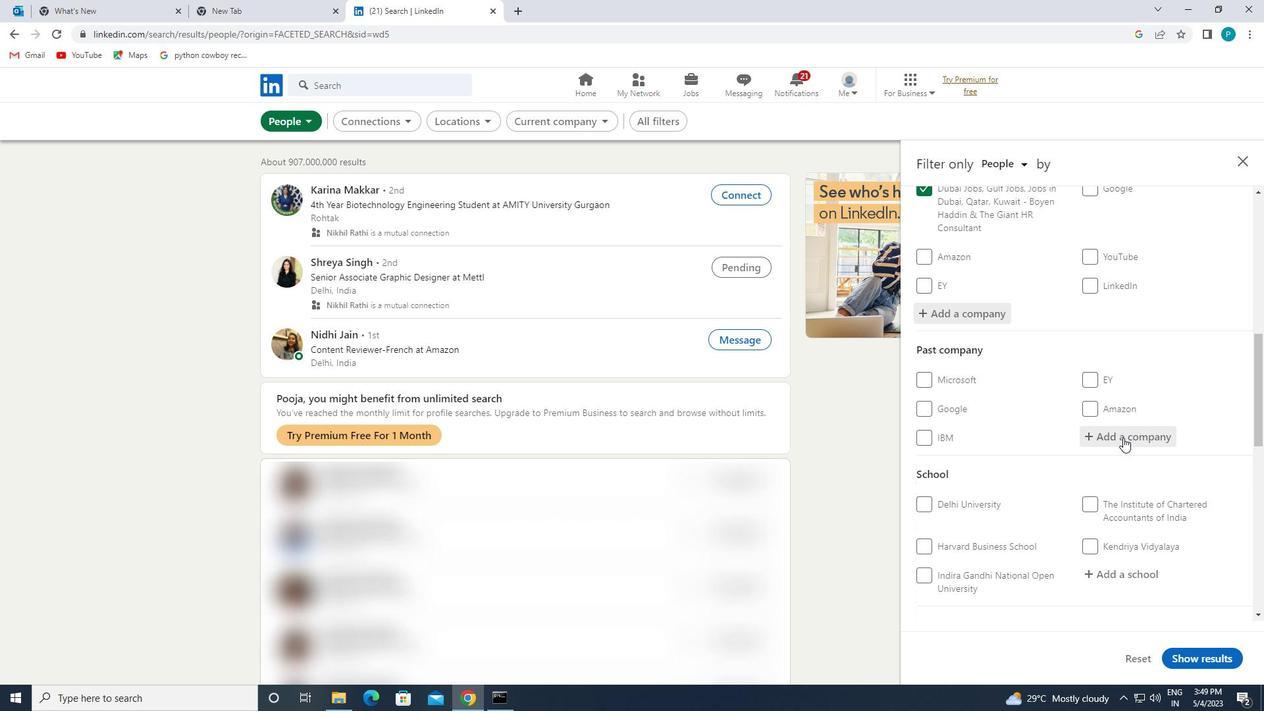 
Action: Mouse moved to (1153, 565)
Screenshot: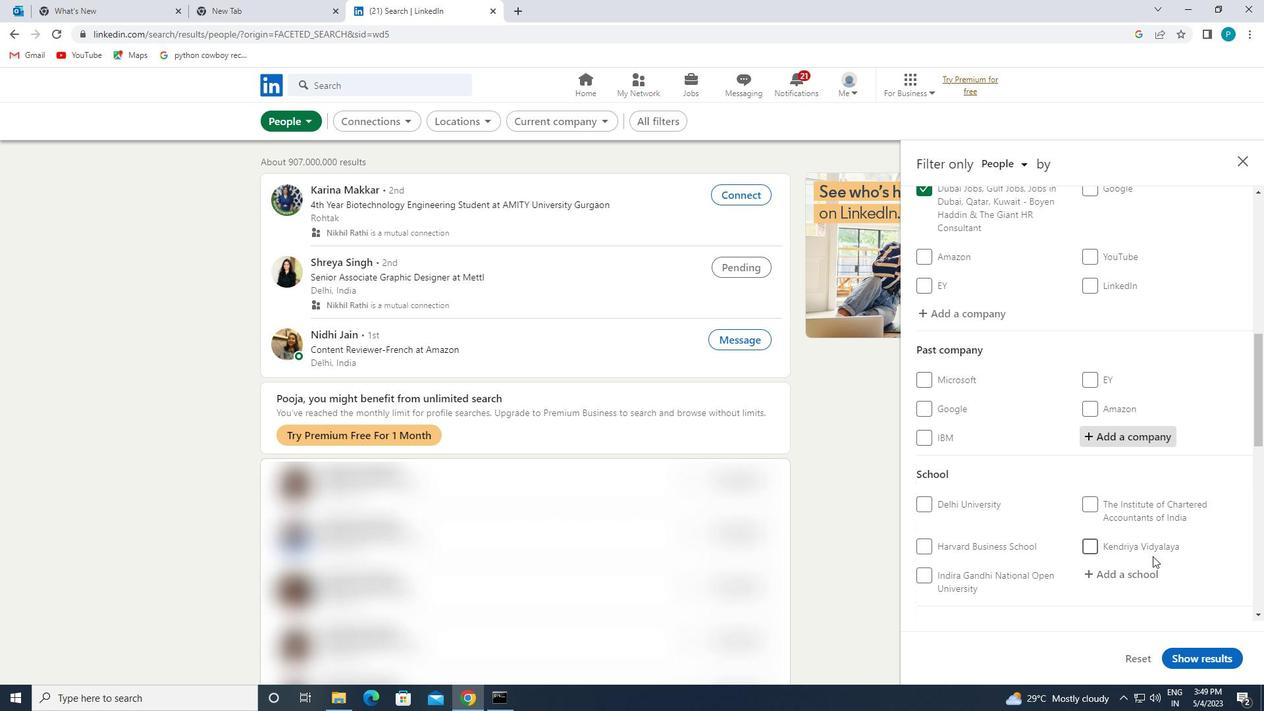 
Action: Mouse pressed left at (1153, 565)
Screenshot: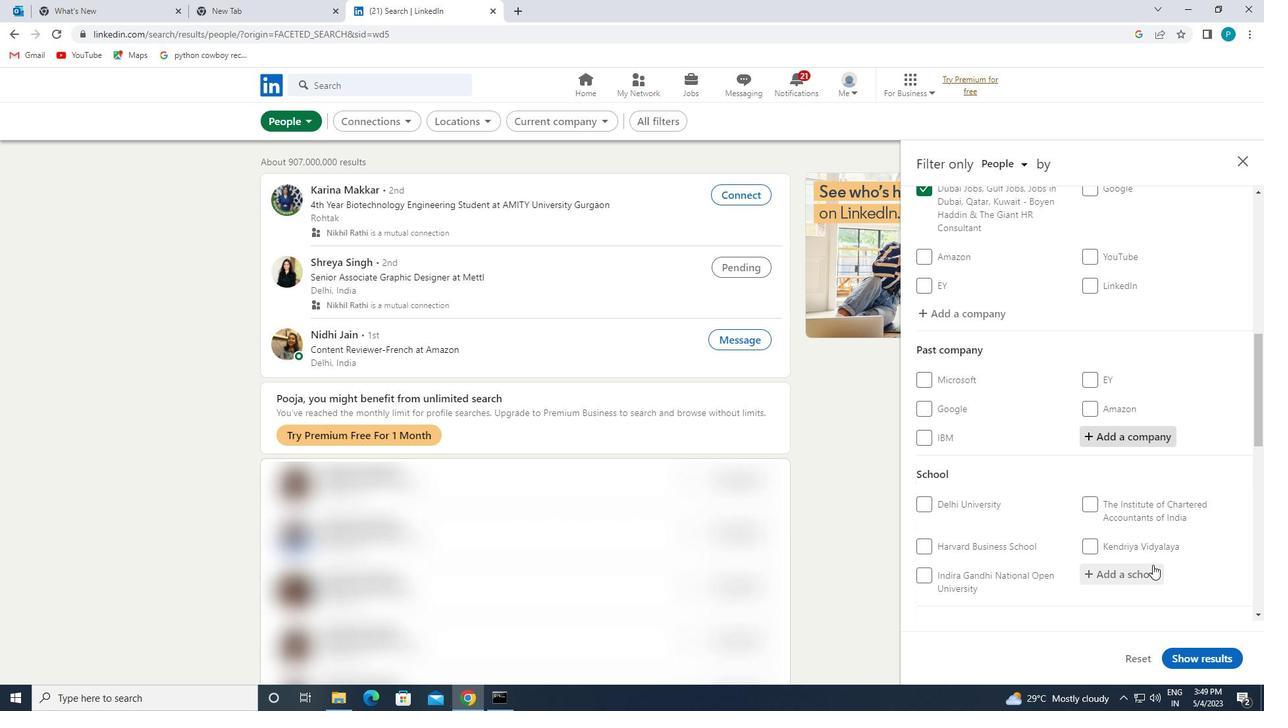 
Action: Mouse moved to (1148, 564)
Screenshot: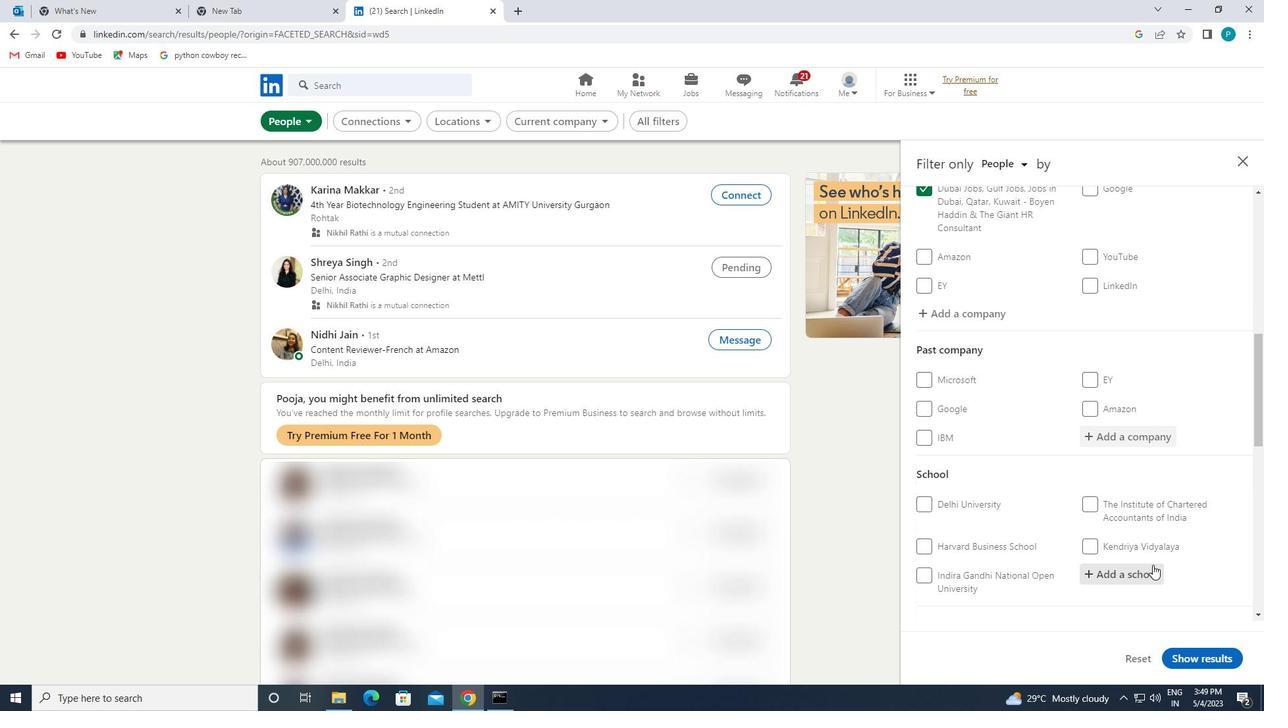 
Action: Key pressed <Key.caps_lock>C<Key.caps_lock>HAUDHARY<Key.space><Key.caps_lock>D<Key.caps_lock>EVI<Key.space><Key.caps_lock>L<Key.caps_lock>AL
Screenshot: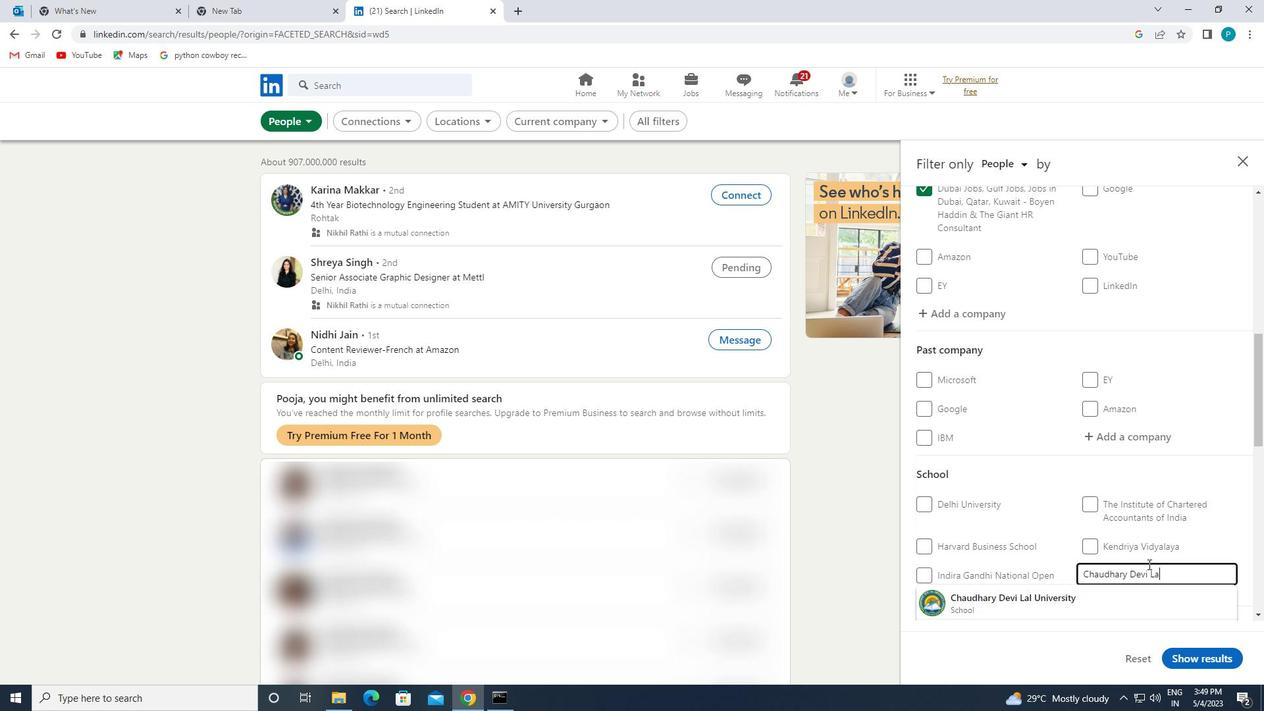 
Action: Mouse moved to (1059, 491)
Screenshot: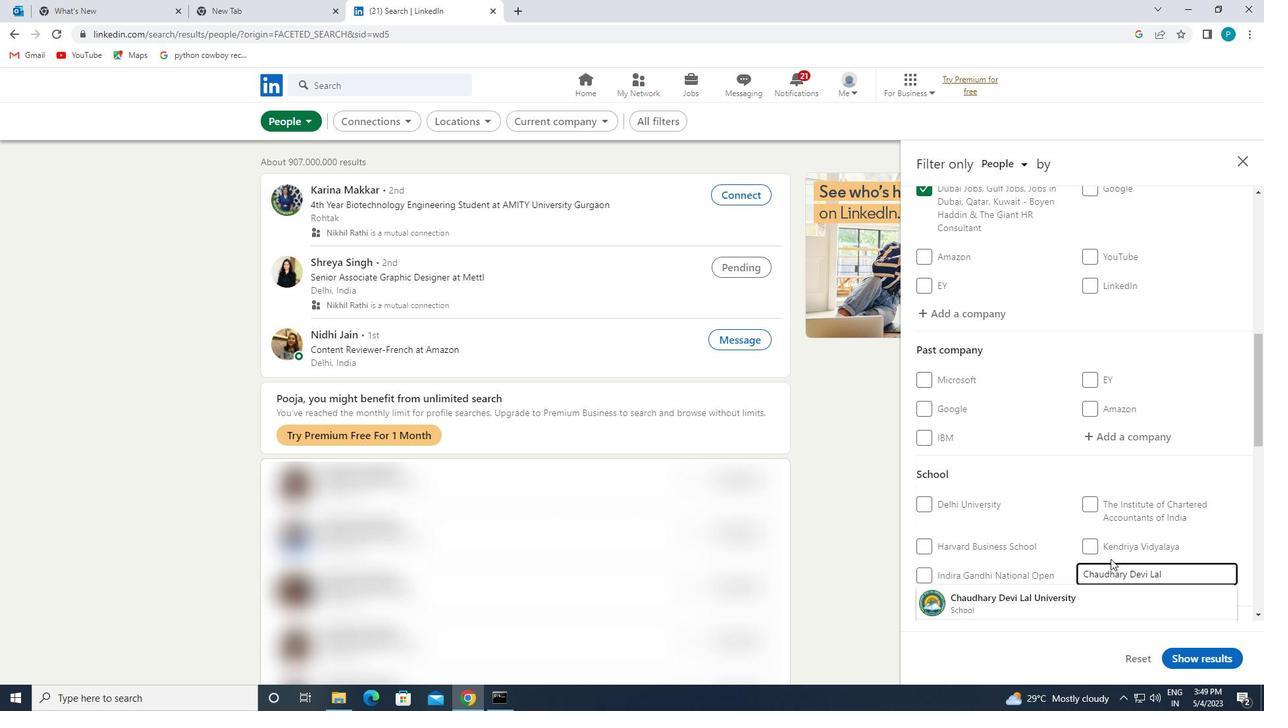 
Action: Mouse scrolled (1059, 491) with delta (0, 0)
Screenshot: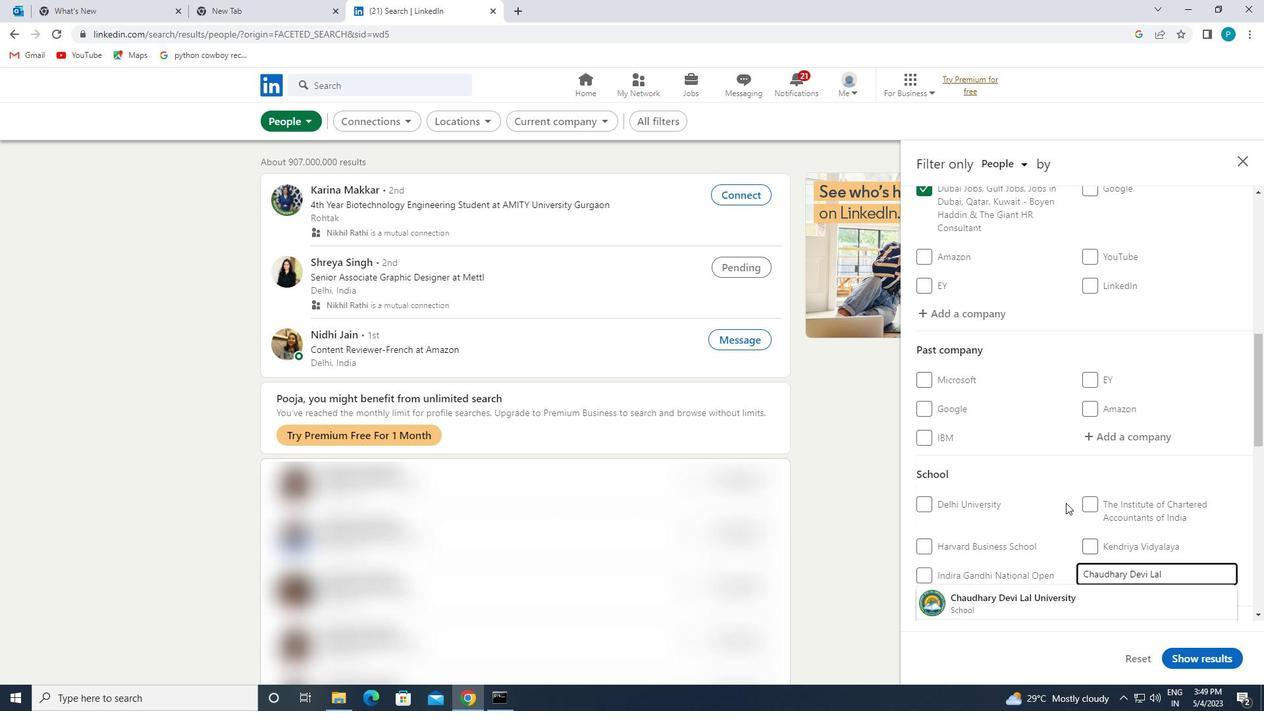 
Action: Mouse scrolled (1059, 491) with delta (0, 0)
Screenshot: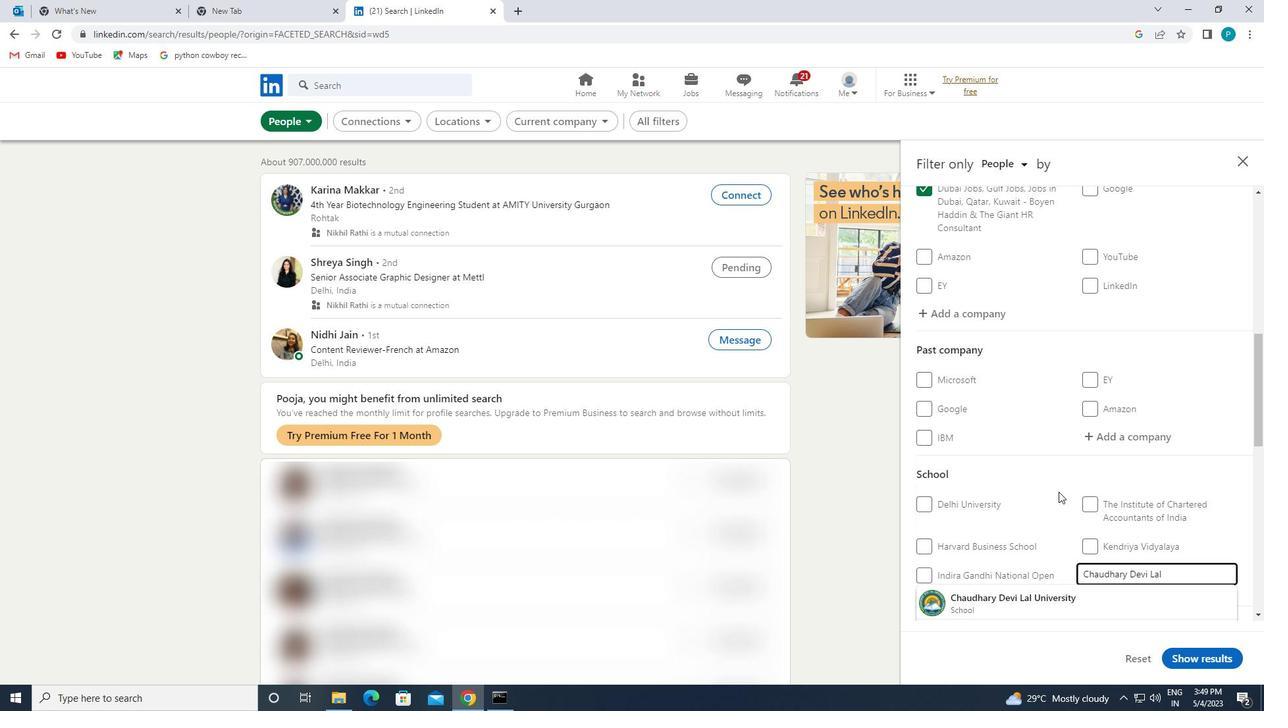 
Action: Mouse moved to (1049, 501)
Screenshot: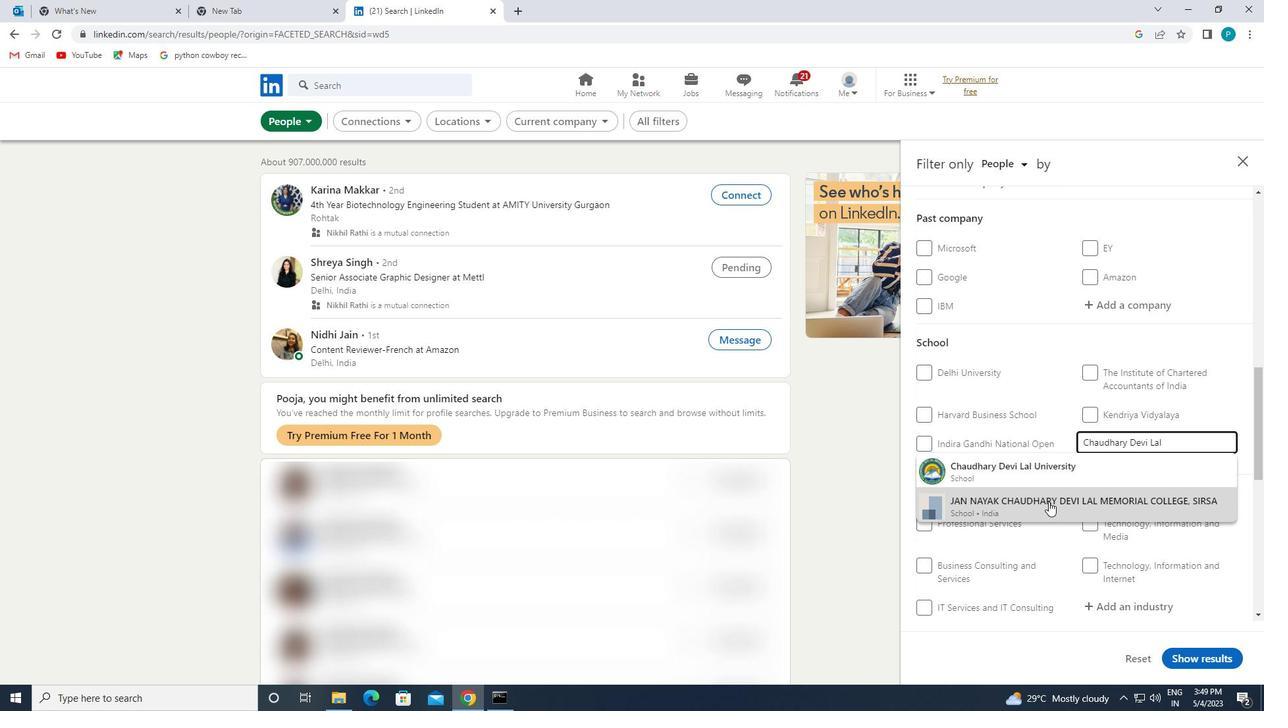 
Action: Mouse pressed left at (1049, 501)
Screenshot: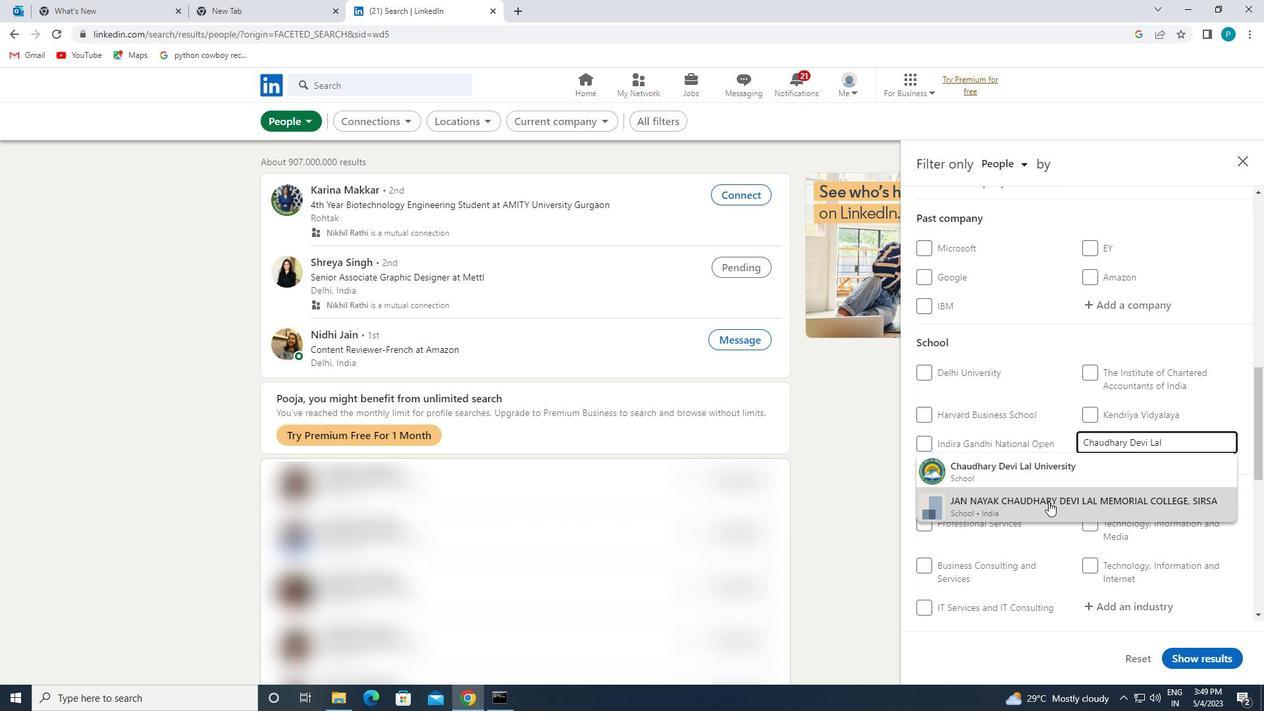 
Action: Mouse moved to (1052, 464)
Screenshot: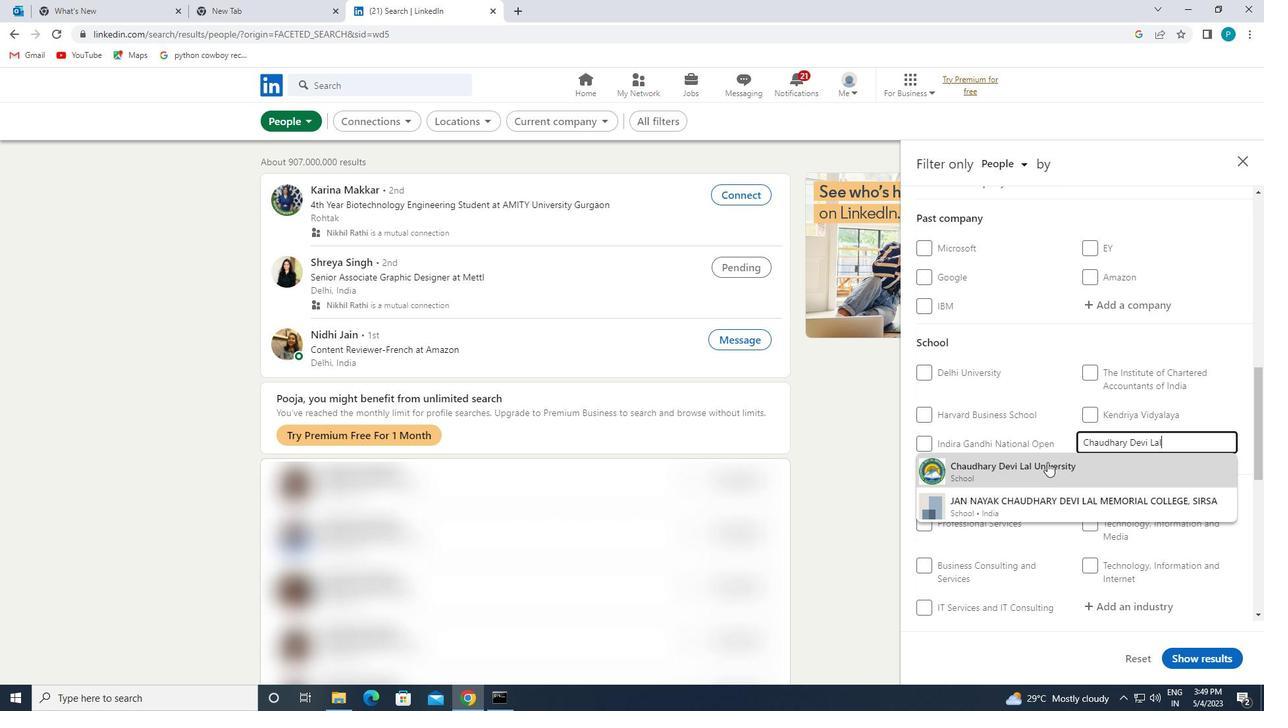 
Action: Mouse pressed left at (1052, 464)
Screenshot: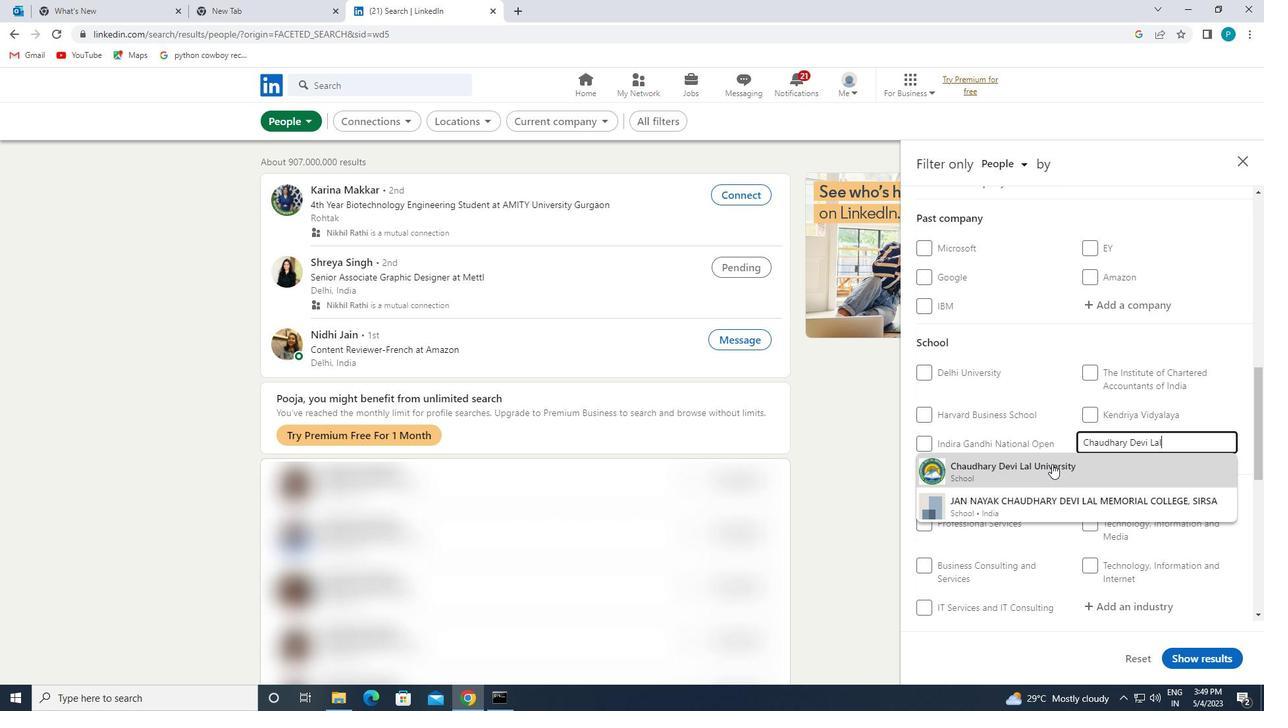 
Action: Mouse pressed left at (1052, 464)
Screenshot: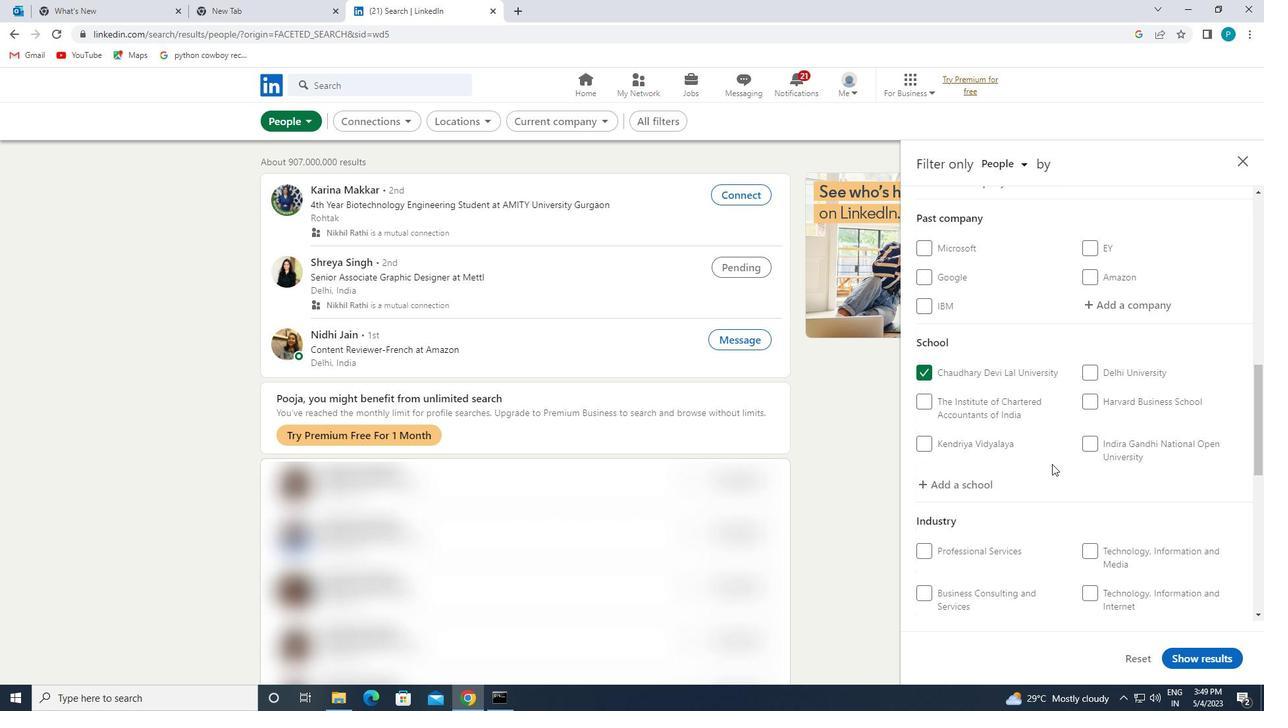 
Action: Mouse moved to (1080, 486)
Screenshot: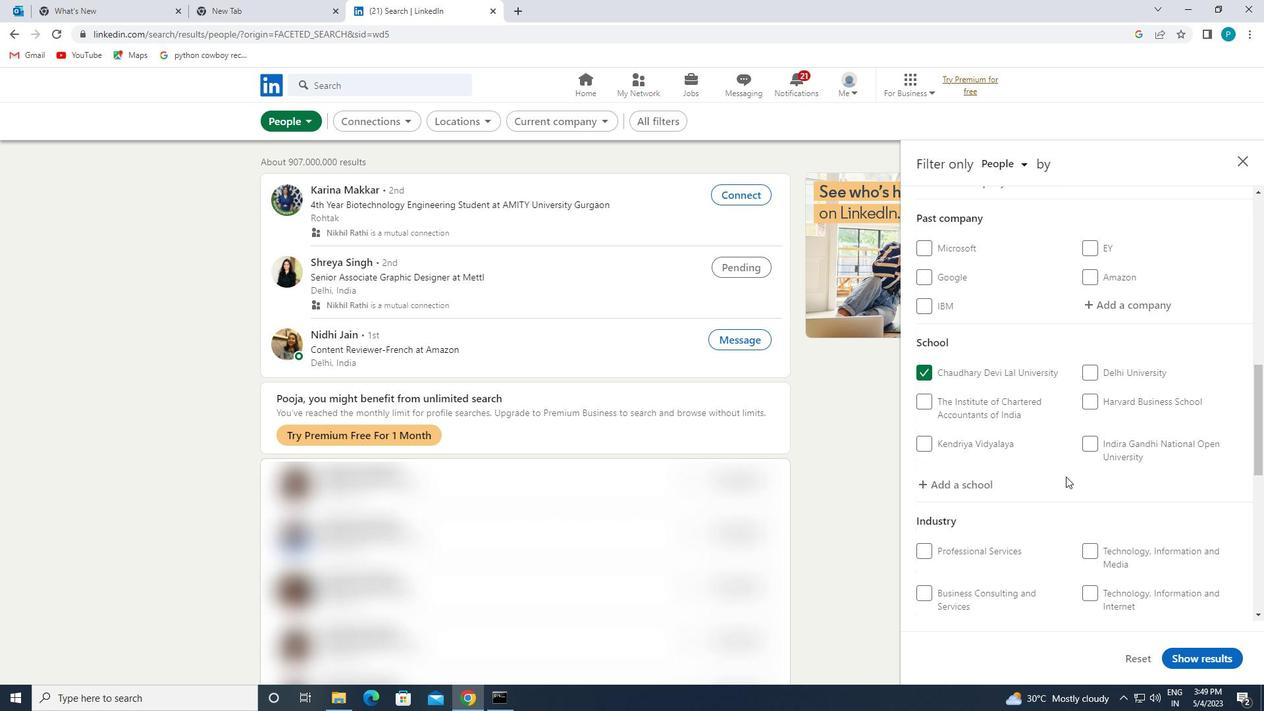 
Action: Mouse scrolled (1080, 486) with delta (0, 0)
Screenshot: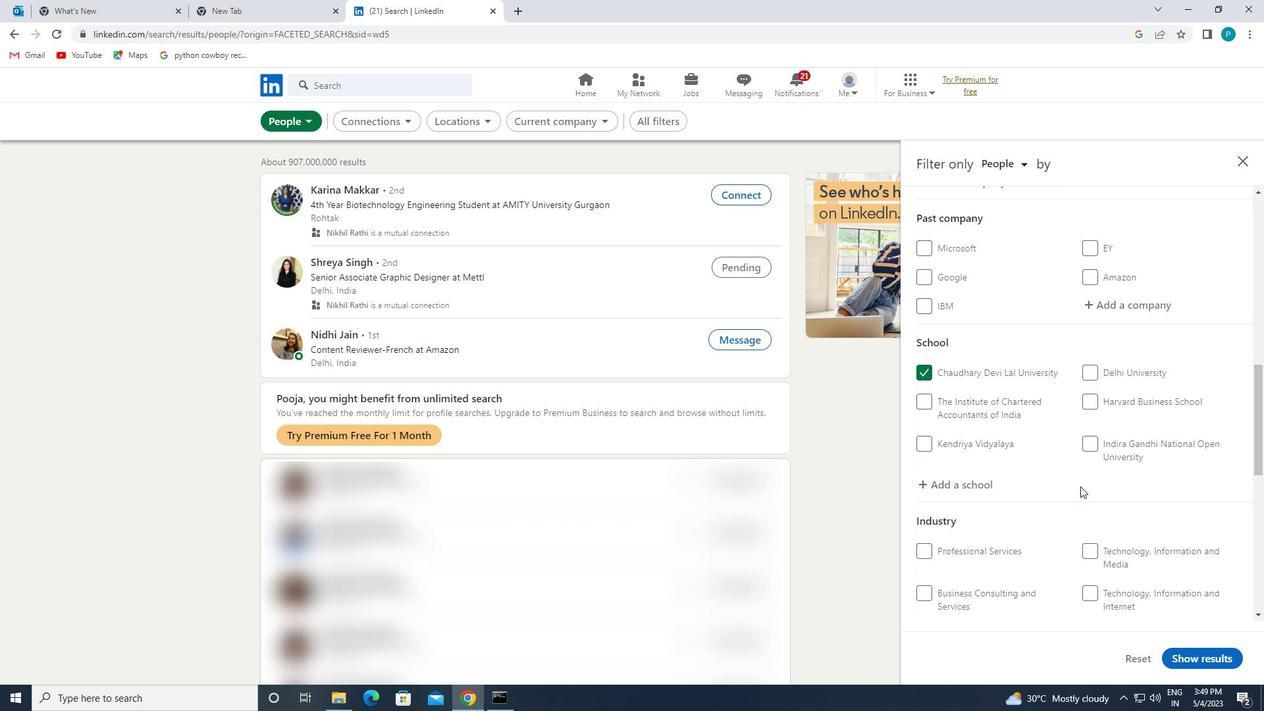 
Action: Mouse moved to (1084, 484)
Screenshot: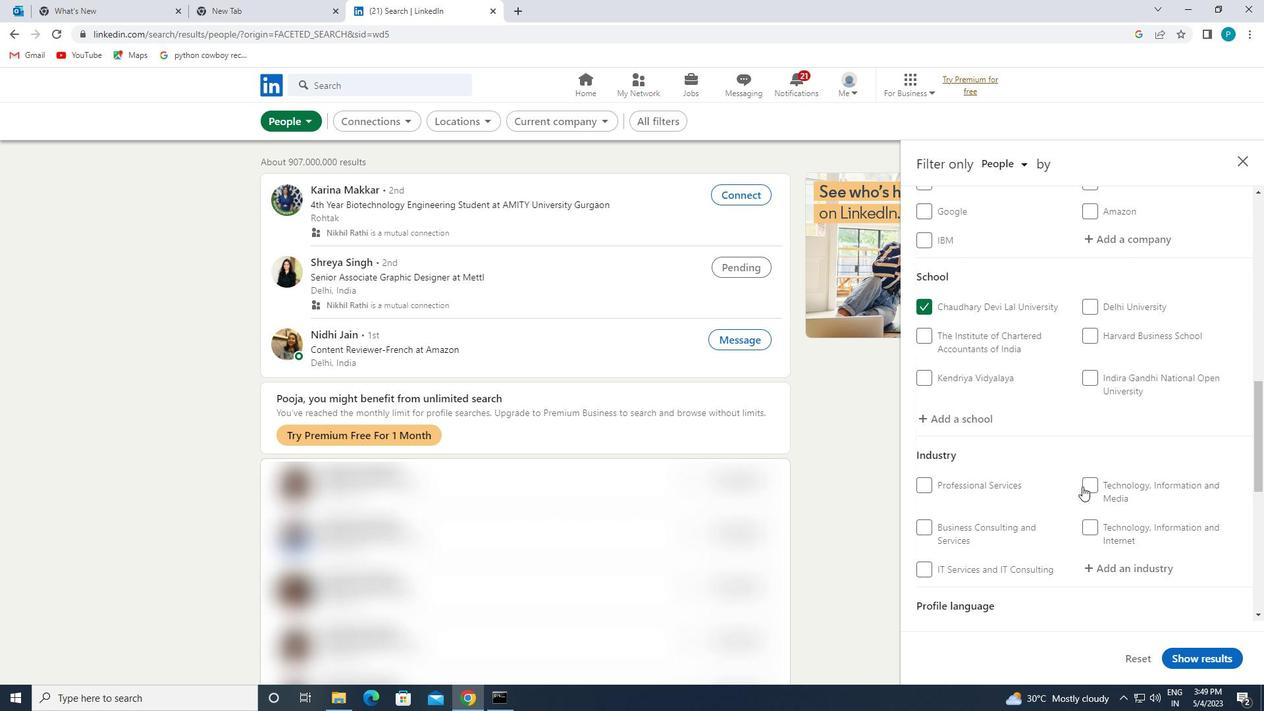 
Action: Mouse scrolled (1084, 484) with delta (0, 0)
Screenshot: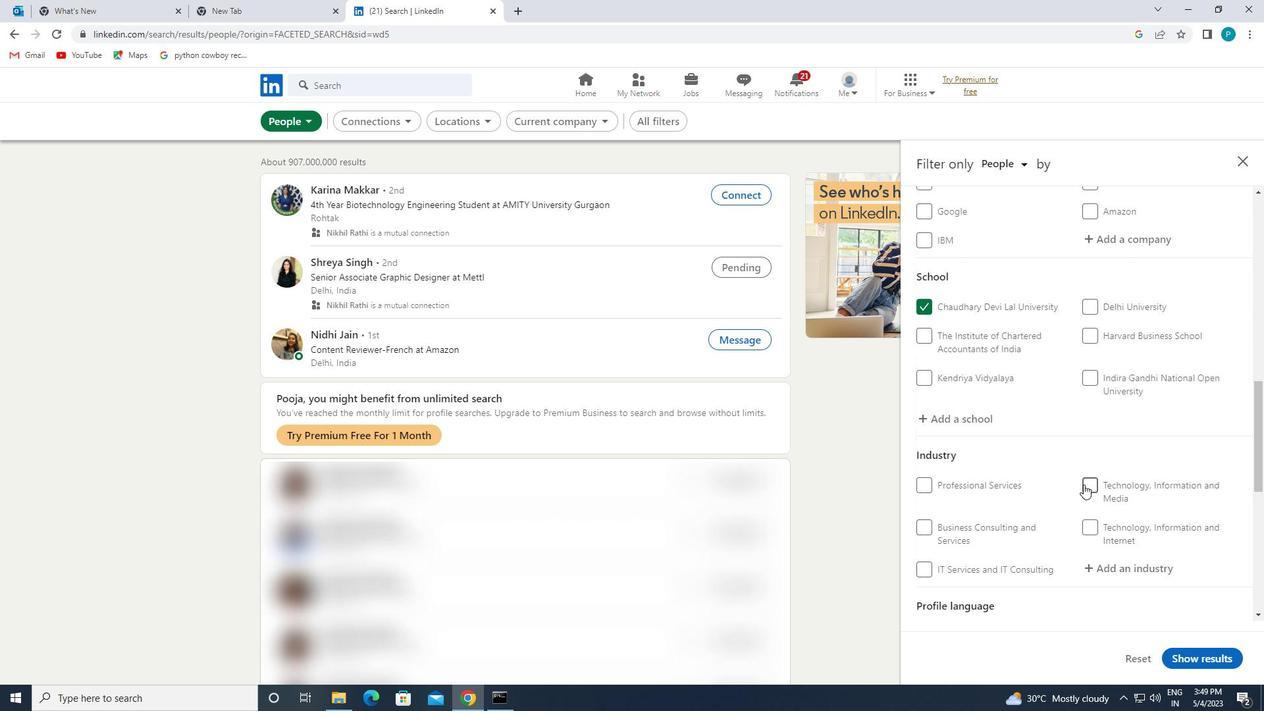 
Action: Mouse moved to (1084, 476)
Screenshot: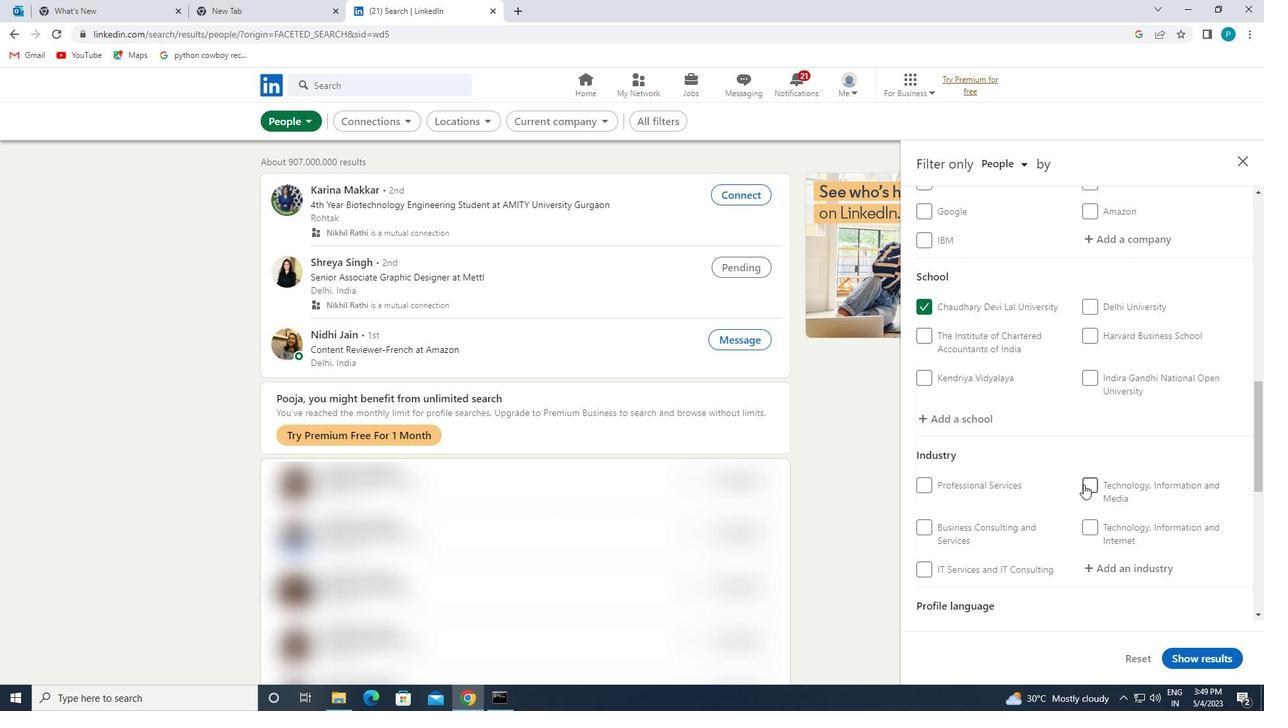 
Action: Mouse scrolled (1084, 476) with delta (0, 0)
Screenshot: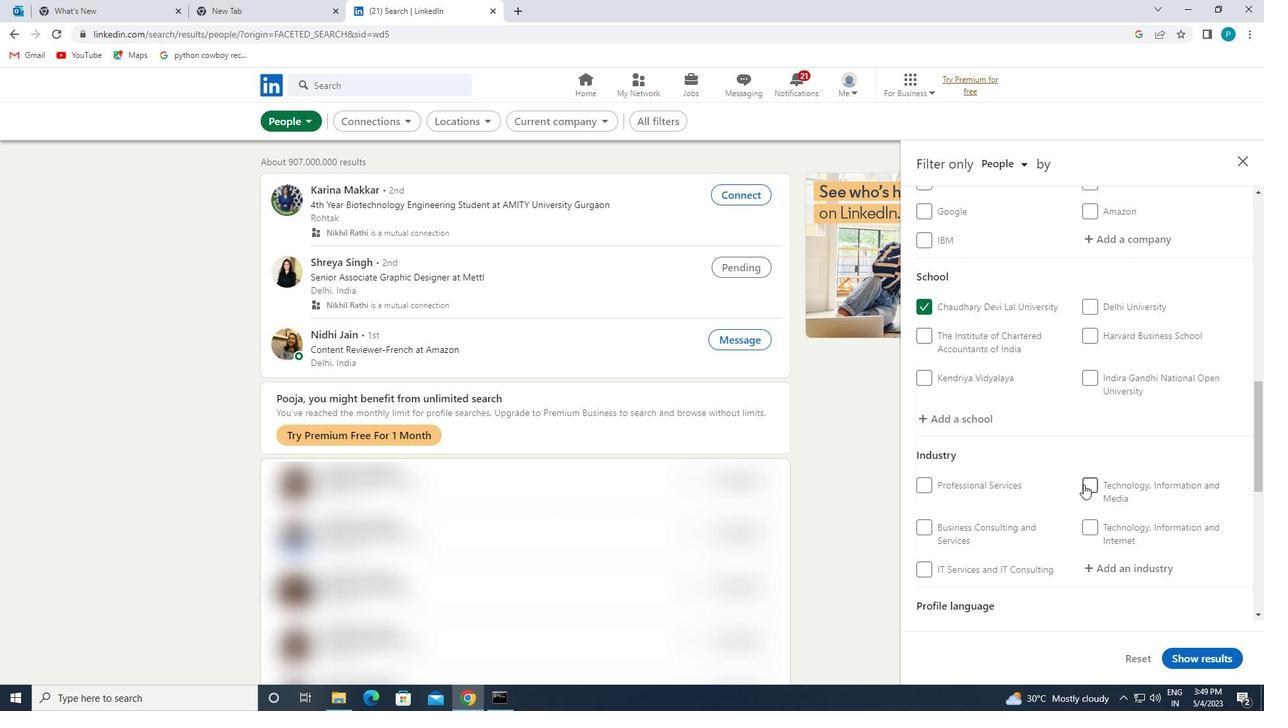 
Action: Mouse moved to (1098, 446)
Screenshot: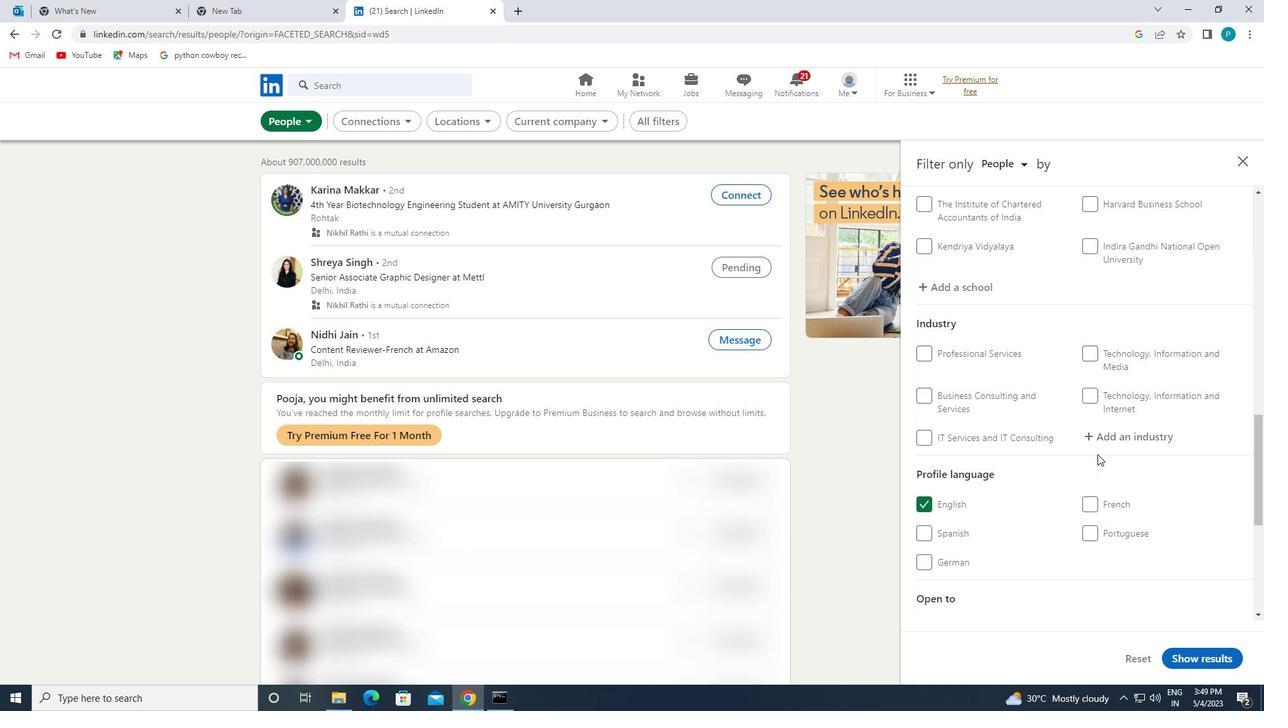 
Action: Mouse pressed left at (1098, 446)
Screenshot: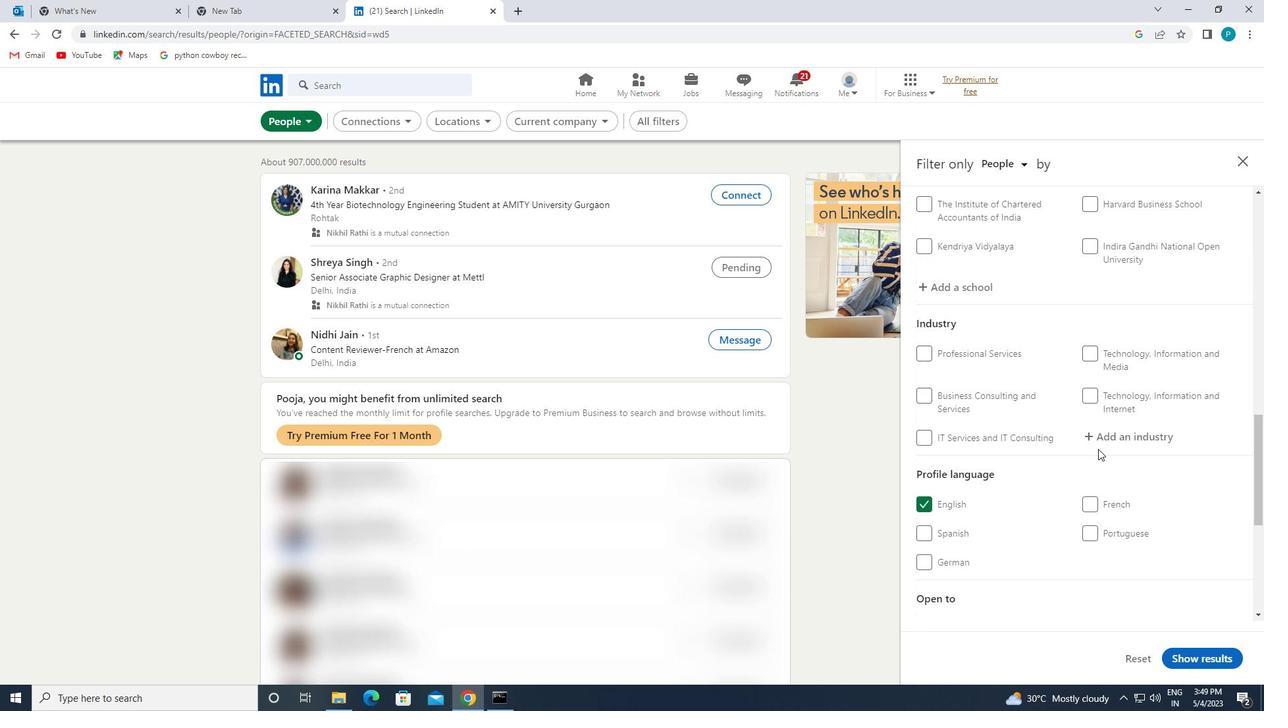 
Action: Mouse moved to (1099, 447)
Screenshot: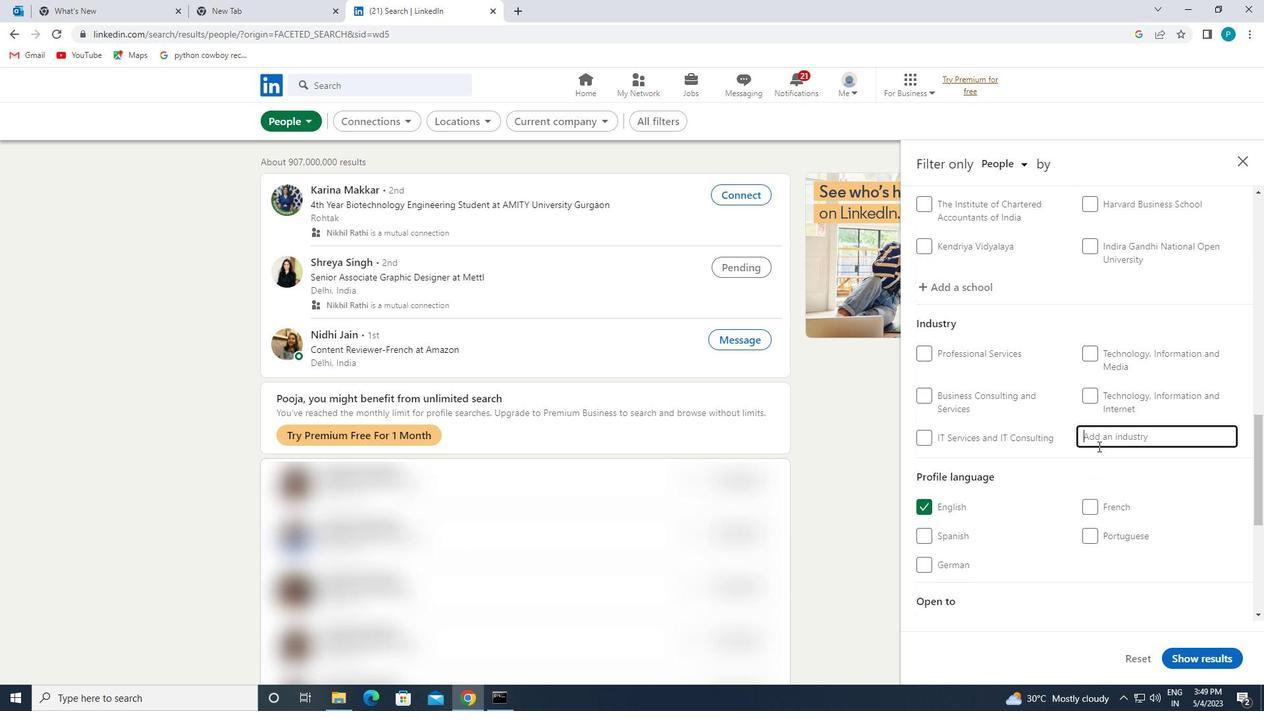 
Action: Key pressed <Key.caps_lock>W<Key.caps_lock>INERIES
Screenshot: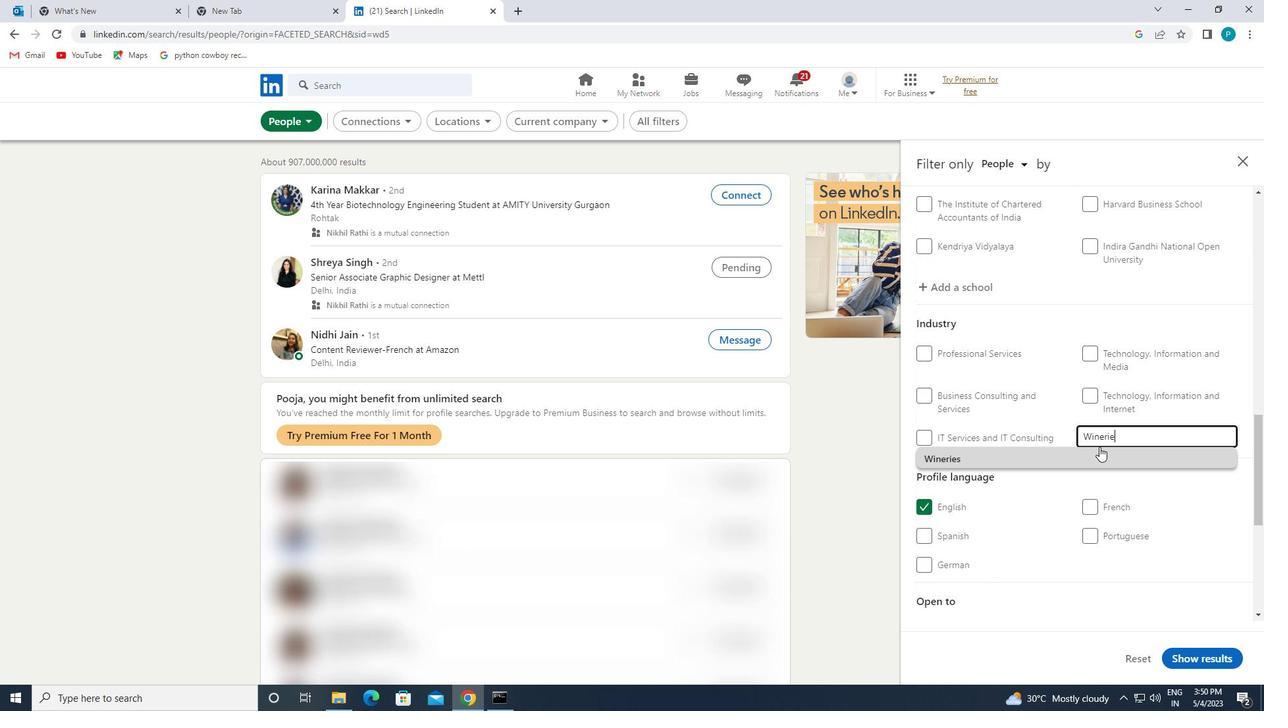 
Action: Mouse moved to (1078, 464)
Screenshot: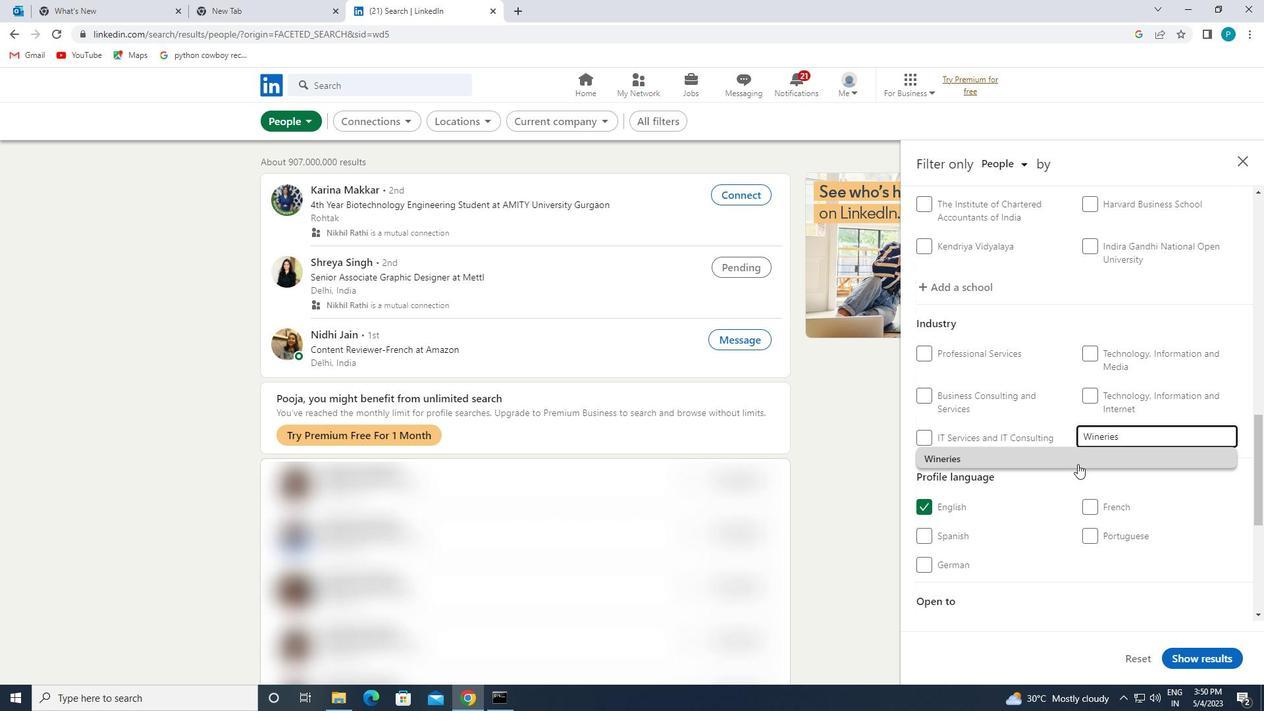 
Action: Mouse pressed left at (1078, 464)
Screenshot: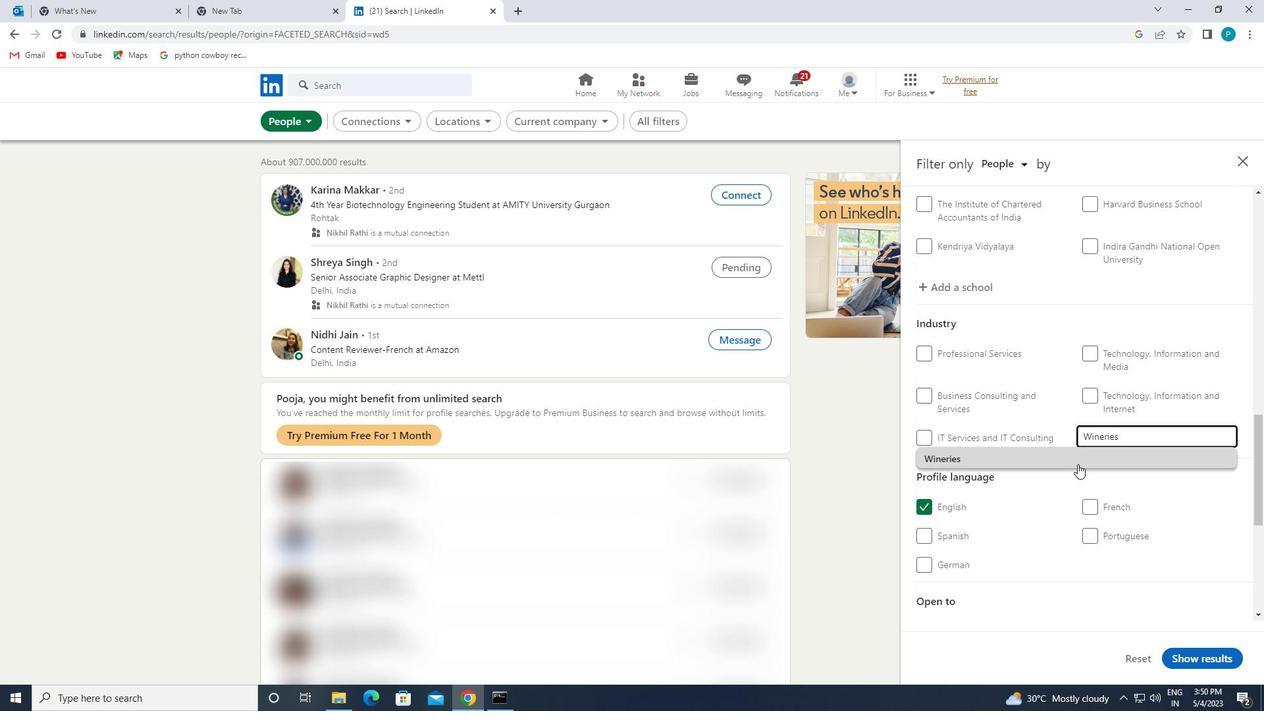 
Action: Mouse moved to (1078, 464)
Screenshot: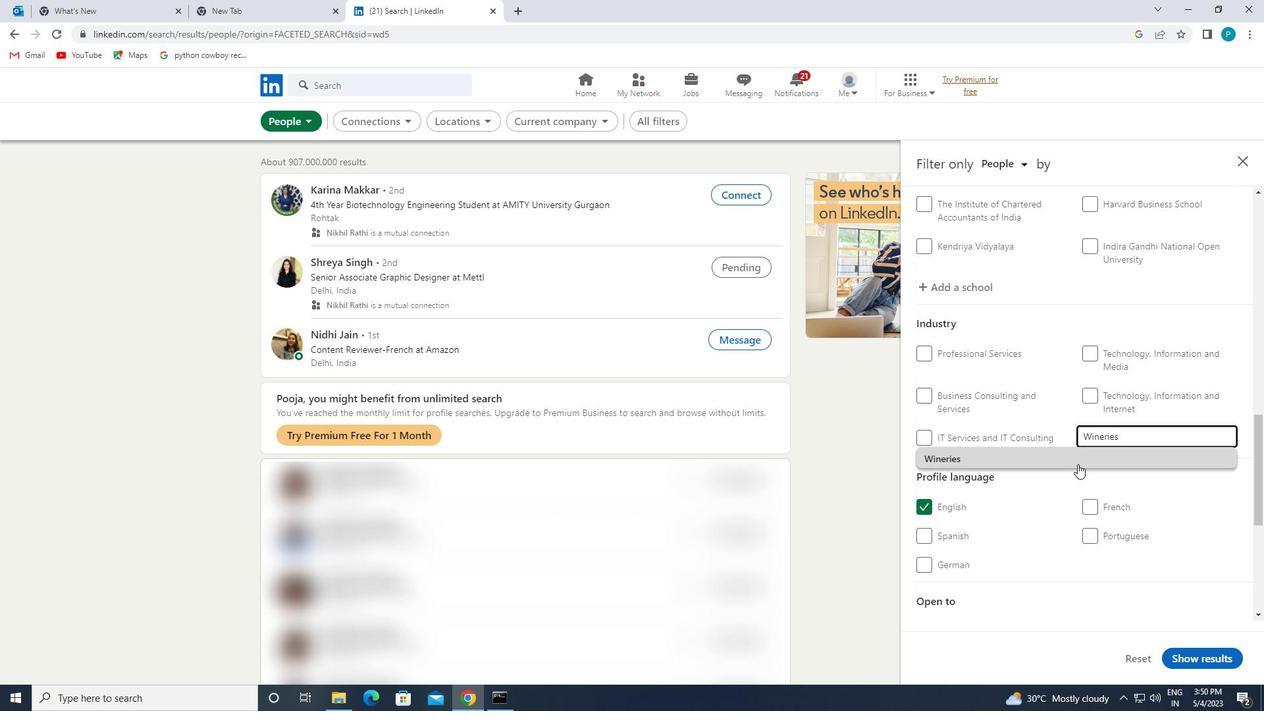 
Action: Mouse scrolled (1078, 464) with delta (0, 0)
Screenshot: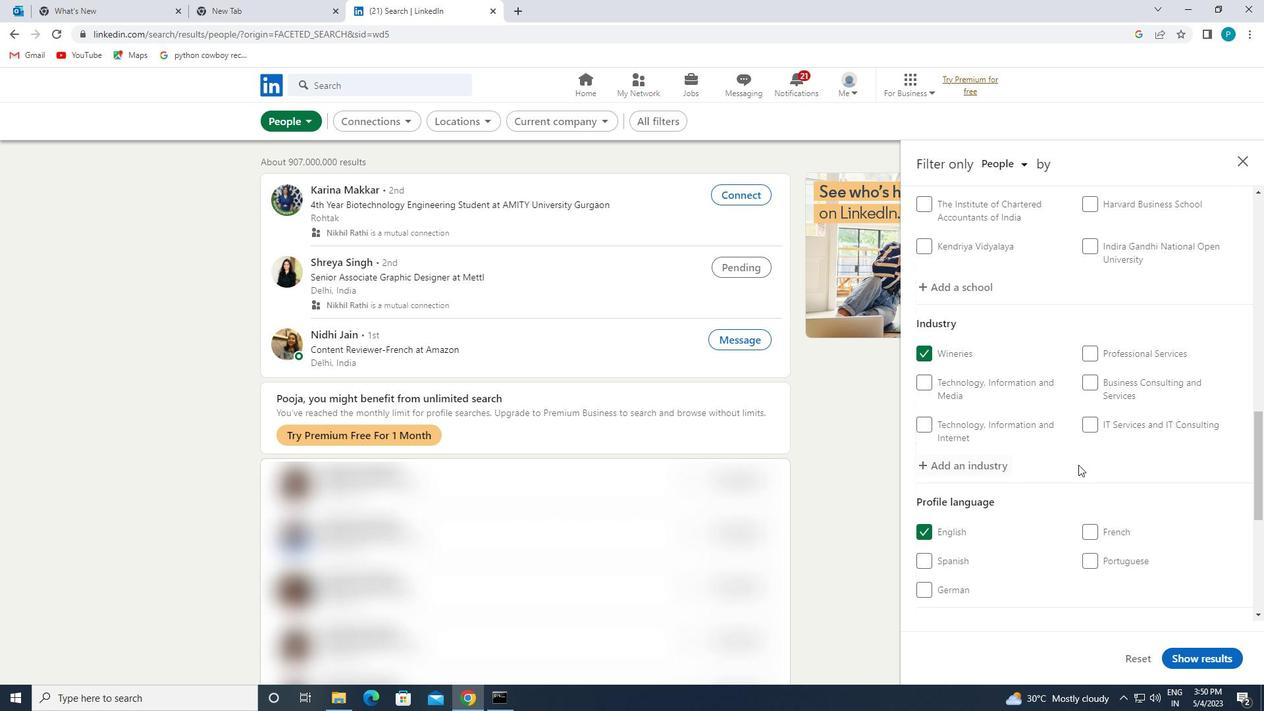 
Action: Mouse scrolled (1078, 464) with delta (0, 0)
Screenshot: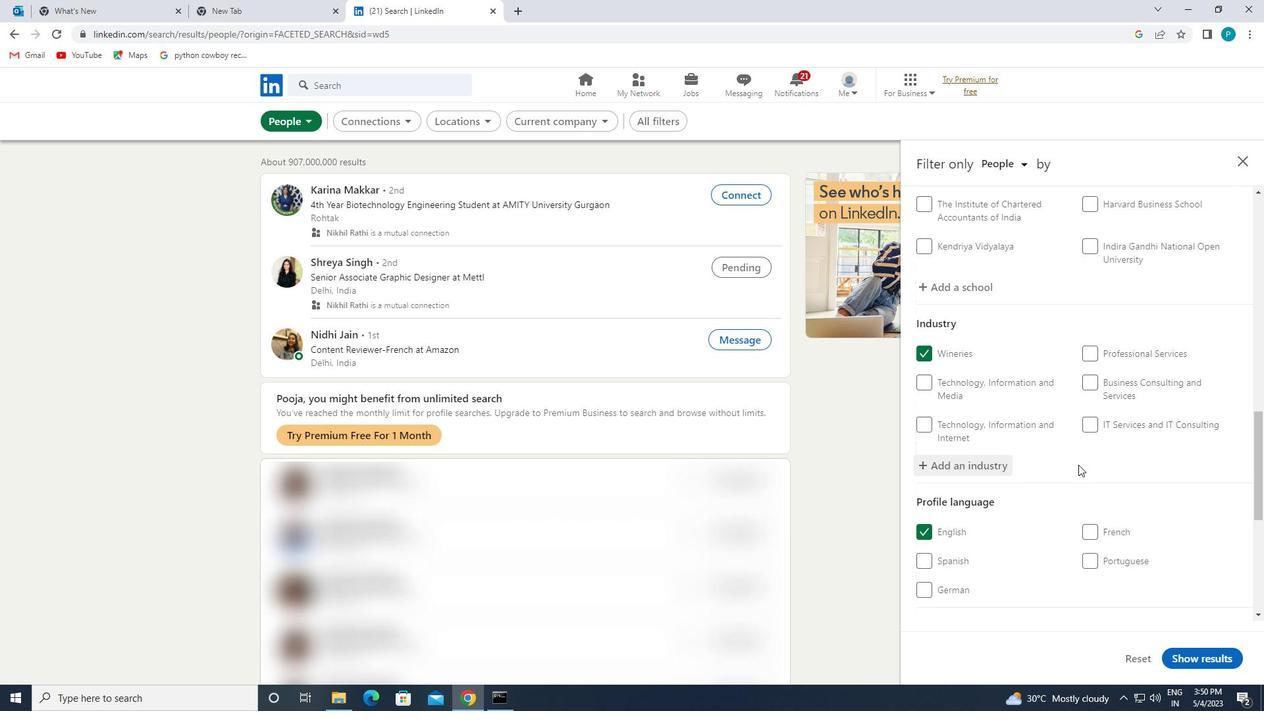 
Action: Mouse scrolled (1078, 464) with delta (0, 0)
Screenshot: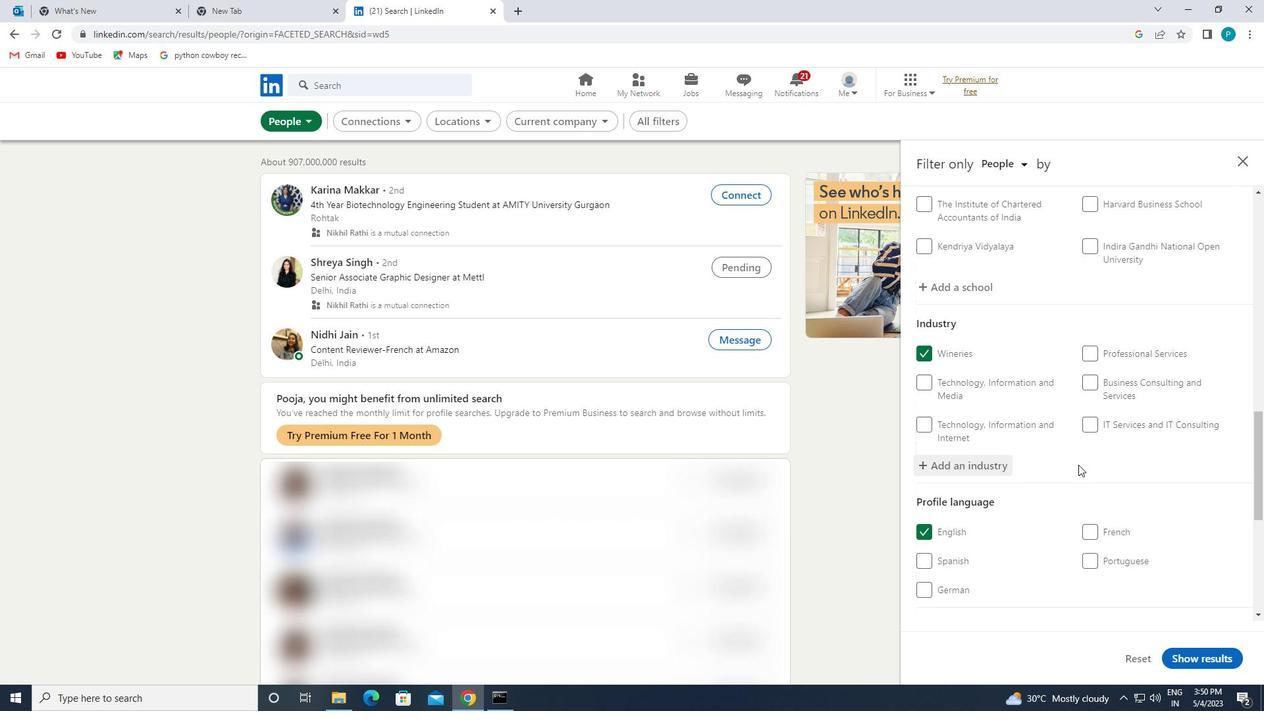 
Action: Mouse scrolled (1078, 464) with delta (0, 0)
Screenshot: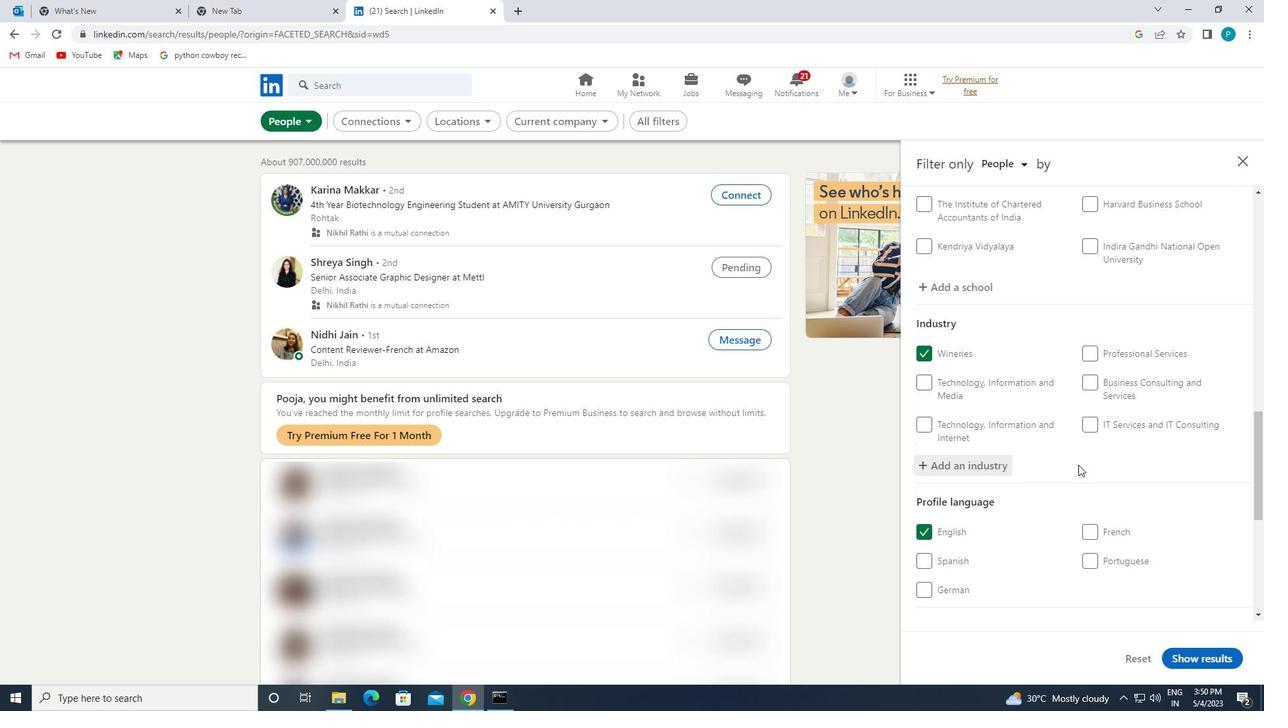 
Action: Mouse moved to (1077, 468)
Screenshot: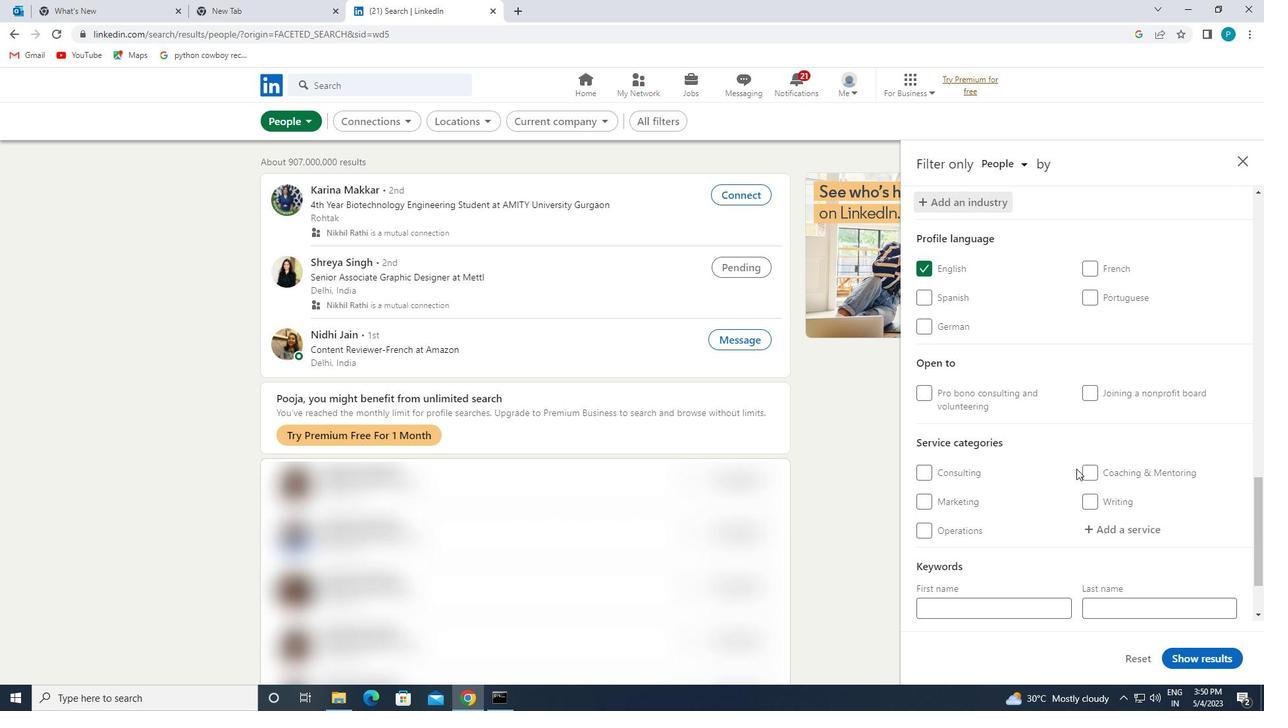 
Action: Mouse scrolled (1077, 467) with delta (0, 0)
Screenshot: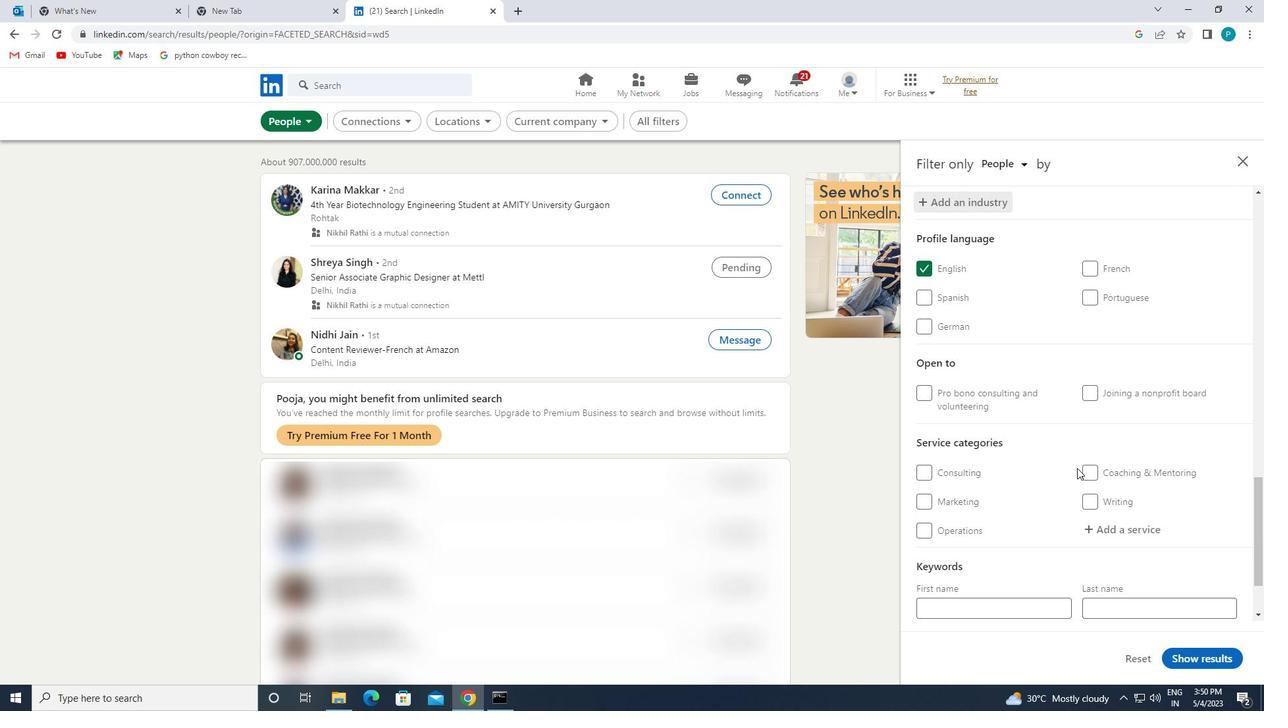 
Action: Mouse moved to (1077, 466)
Screenshot: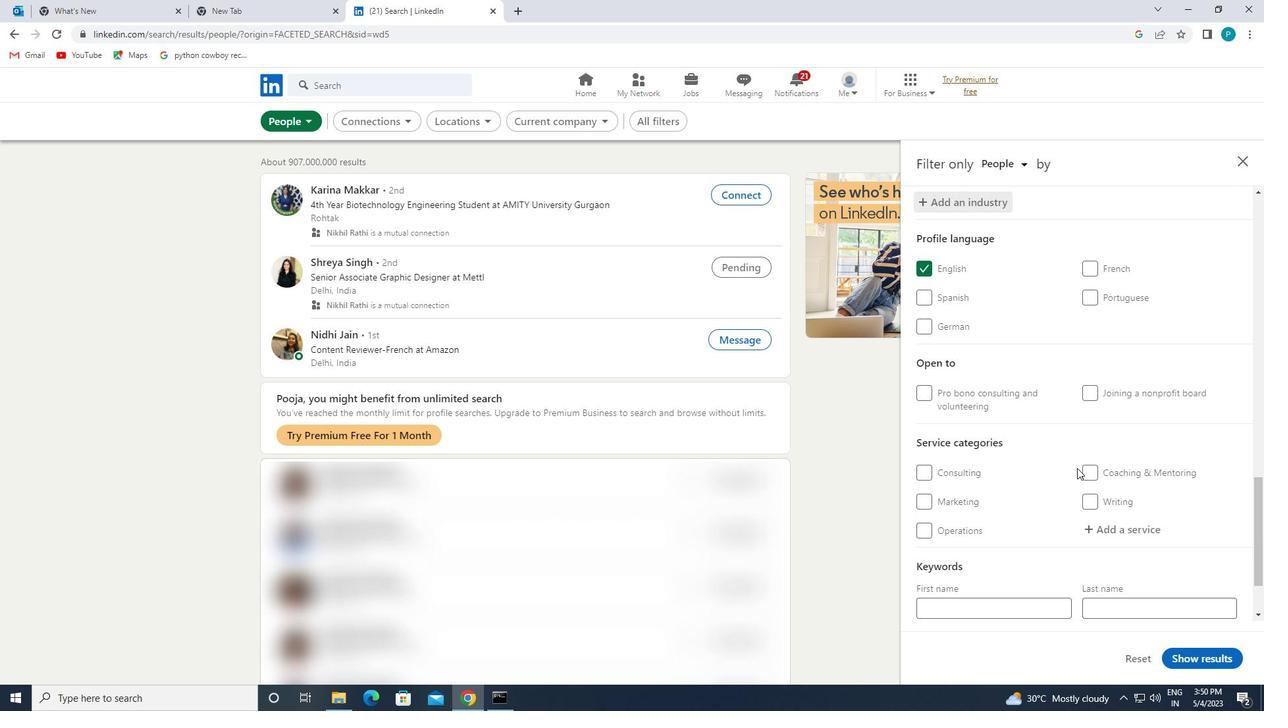 
Action: Mouse scrolled (1077, 465) with delta (0, 0)
Screenshot: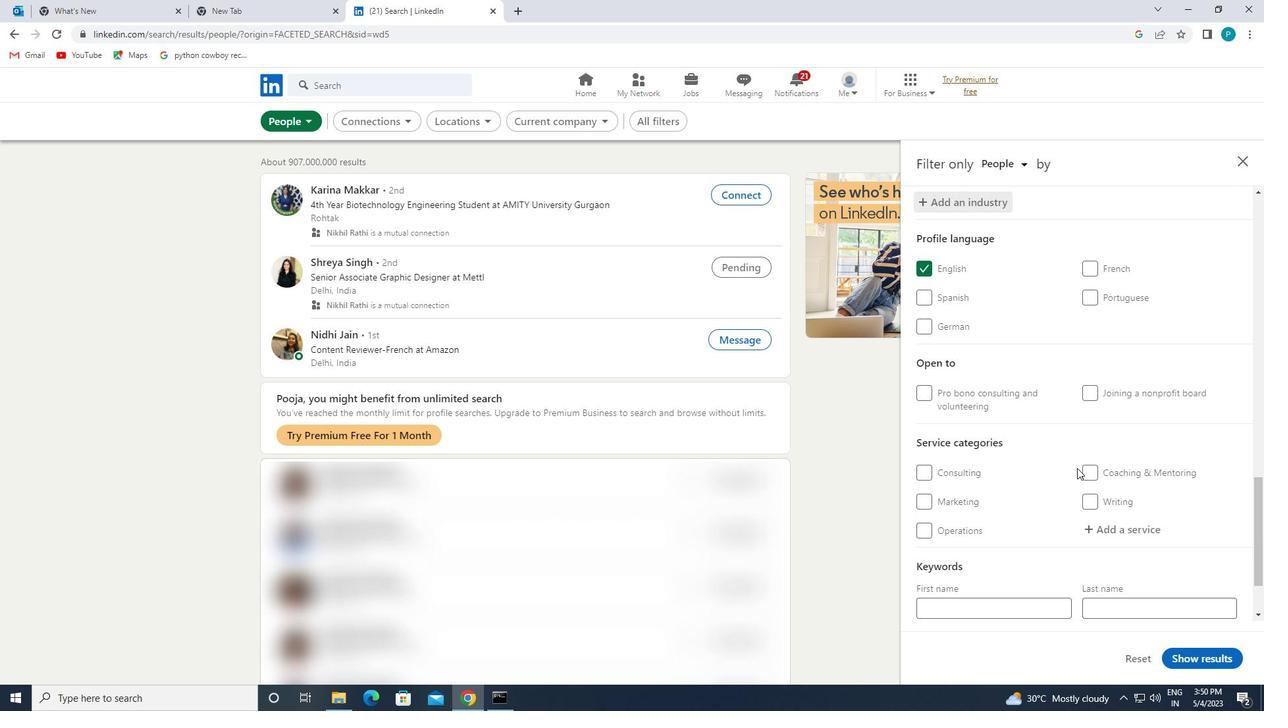 
Action: Mouse moved to (1076, 464)
Screenshot: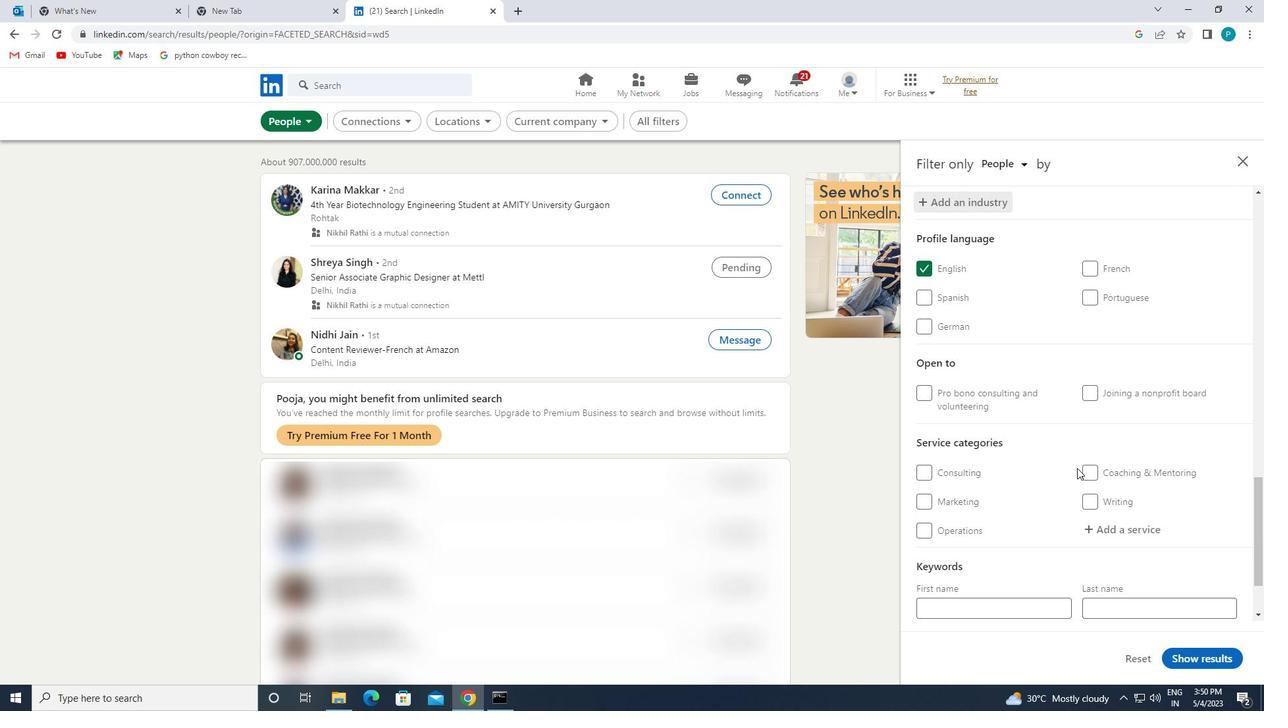 
Action: Mouse scrolled (1076, 464) with delta (0, 0)
Screenshot: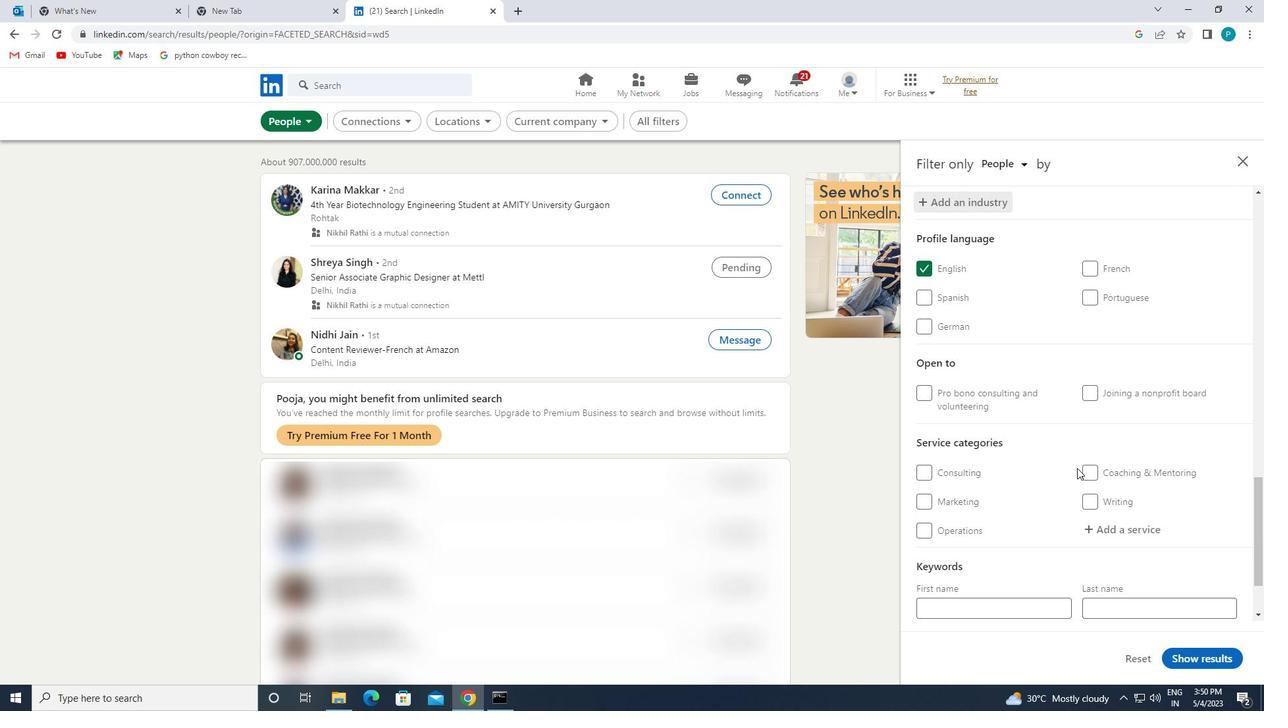 
Action: Mouse moved to (1134, 432)
Screenshot: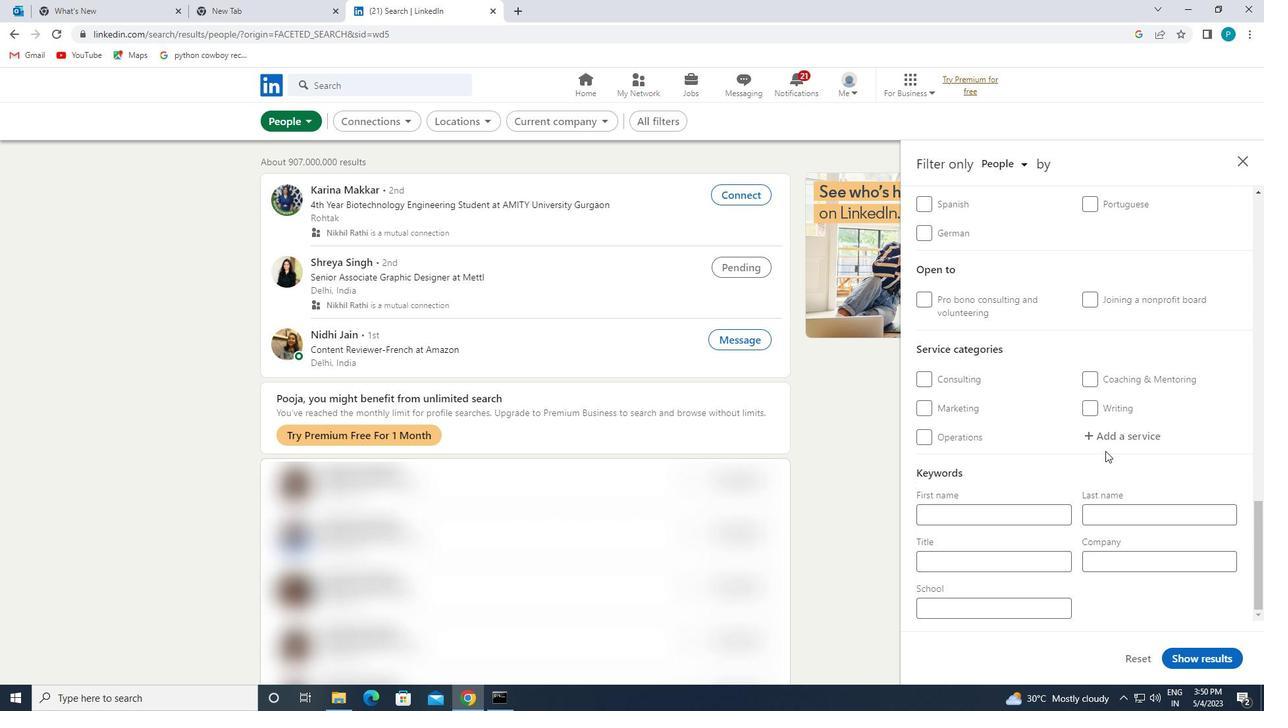 
Action: Mouse pressed left at (1134, 432)
Screenshot: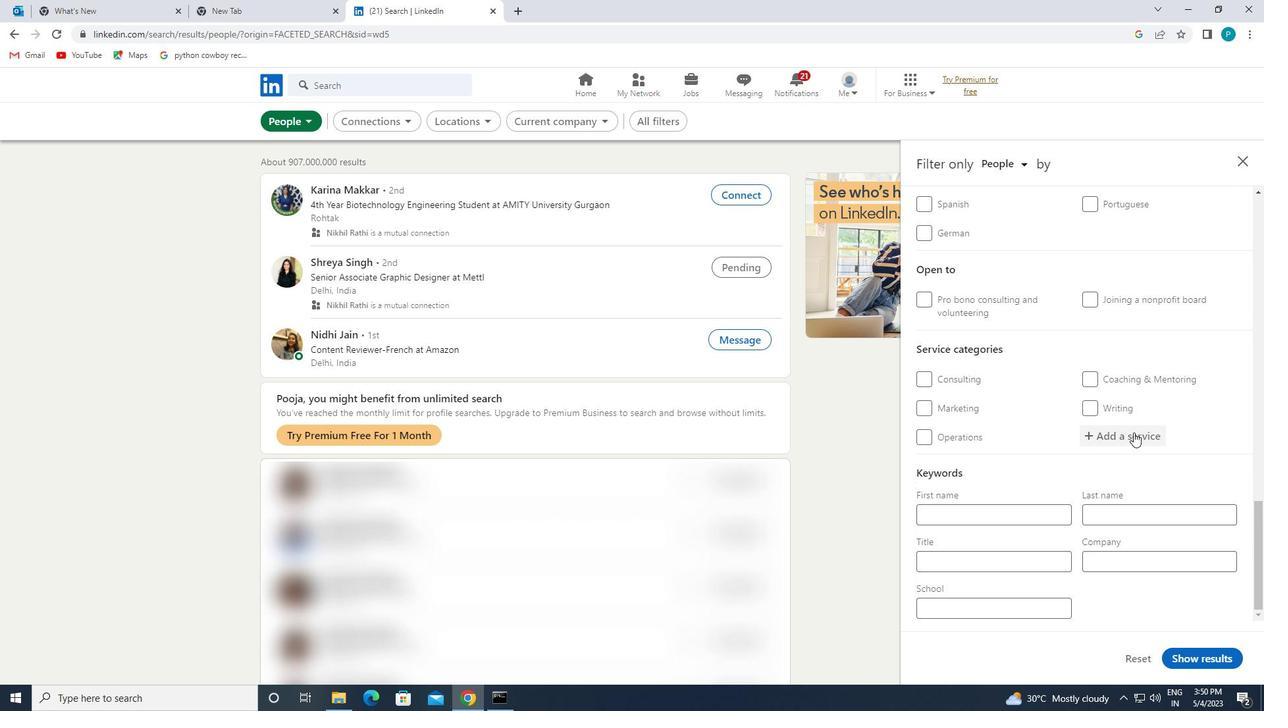 
Action: Mouse moved to (1132, 429)
Screenshot: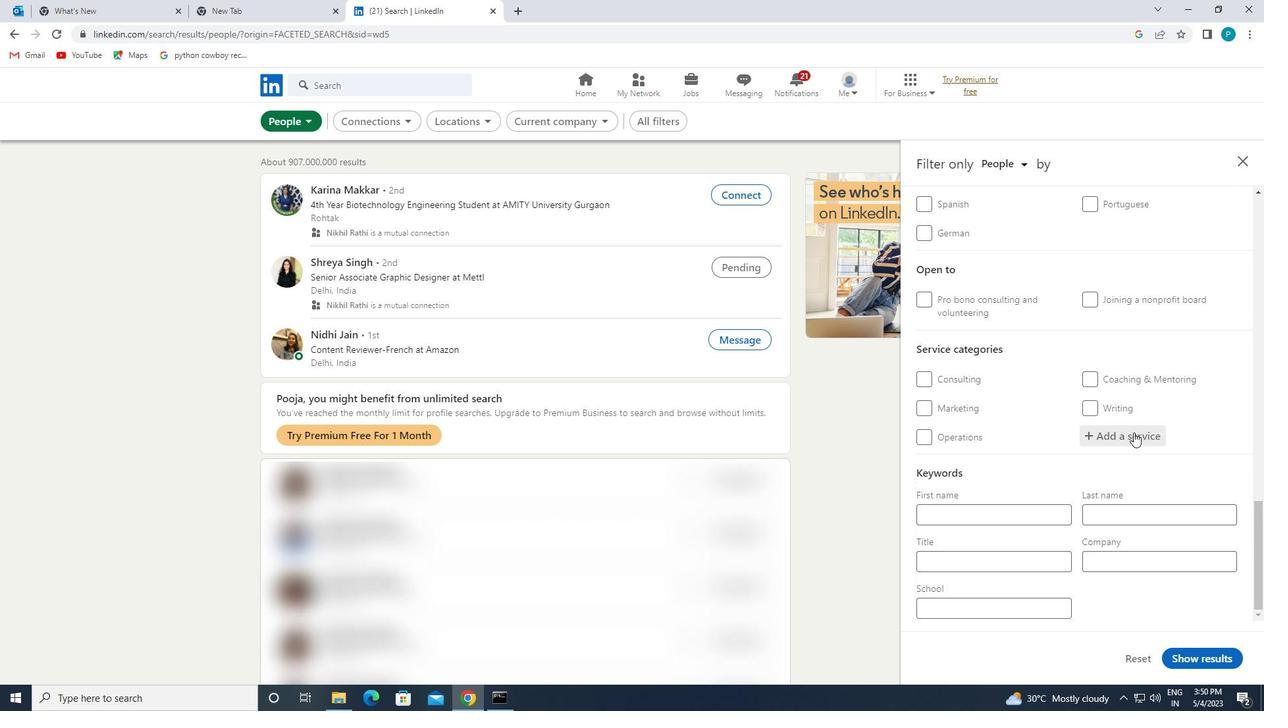 
Action: Key pressed TAX
Screenshot: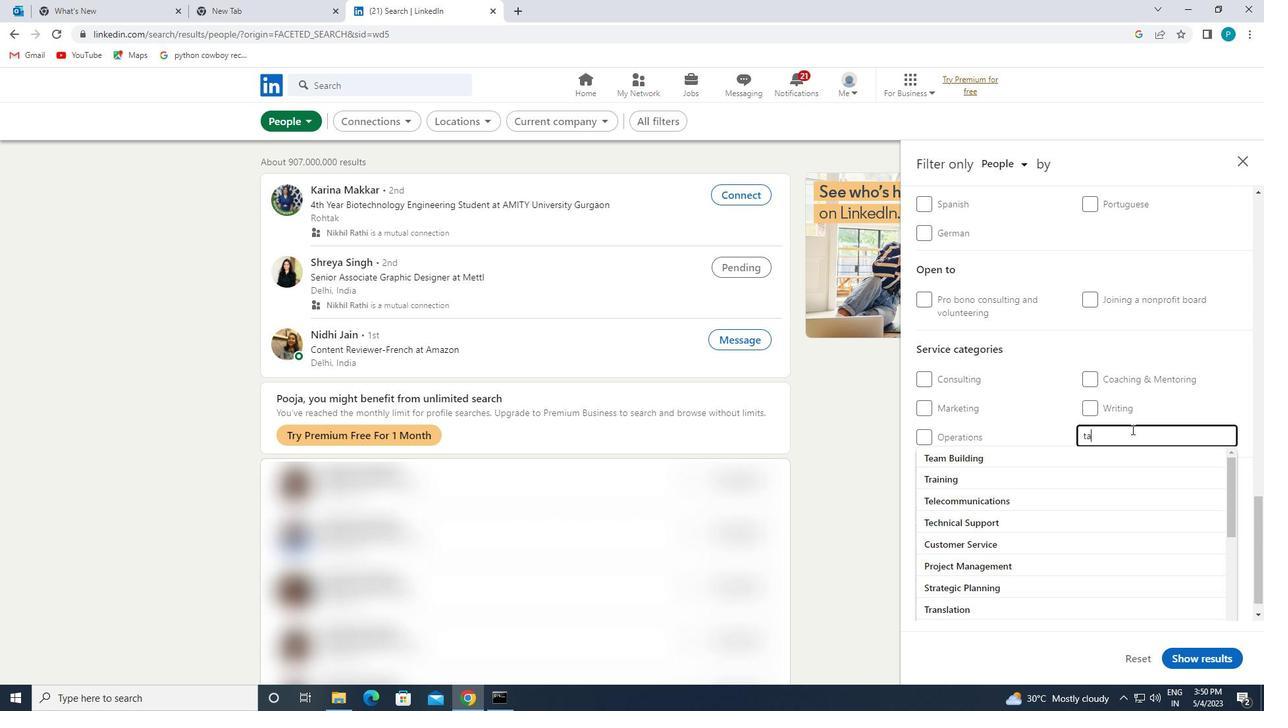 
Action: Mouse moved to (1074, 474)
Screenshot: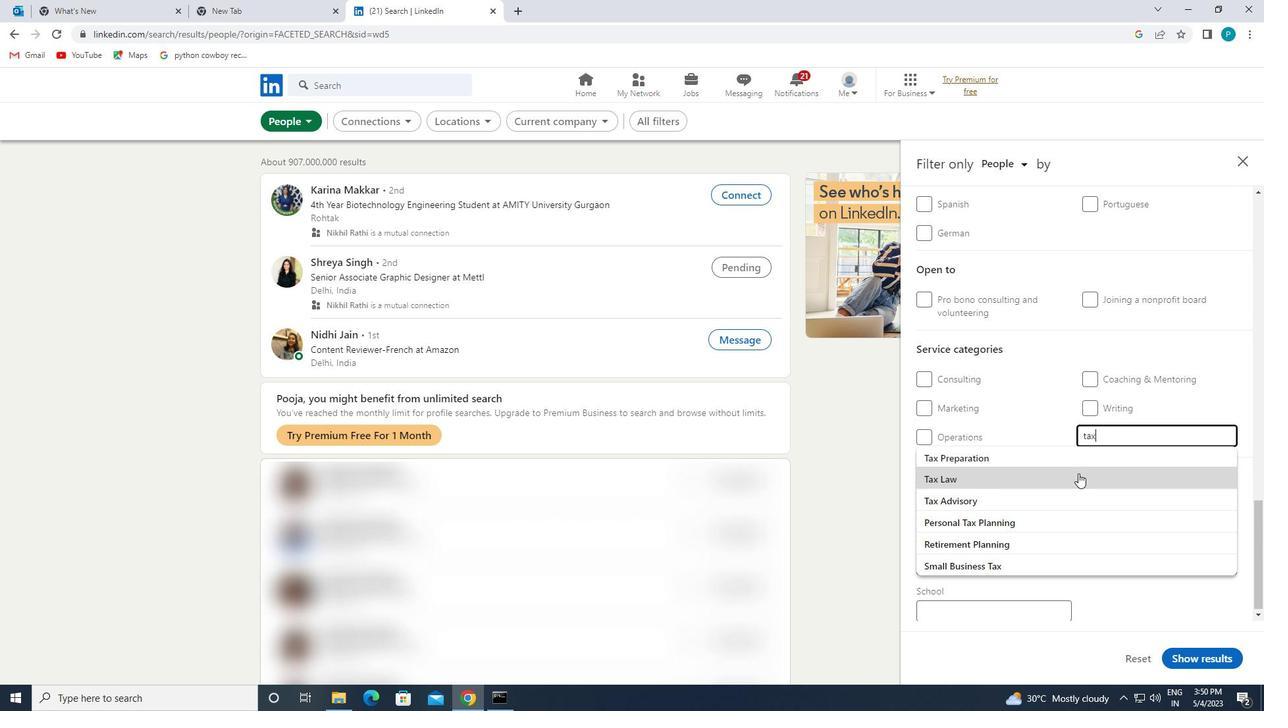 
Action: Mouse pressed left at (1074, 474)
Screenshot: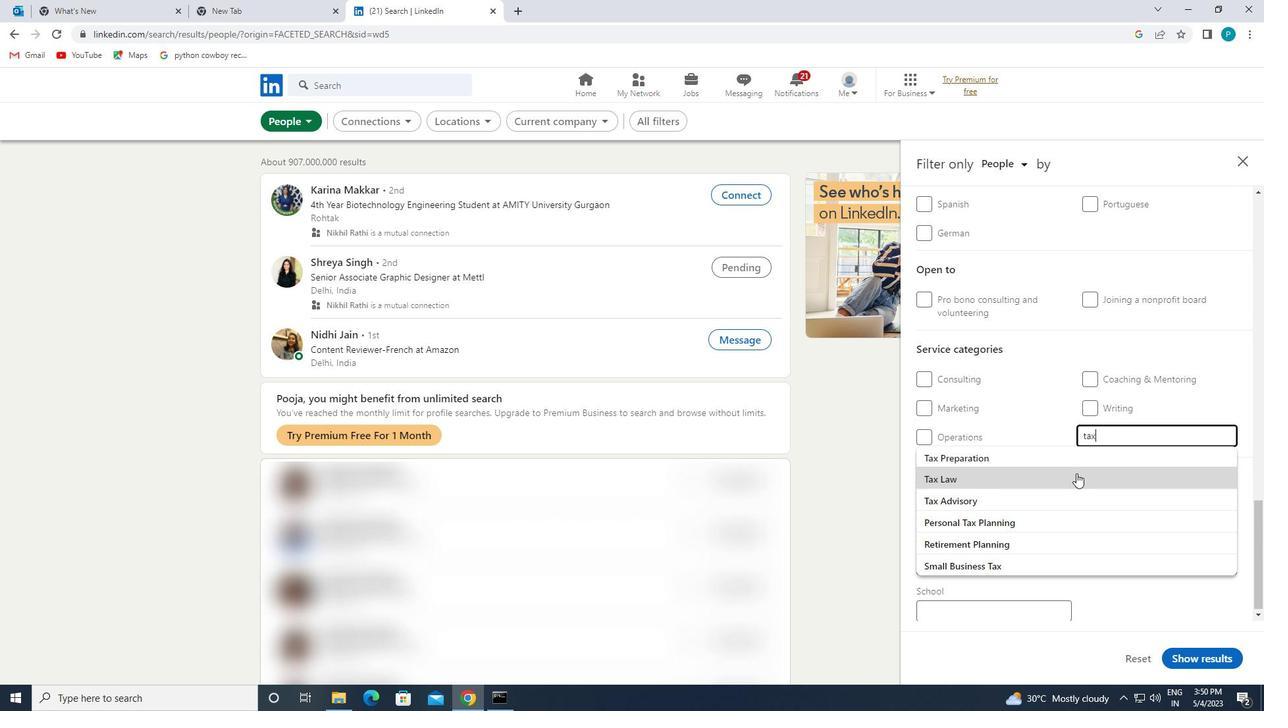 
Action: Mouse moved to (1082, 484)
Screenshot: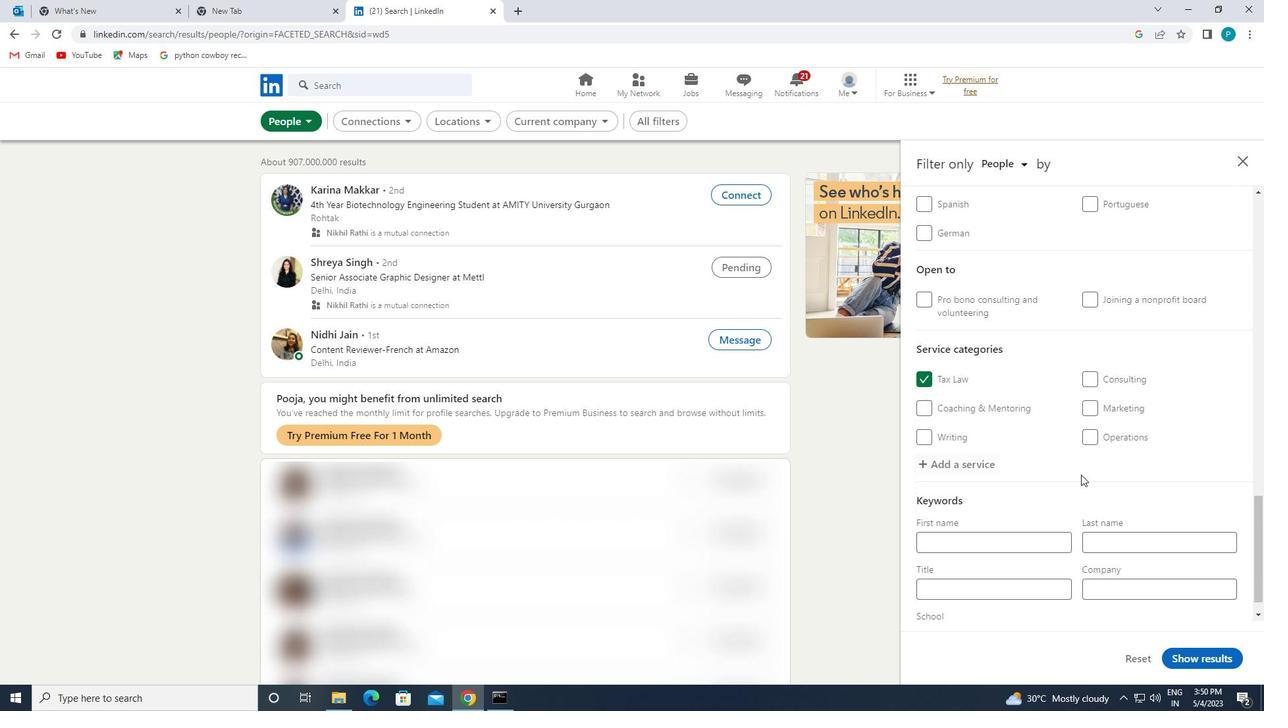 
Action: Mouse scrolled (1082, 483) with delta (0, 0)
Screenshot: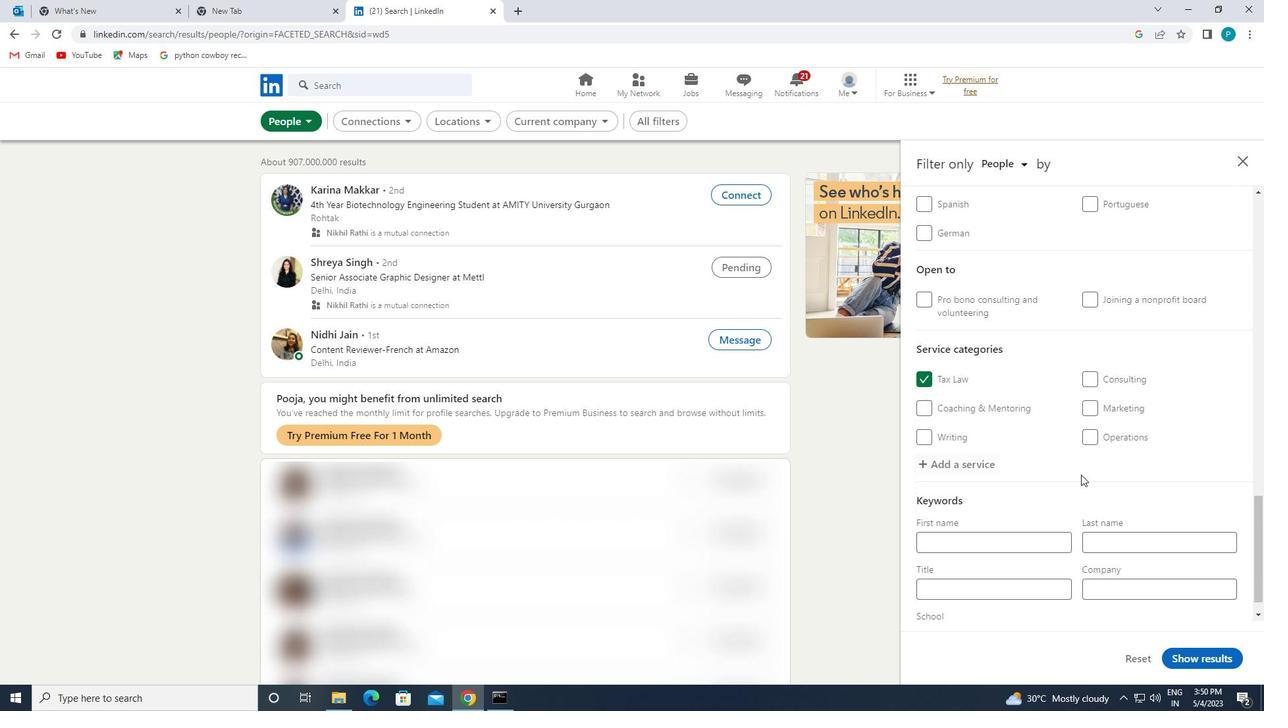 
Action: Mouse moved to (1082, 486)
Screenshot: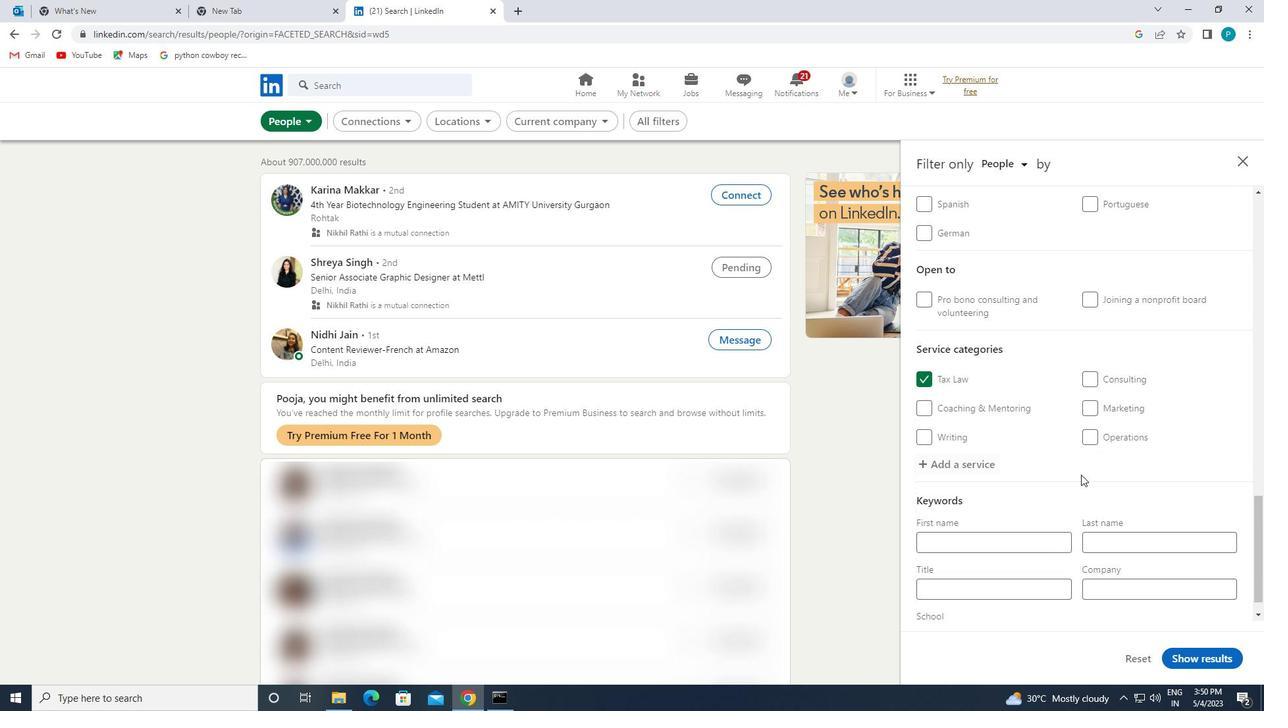 
Action: Mouse scrolled (1082, 485) with delta (0, 0)
Screenshot: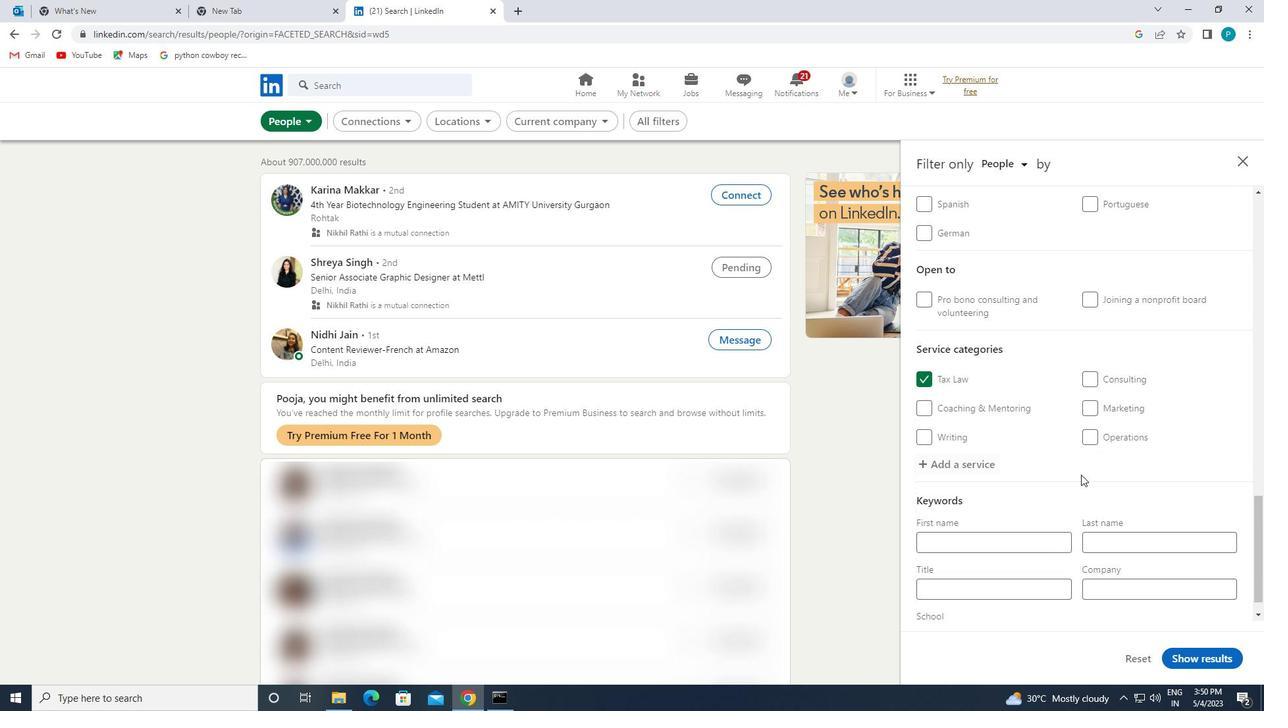
Action: Mouse moved to (1025, 562)
Screenshot: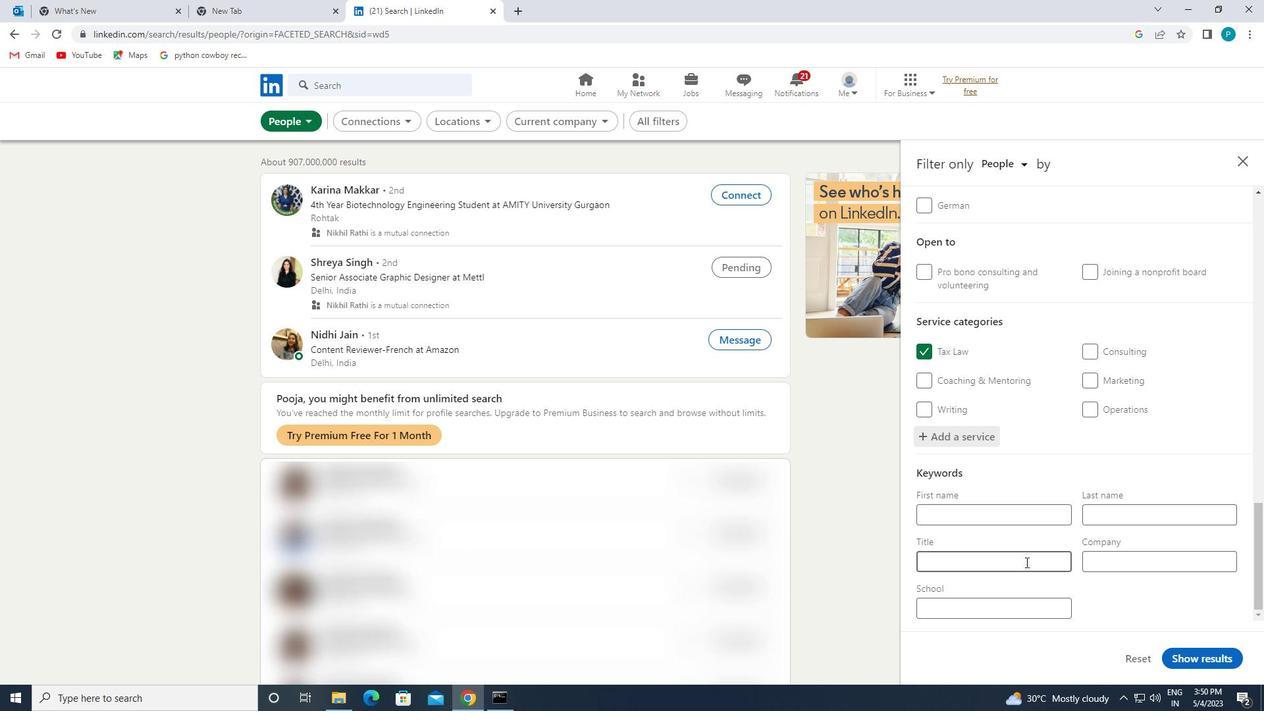 
Action: Mouse pressed left at (1025, 562)
Screenshot: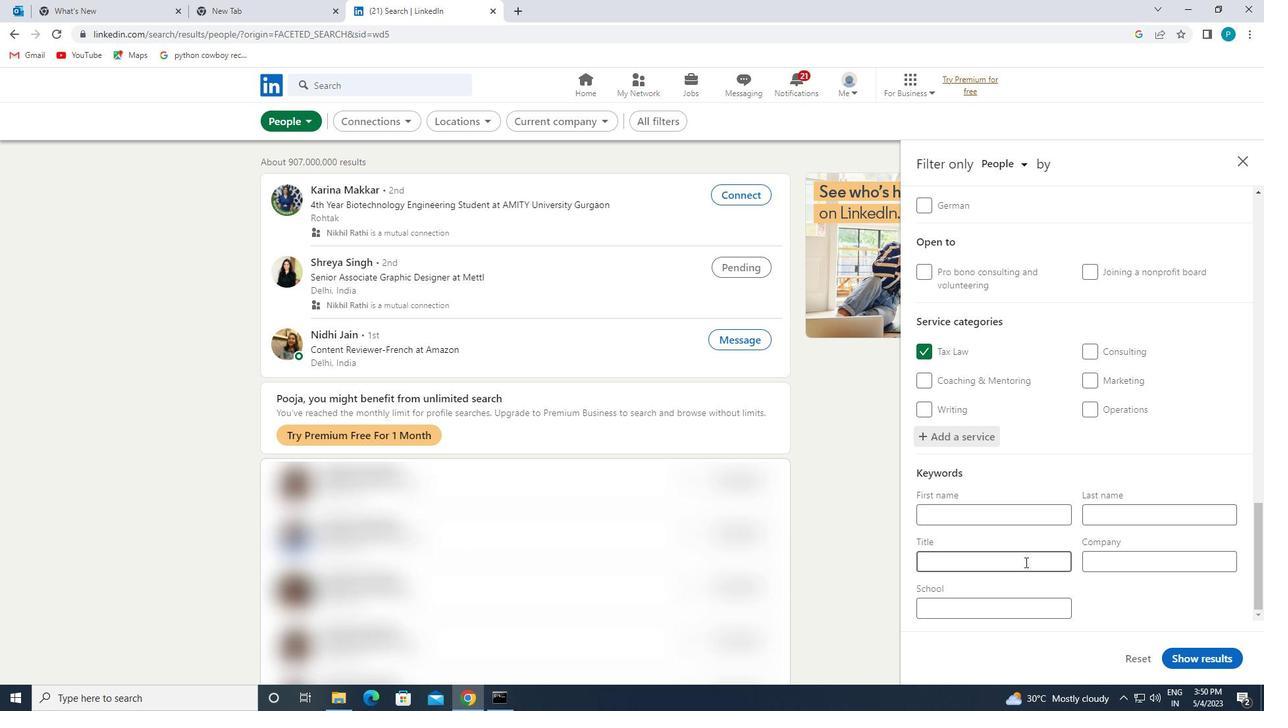 
Action: Key pressed <Key.caps_lock>T<Key.caps_lock>ECHNICAL<Key.space><Key.caps_lock>W<Key.caps_lock>RITER
Screenshot: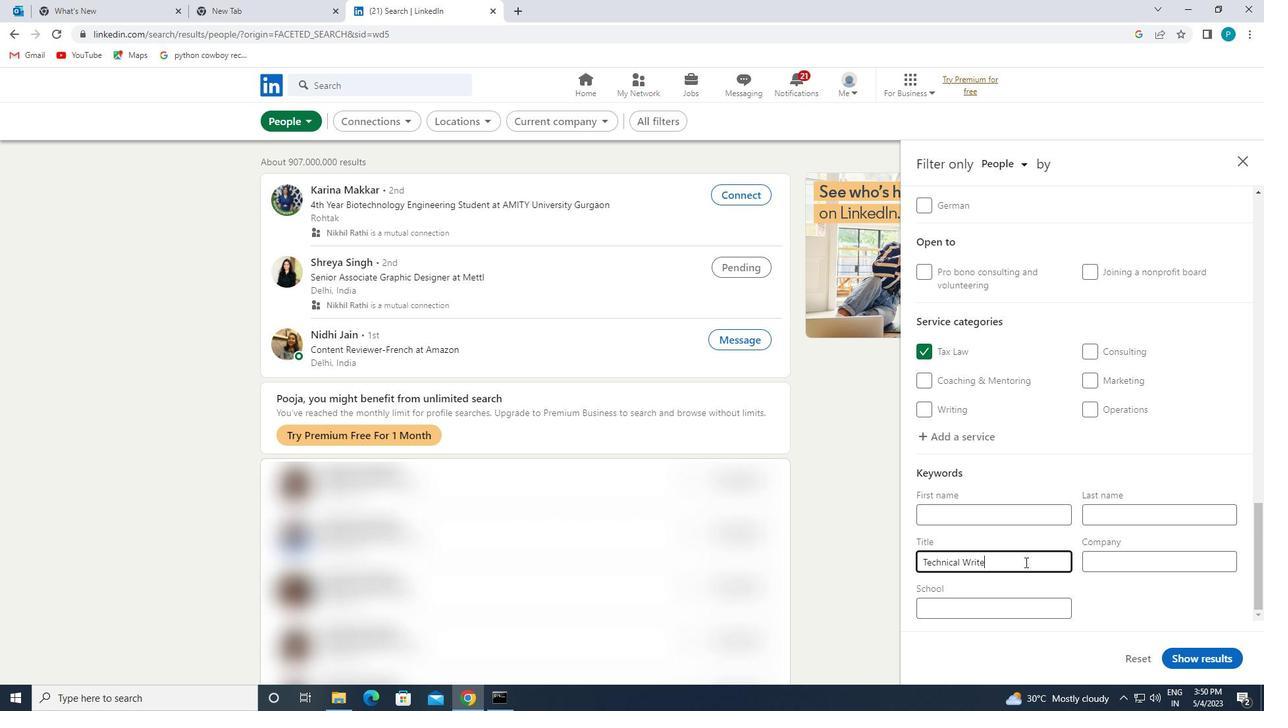 
Action: Mouse moved to (1180, 650)
Screenshot: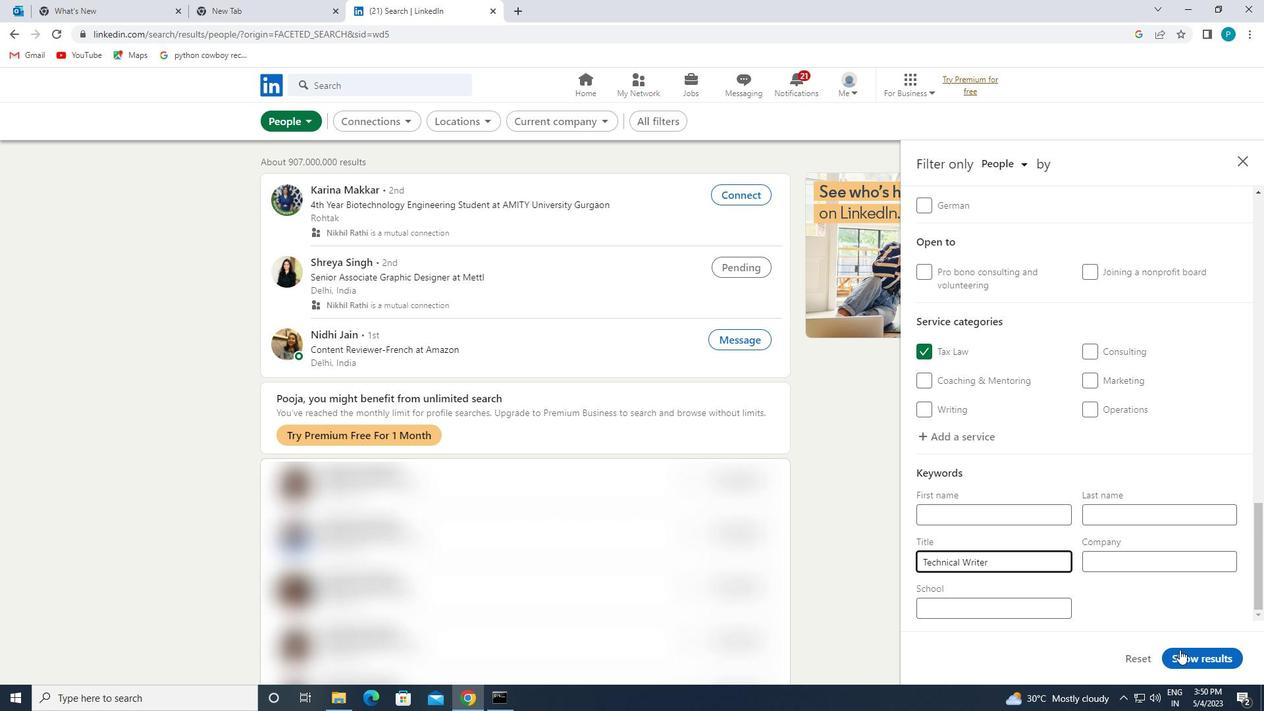 
Action: Mouse pressed left at (1180, 650)
Screenshot: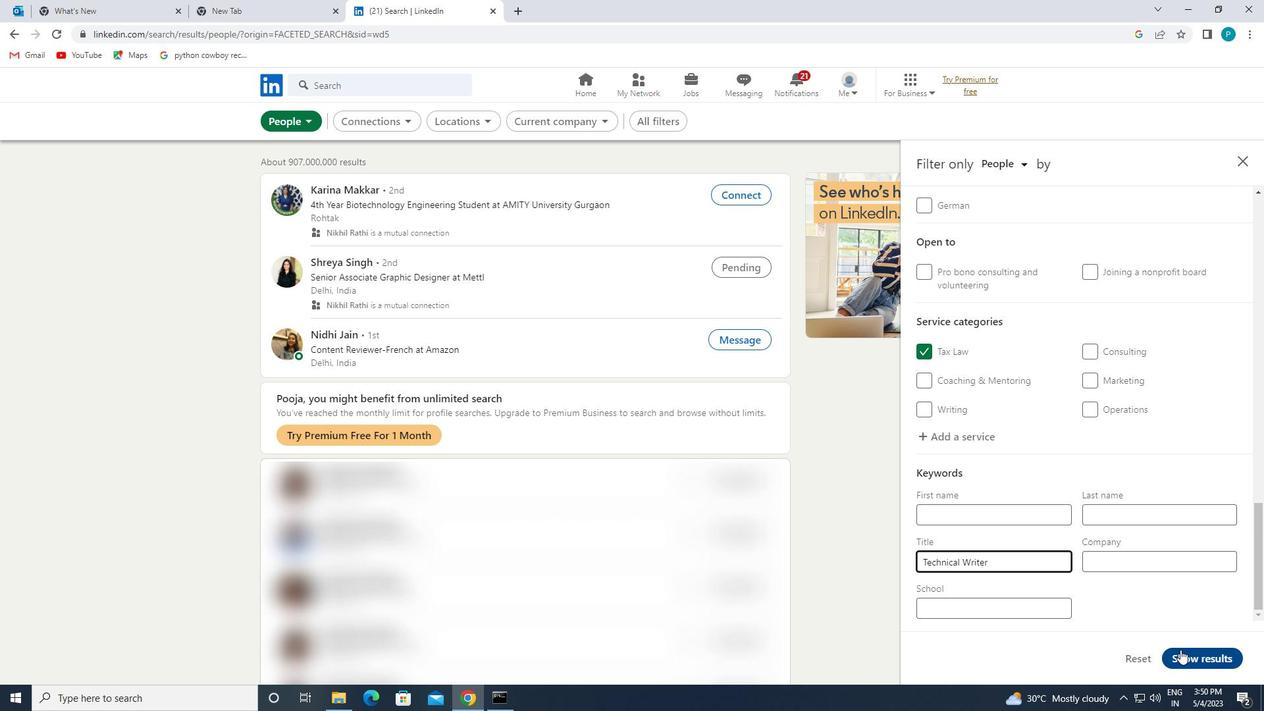 
